 Task: Look for space in Pekalongan, Indonesia from 24th August, 2023 to 10th September, 2023 for 8 adults in price range Rs.12000 to Rs.15000. Place can be entire place or shared room with 4 bedrooms having 8 beds and 4 bathrooms. Property type can be house, flat, guest house. Amenities needed are: wifi, TV, free parkinig on premises, gym, breakfast. Booking option can be shelf check-in. Required host language is English.
Action: Mouse moved to (487, 50)
Screenshot: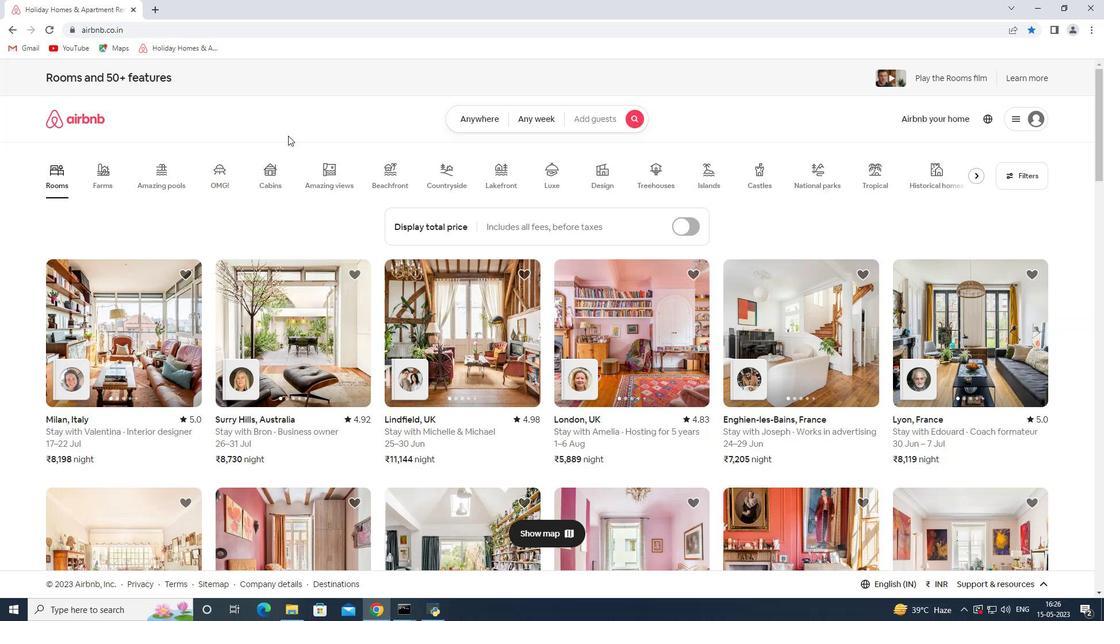 
Action: Mouse pressed left at (487, 50)
Screenshot: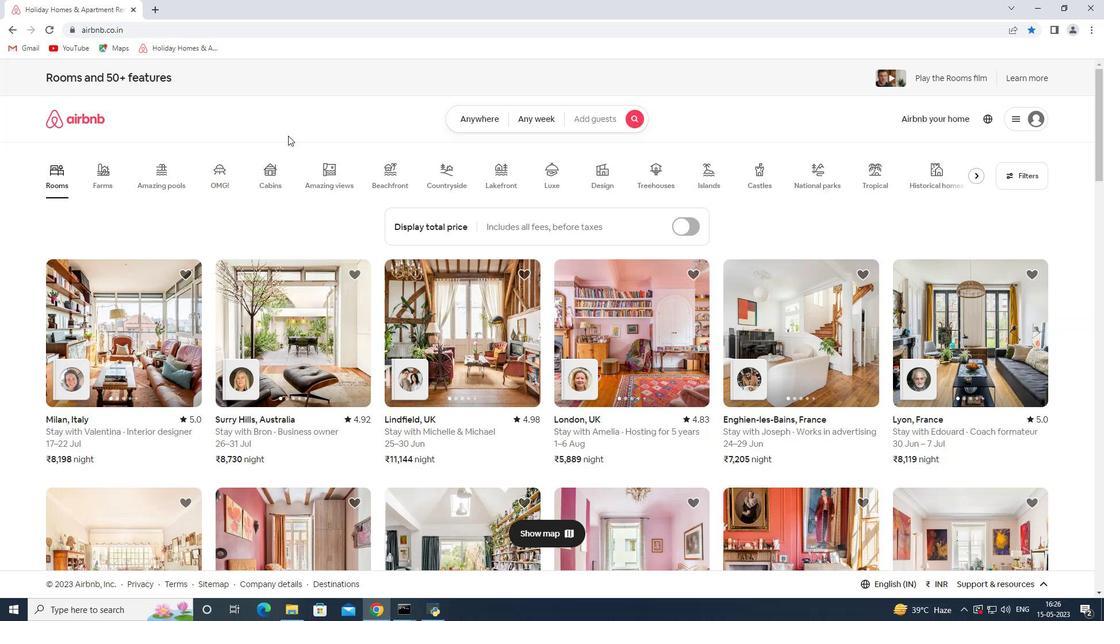 
Action: Mouse moved to (477, 111)
Screenshot: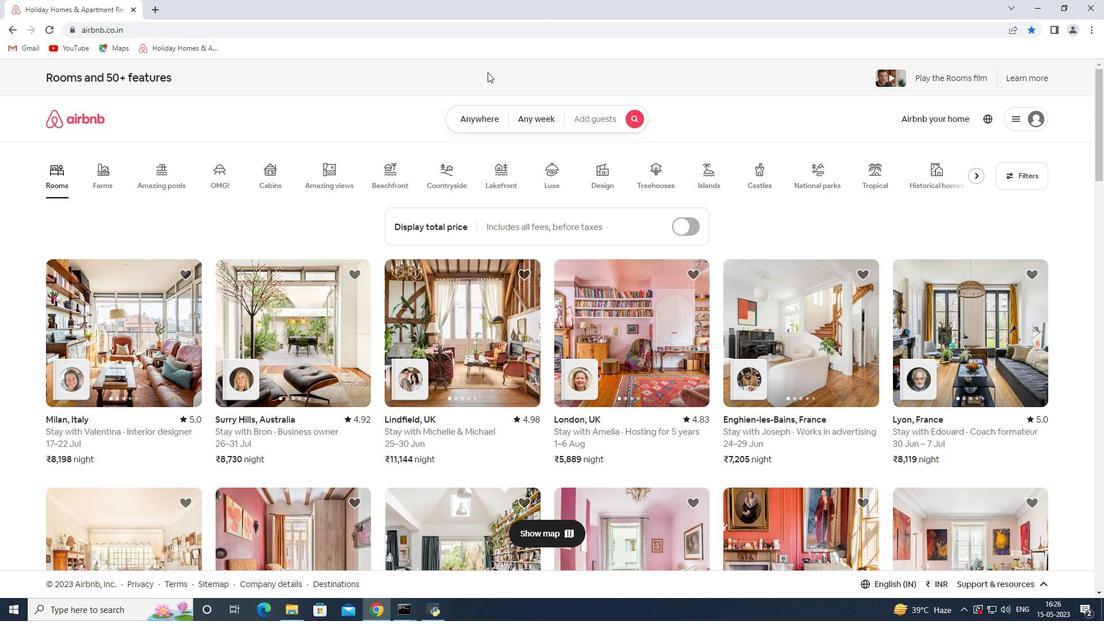 
Action: Mouse pressed left at (477, 111)
Screenshot: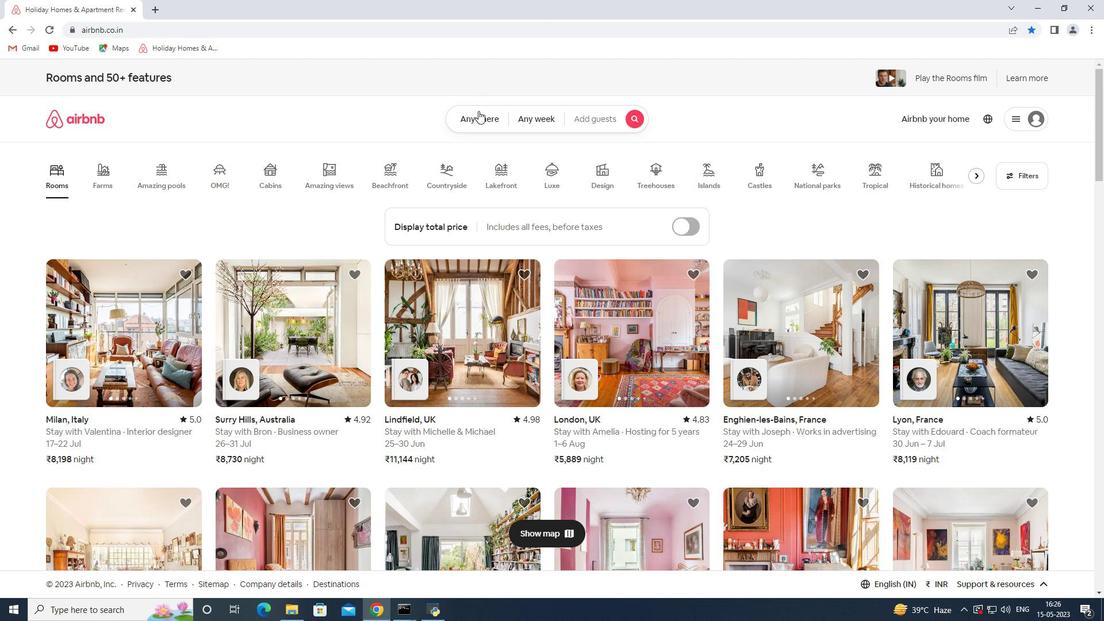 
Action: Mouse moved to (423, 168)
Screenshot: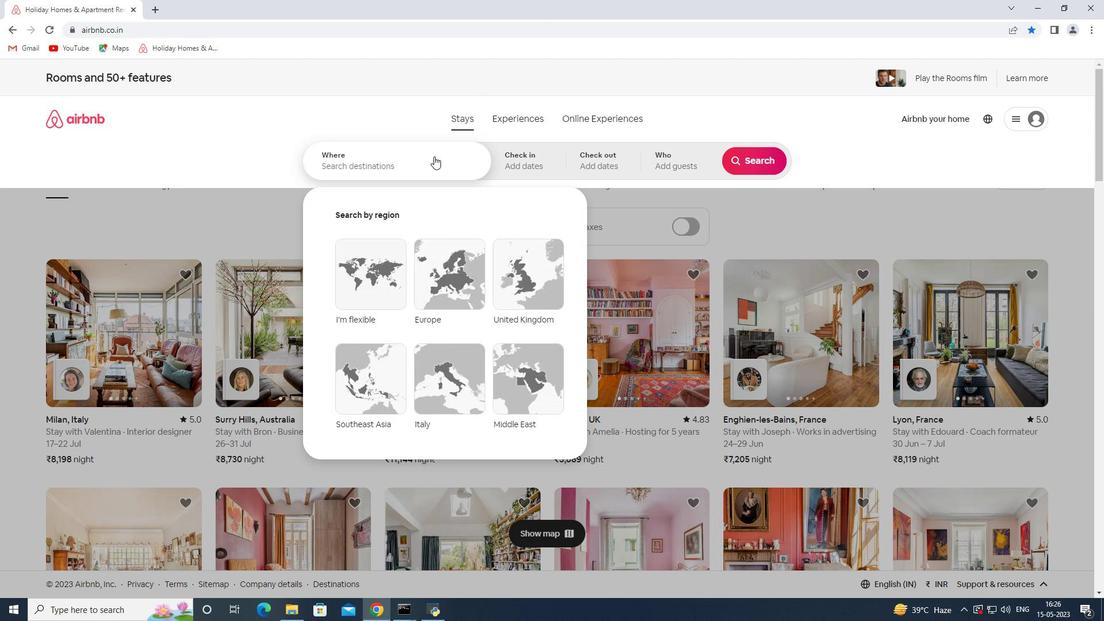 
Action: Mouse pressed left at (423, 168)
Screenshot: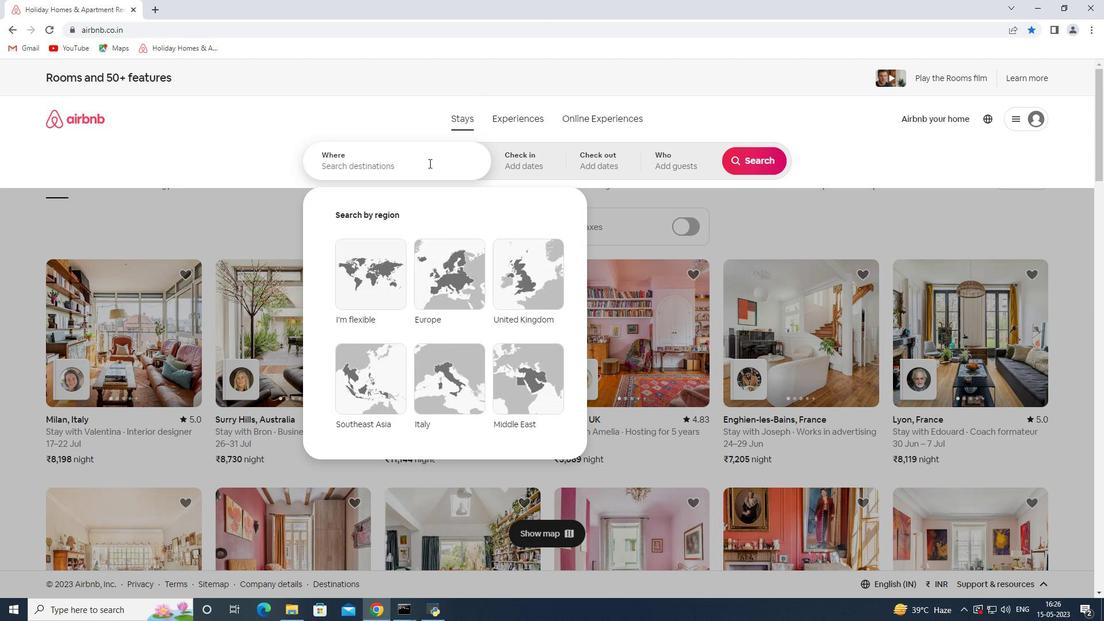 
Action: Mouse moved to (423, 168)
Screenshot: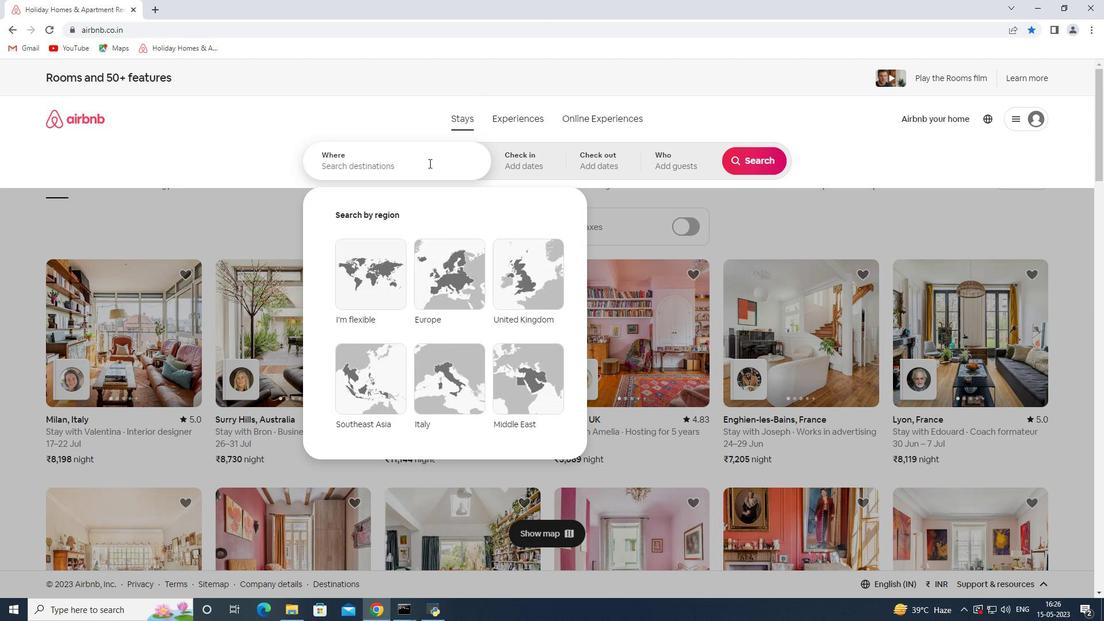 
Action: Key pressed <Key.shift>Pekal<Key.space><Key.backspace>on<Key.space><Key.backspace>gan<Key.space><Key.shift><Key.shift><Key.shift><Key.shift>Indonesia<Key.space><Key.enter>
Screenshot: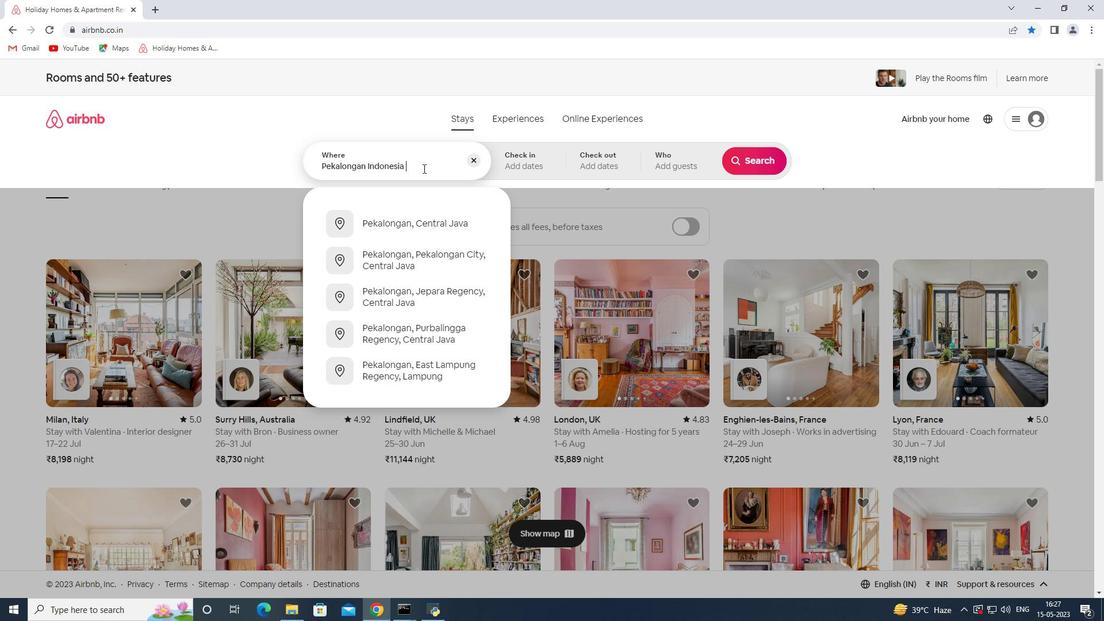 
Action: Mouse moved to (747, 253)
Screenshot: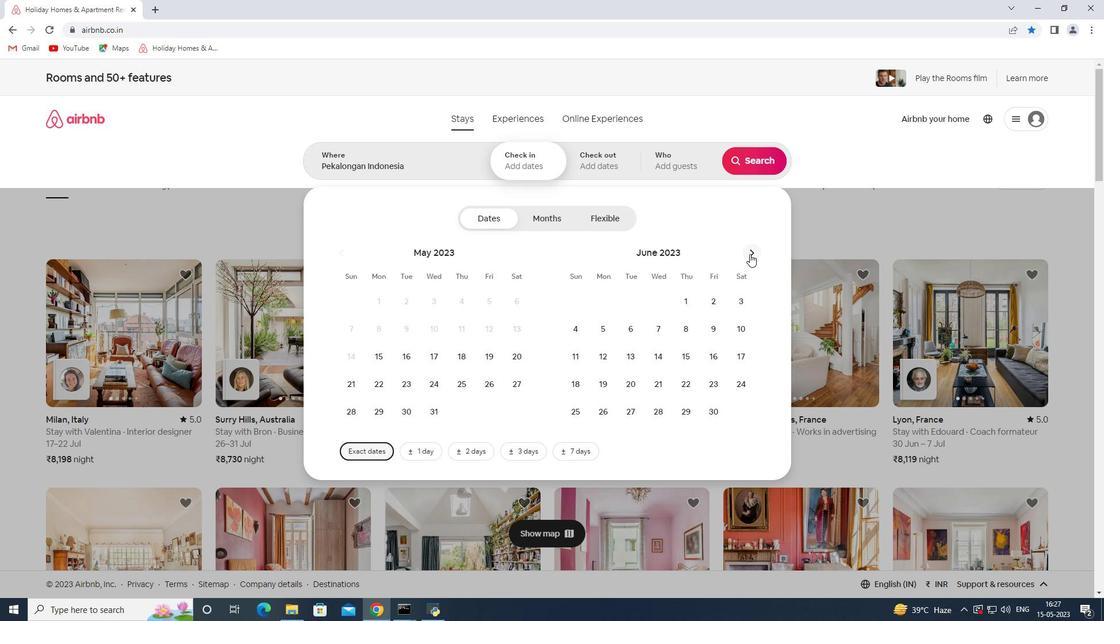 
Action: Mouse pressed left at (747, 253)
Screenshot: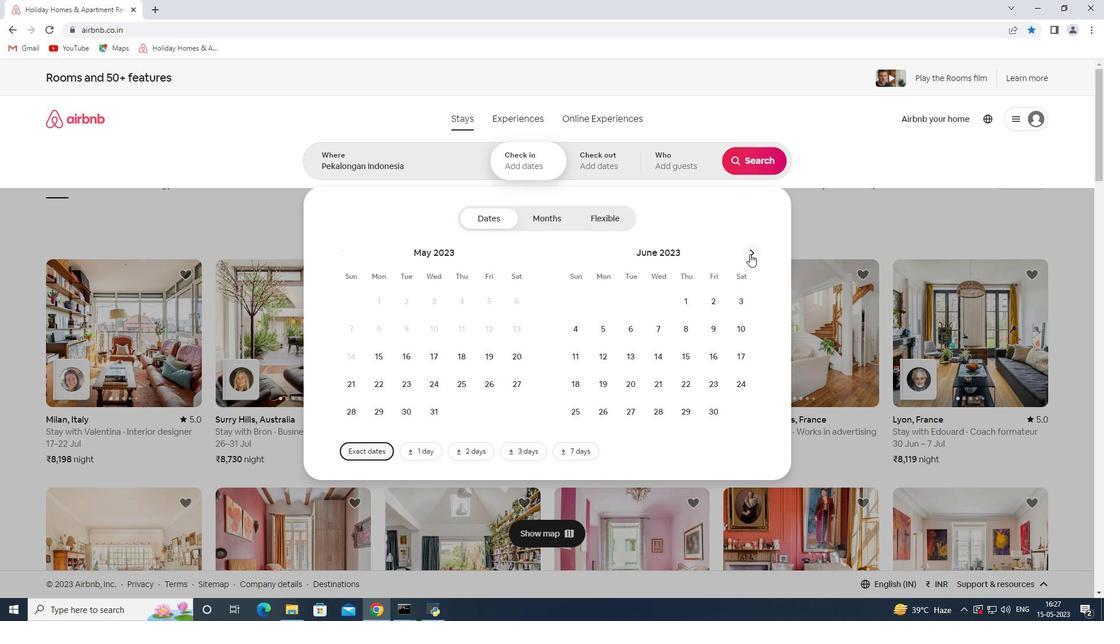 
Action: Mouse pressed left at (747, 253)
Screenshot: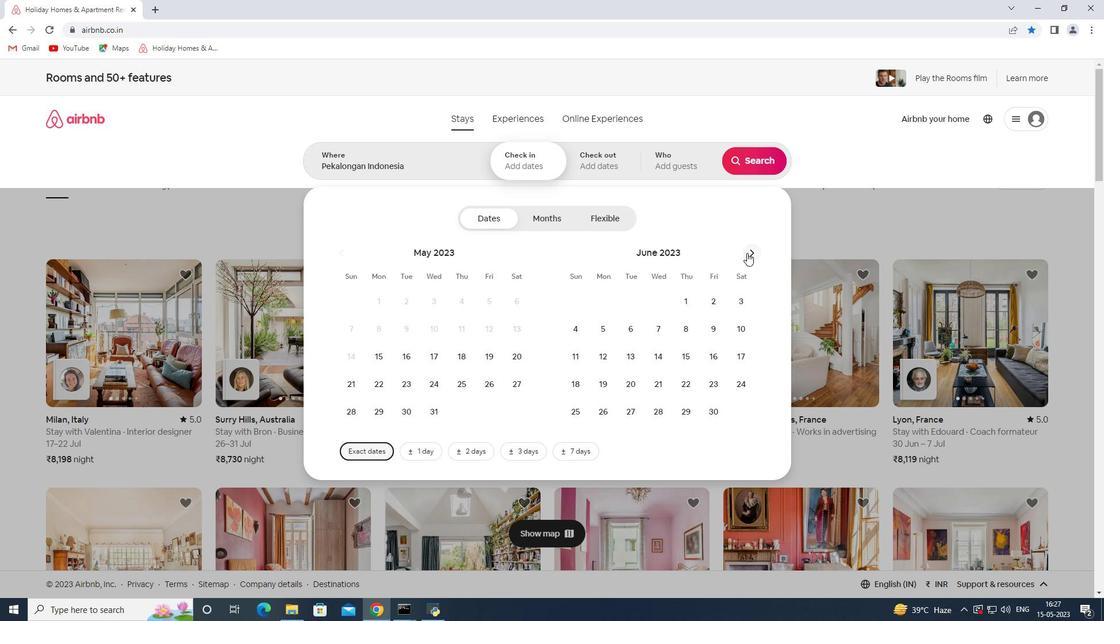 
Action: Mouse moved to (743, 251)
Screenshot: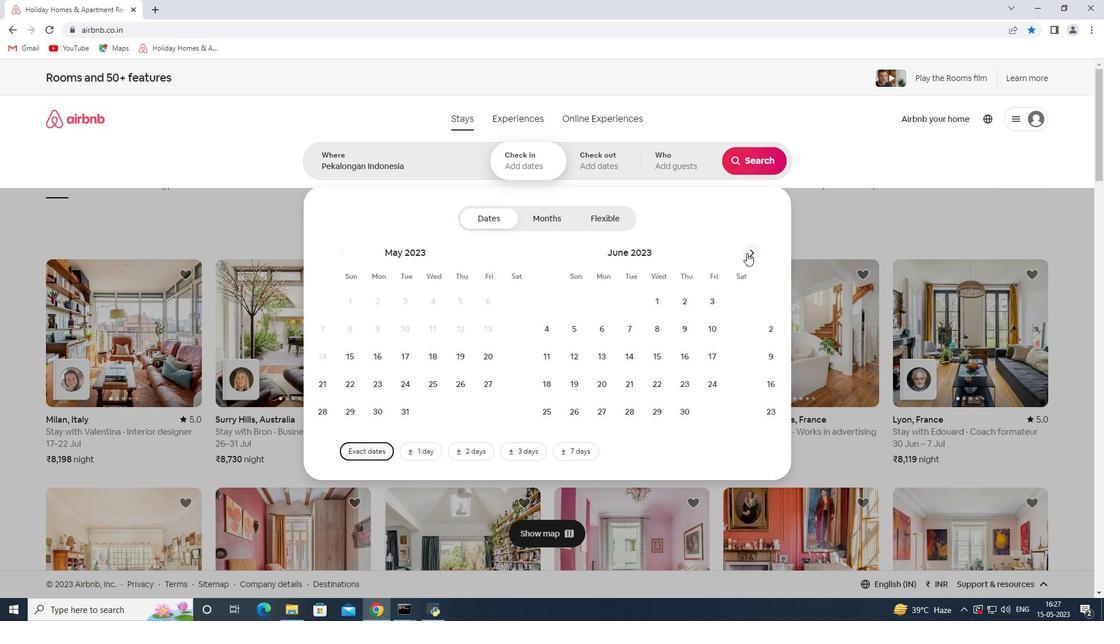 
Action: Mouse pressed left at (743, 251)
Screenshot: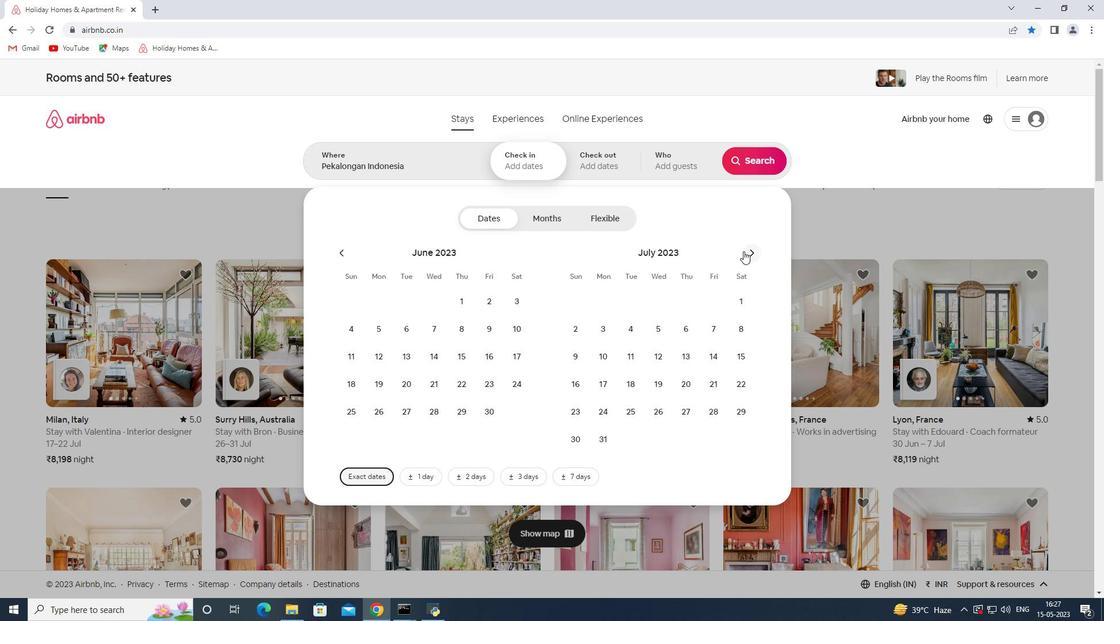 
Action: Mouse moved to (676, 380)
Screenshot: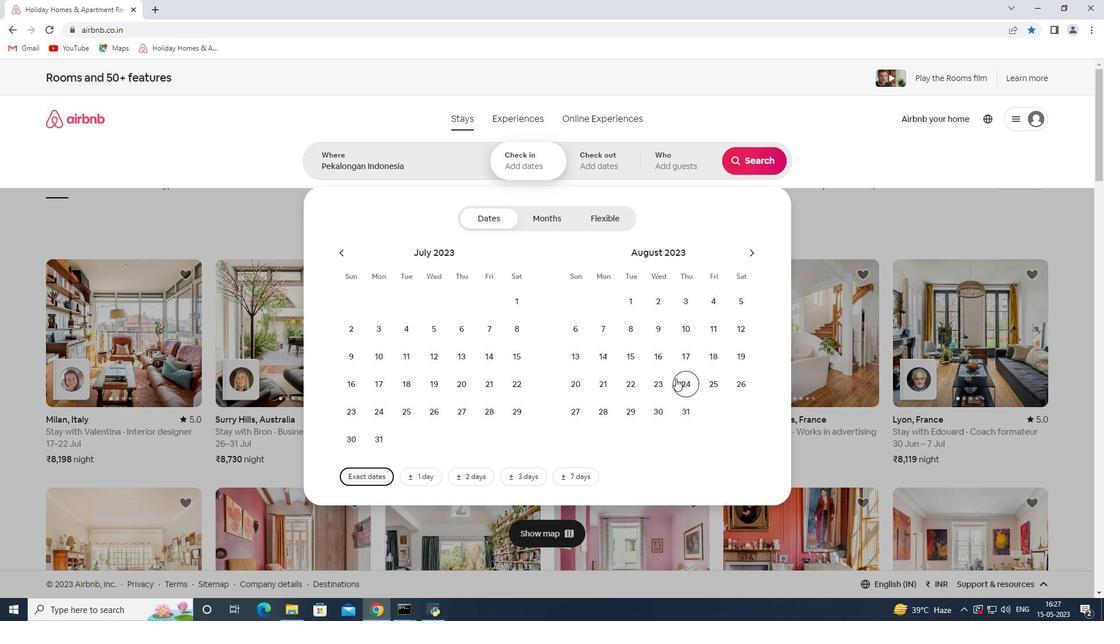
Action: Mouse pressed left at (676, 380)
Screenshot: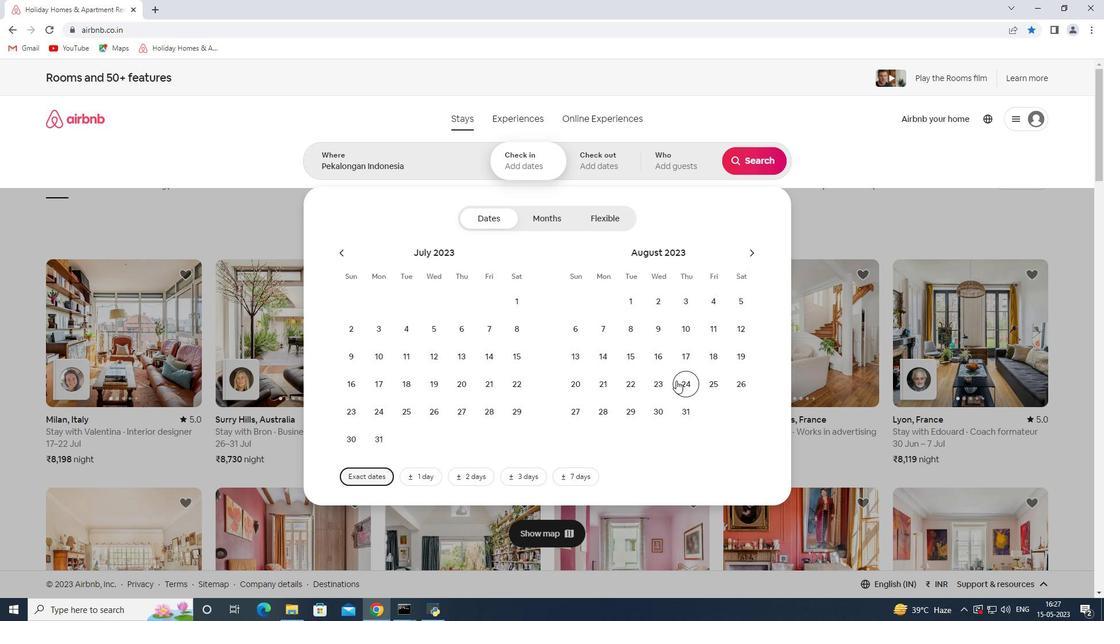 
Action: Mouse moved to (756, 251)
Screenshot: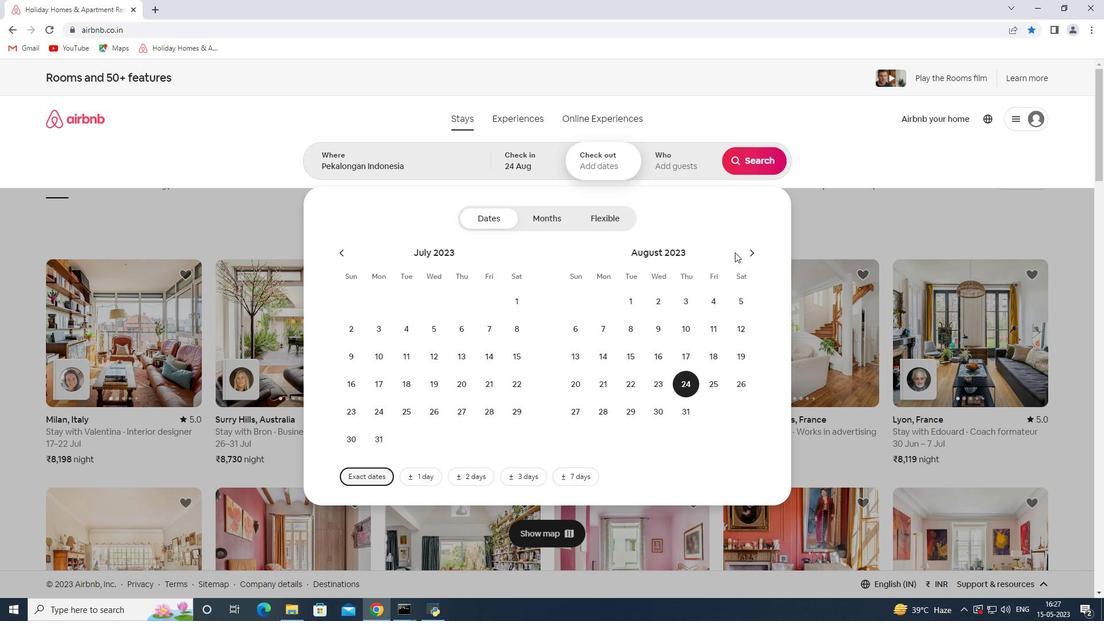 
Action: Mouse pressed left at (756, 251)
Screenshot: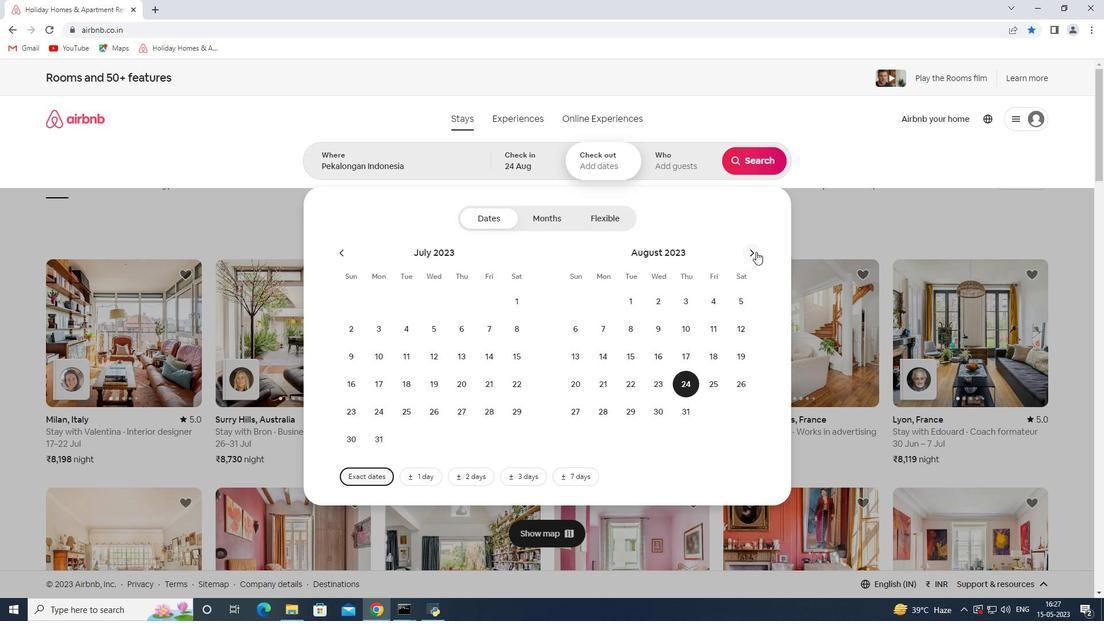
Action: Mouse moved to (579, 353)
Screenshot: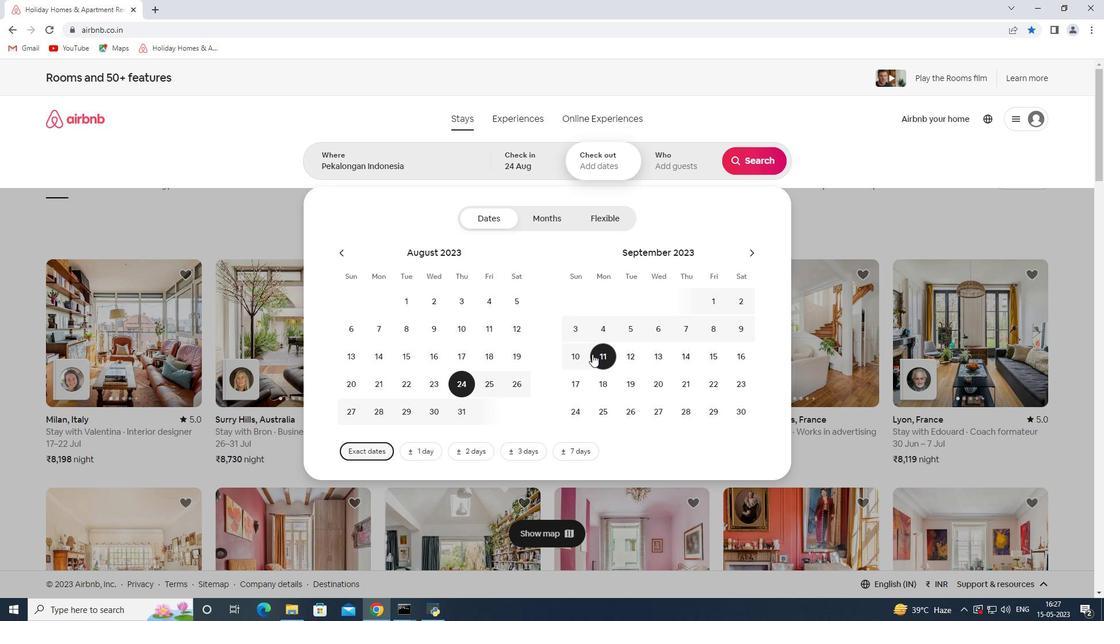 
Action: Mouse pressed left at (579, 353)
Screenshot: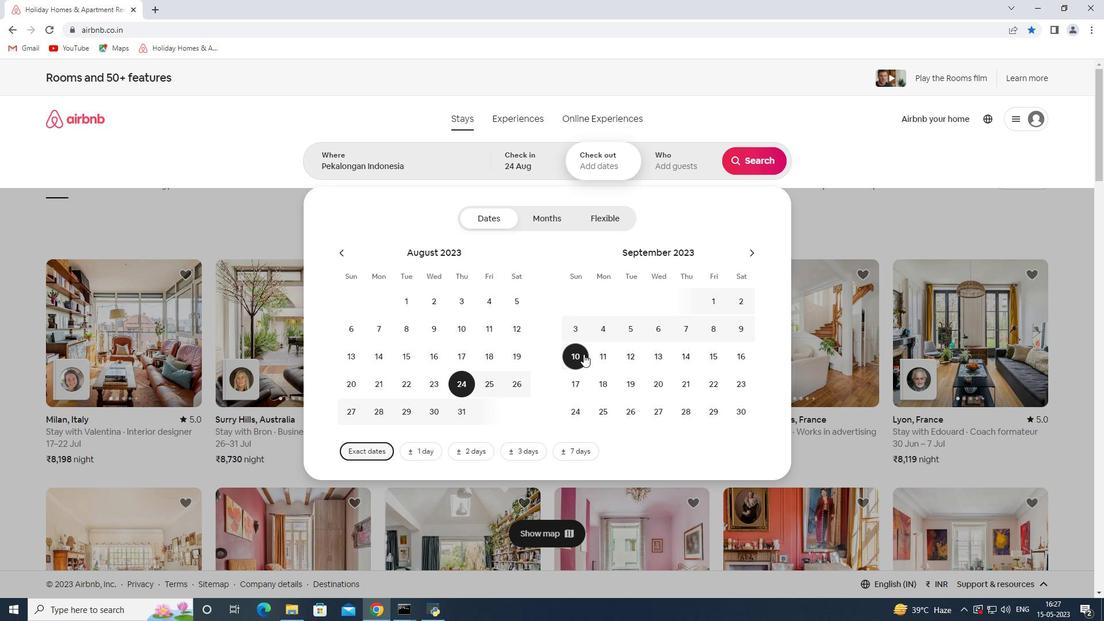
Action: Mouse moved to (686, 173)
Screenshot: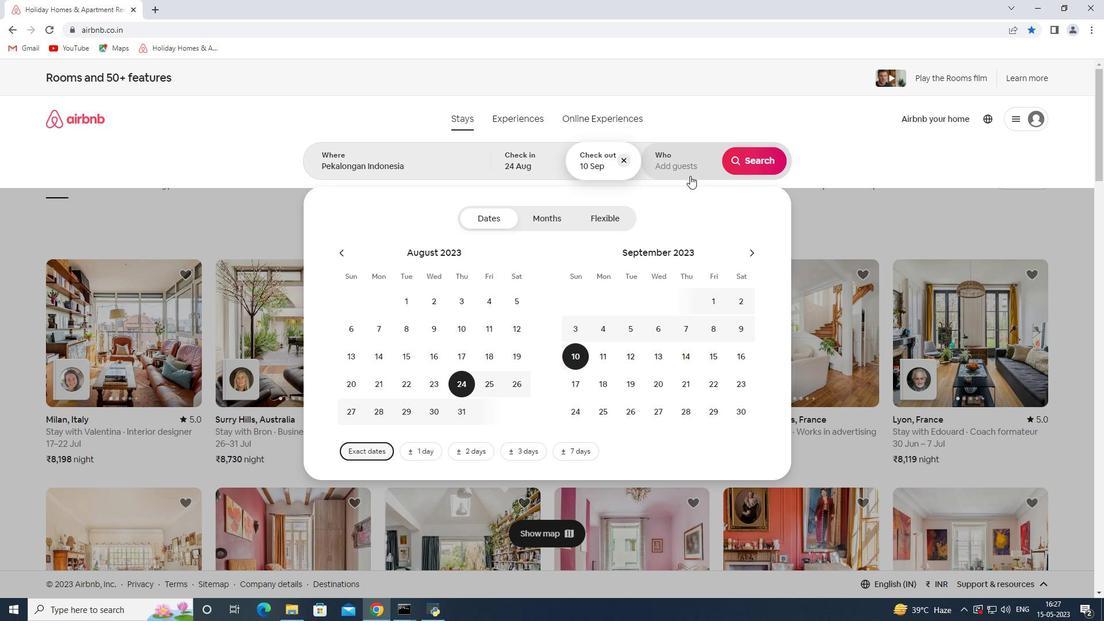 
Action: Mouse pressed left at (686, 173)
Screenshot: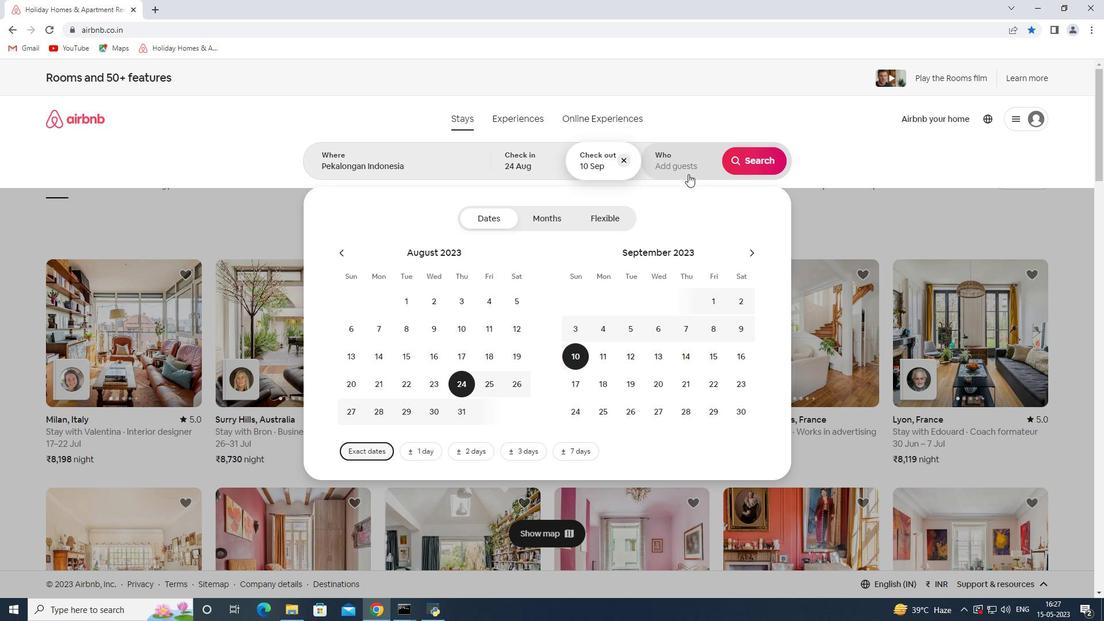 
Action: Mouse moved to (759, 224)
Screenshot: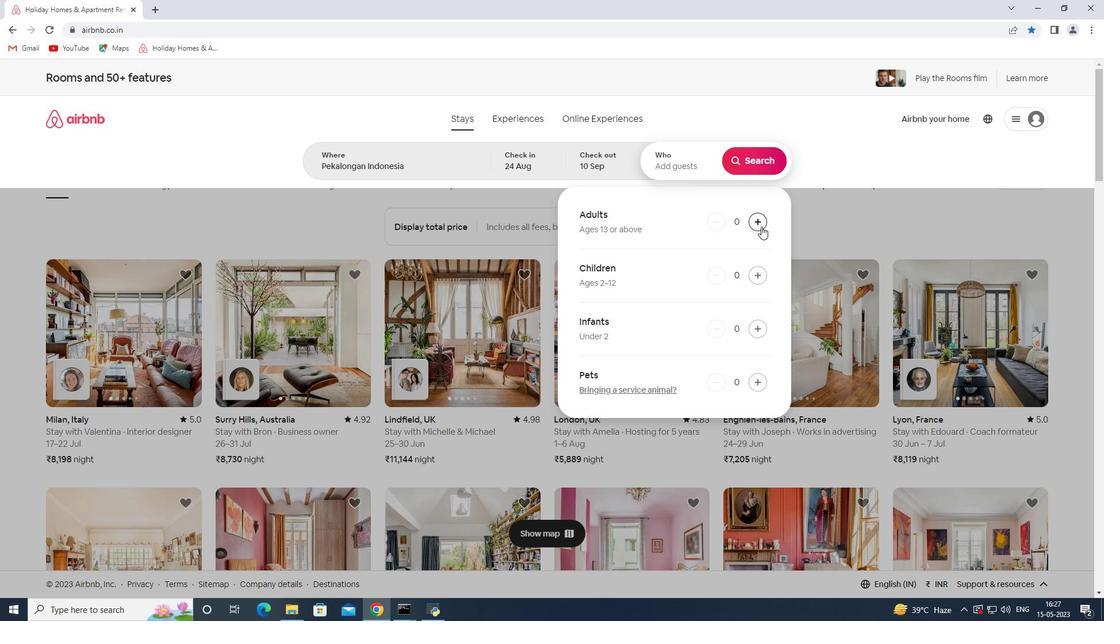 
Action: Mouse pressed left at (759, 224)
Screenshot: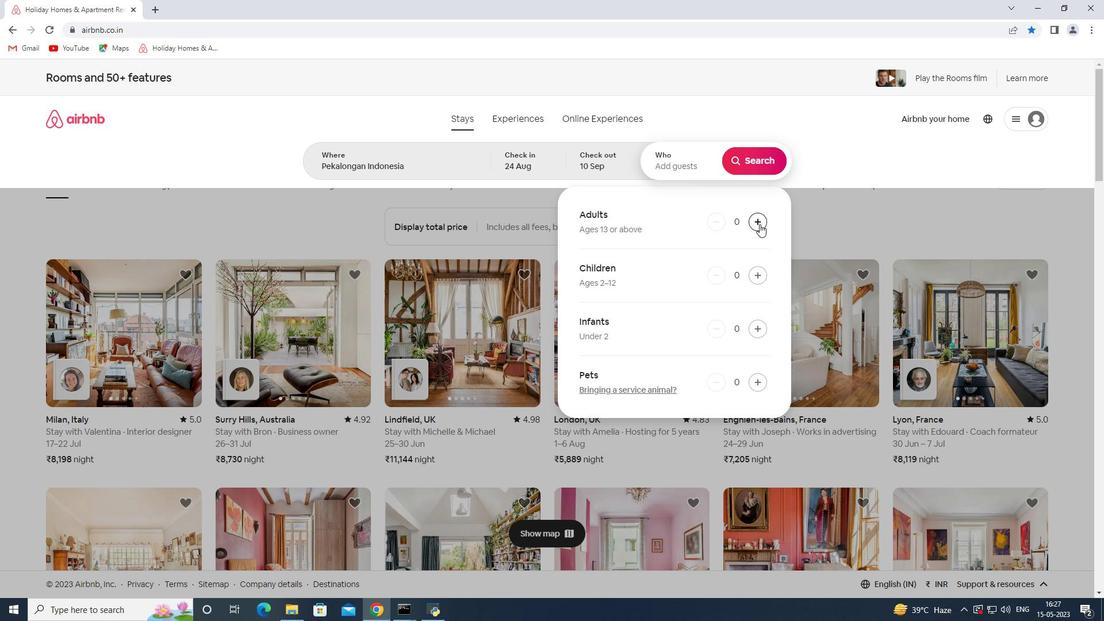 
Action: Mouse pressed left at (759, 224)
Screenshot: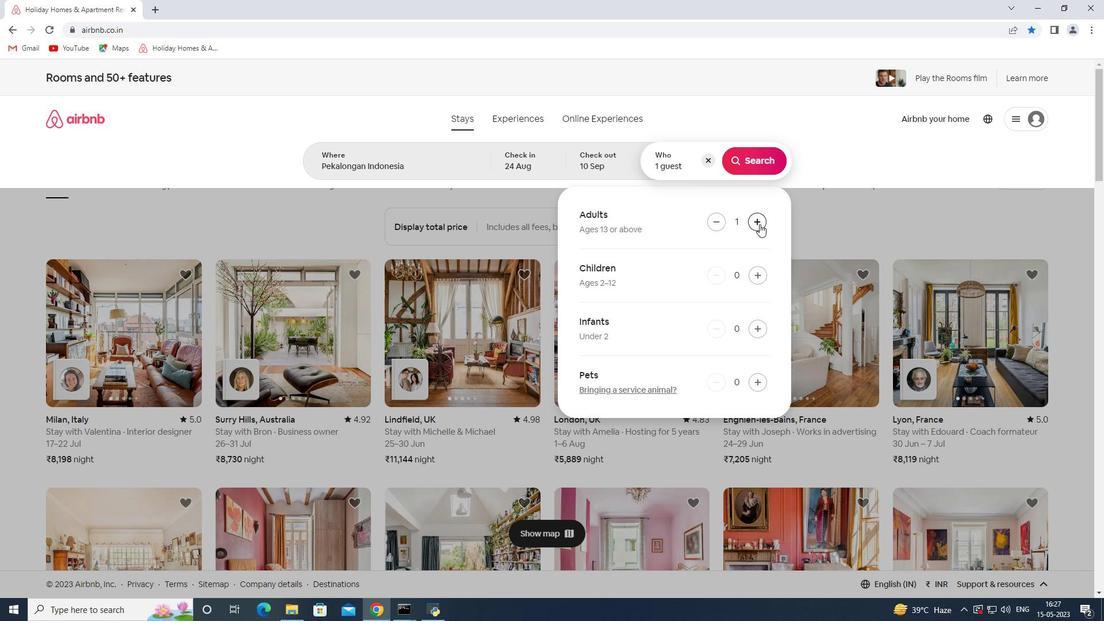 
Action: Mouse pressed left at (759, 224)
Screenshot: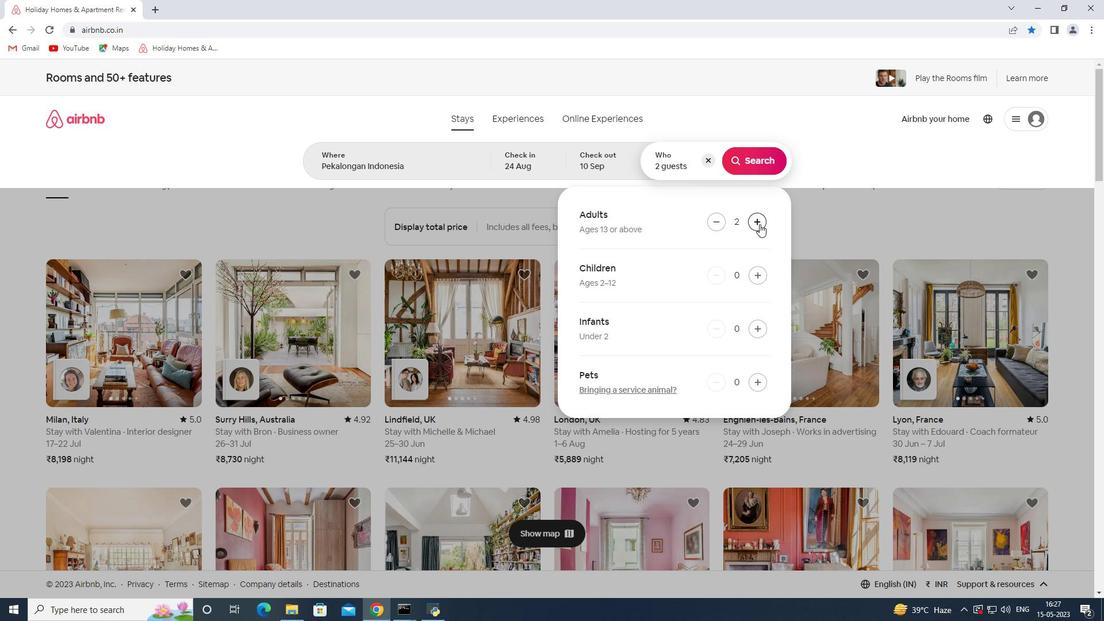 
Action: Mouse pressed left at (759, 224)
Screenshot: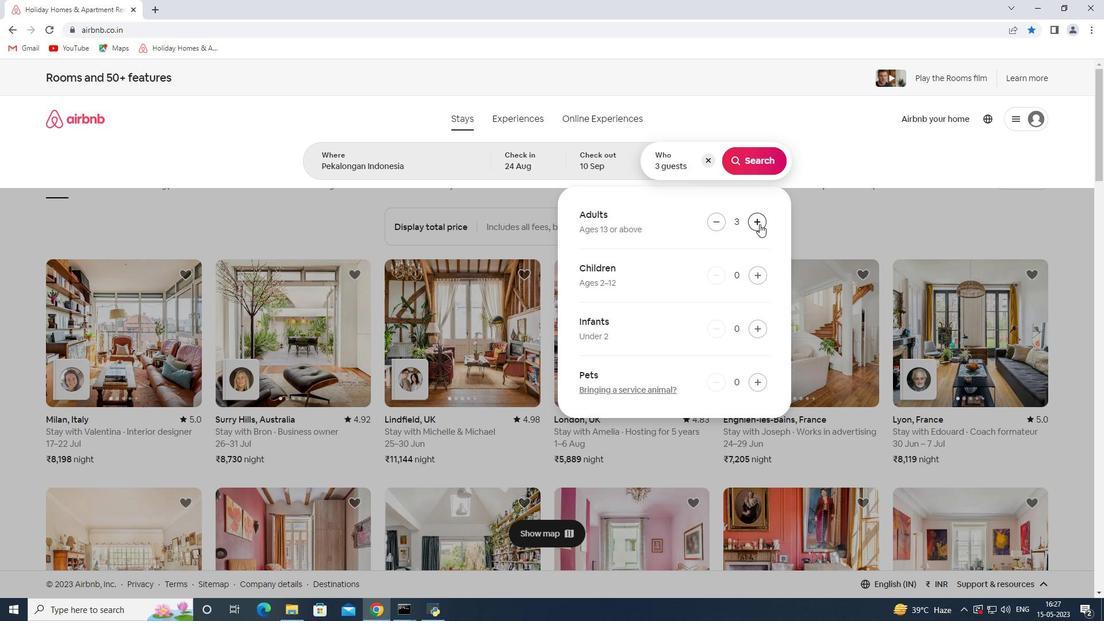 
Action: Mouse pressed left at (759, 224)
Screenshot: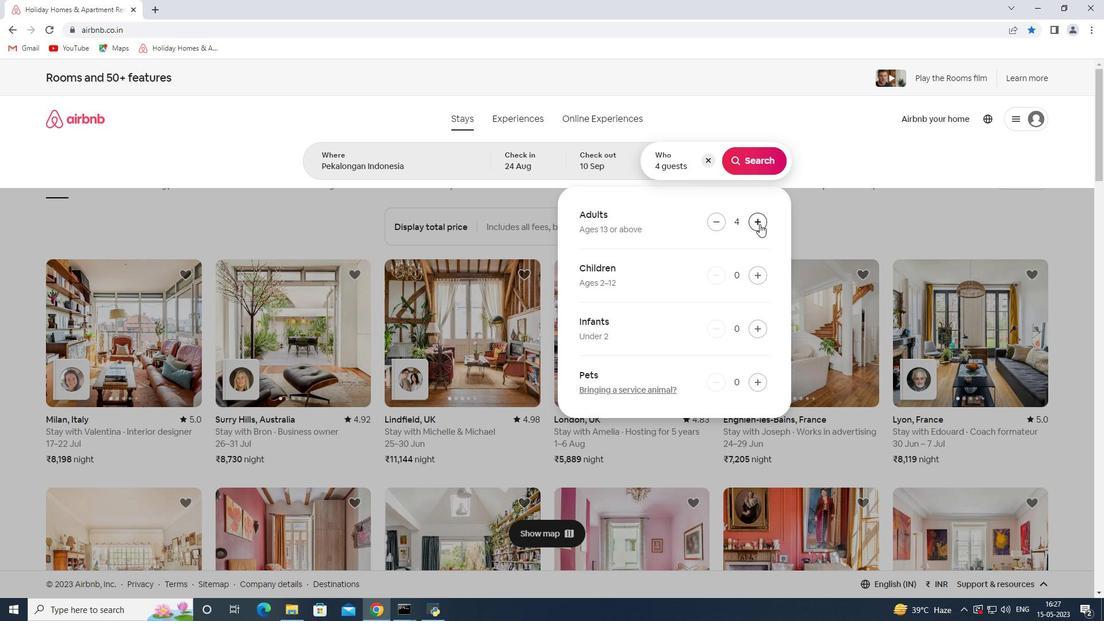 
Action: Mouse pressed left at (759, 224)
Screenshot: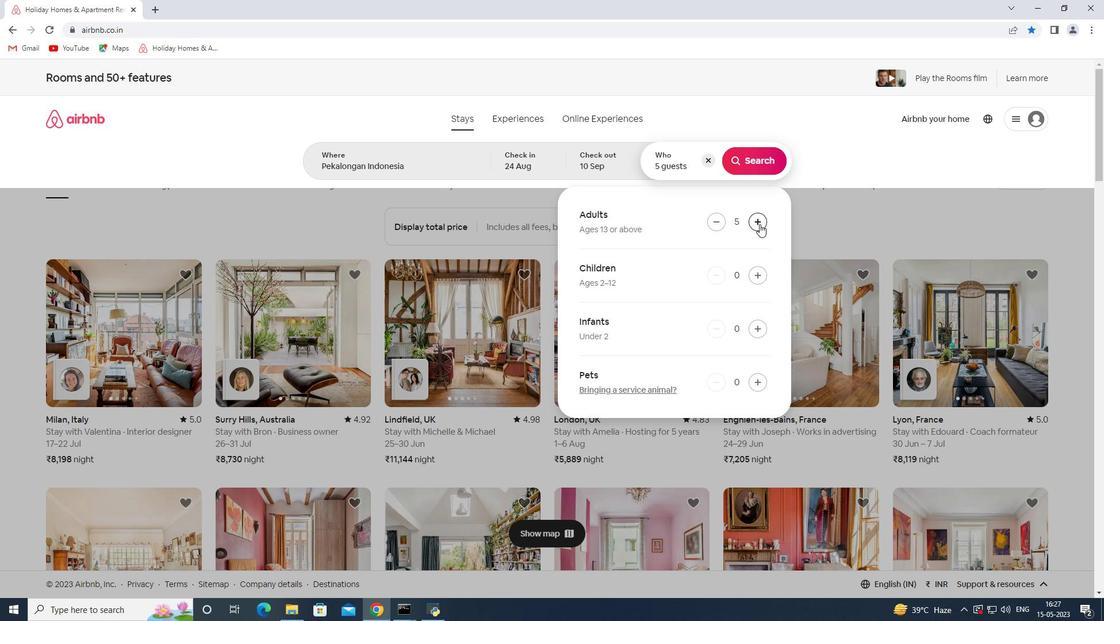 
Action: Mouse moved to (759, 224)
Screenshot: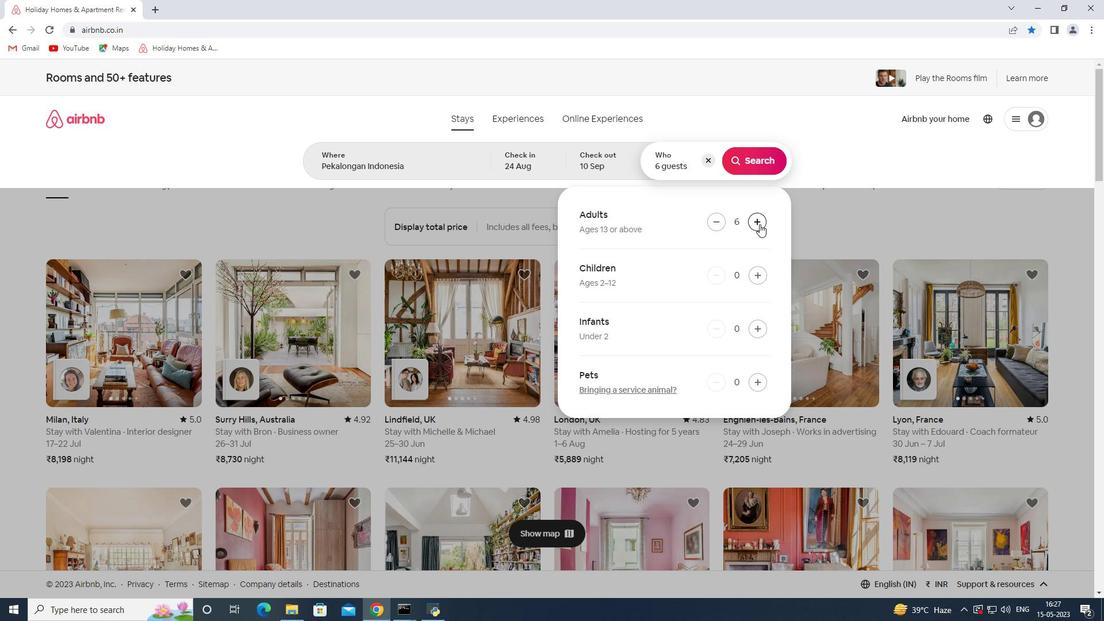 
Action: Mouse pressed left at (759, 224)
Screenshot: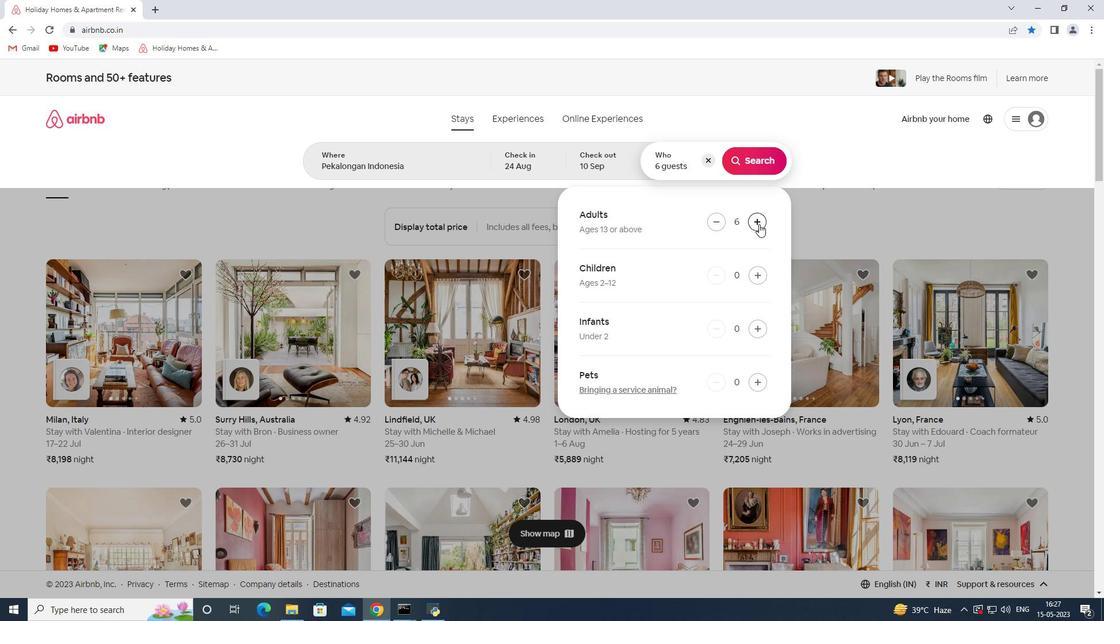 
Action: Mouse pressed left at (759, 224)
Screenshot: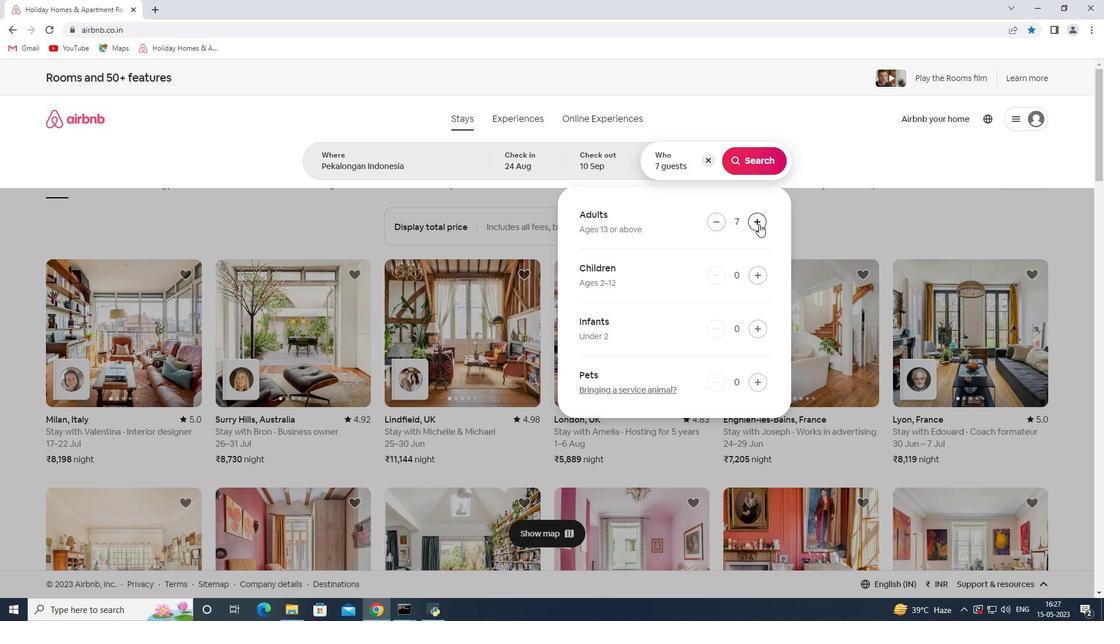 
Action: Mouse moved to (775, 170)
Screenshot: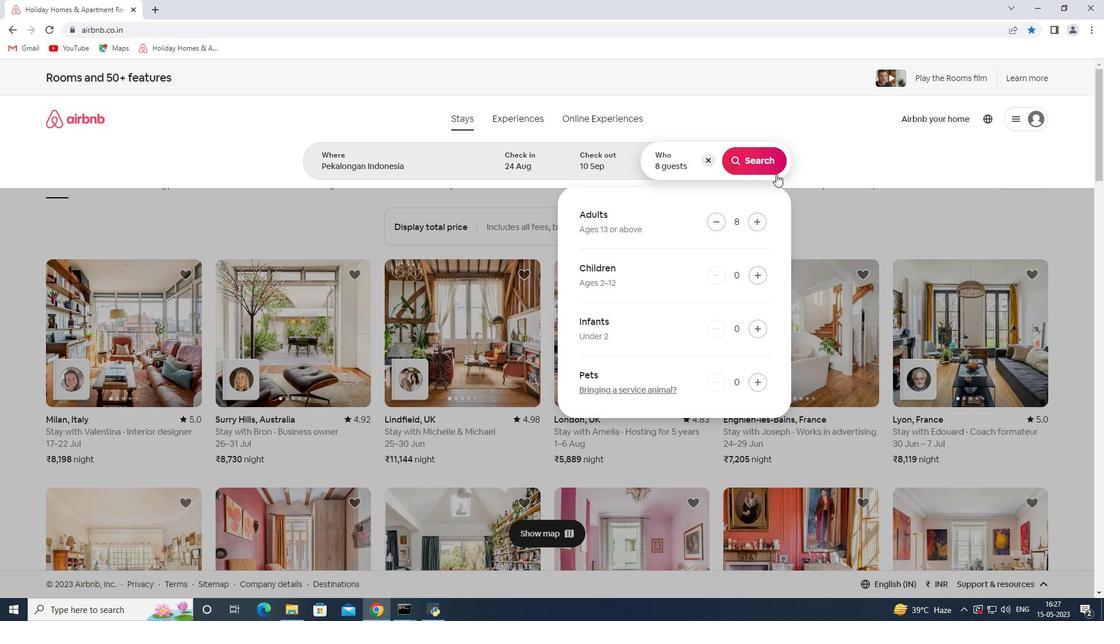 
Action: Mouse pressed left at (775, 170)
Screenshot: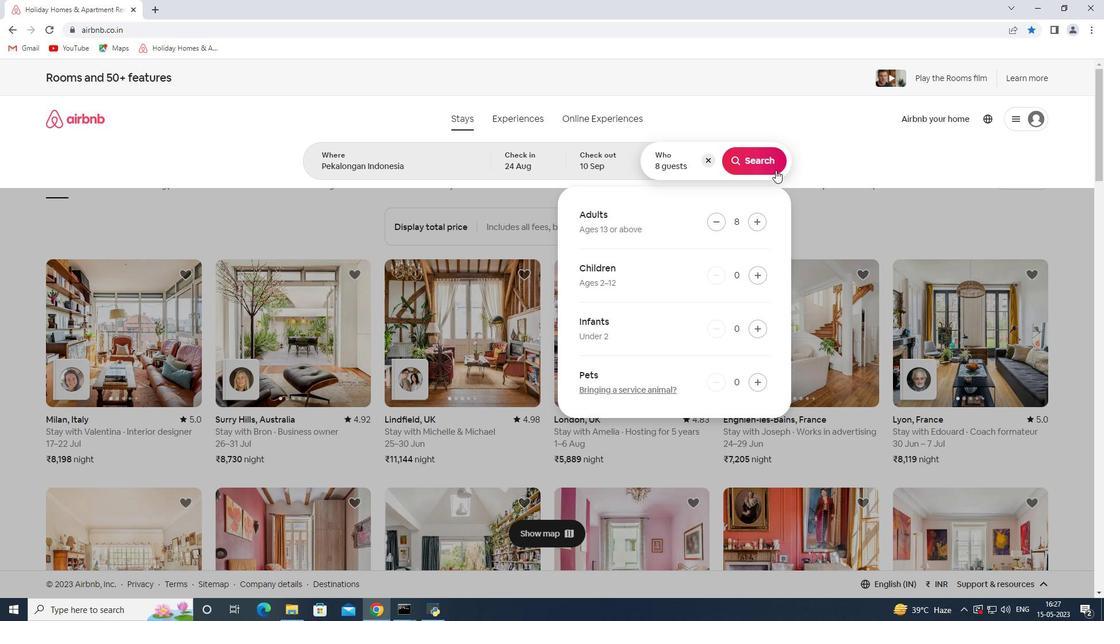 
Action: Mouse moved to (1048, 132)
Screenshot: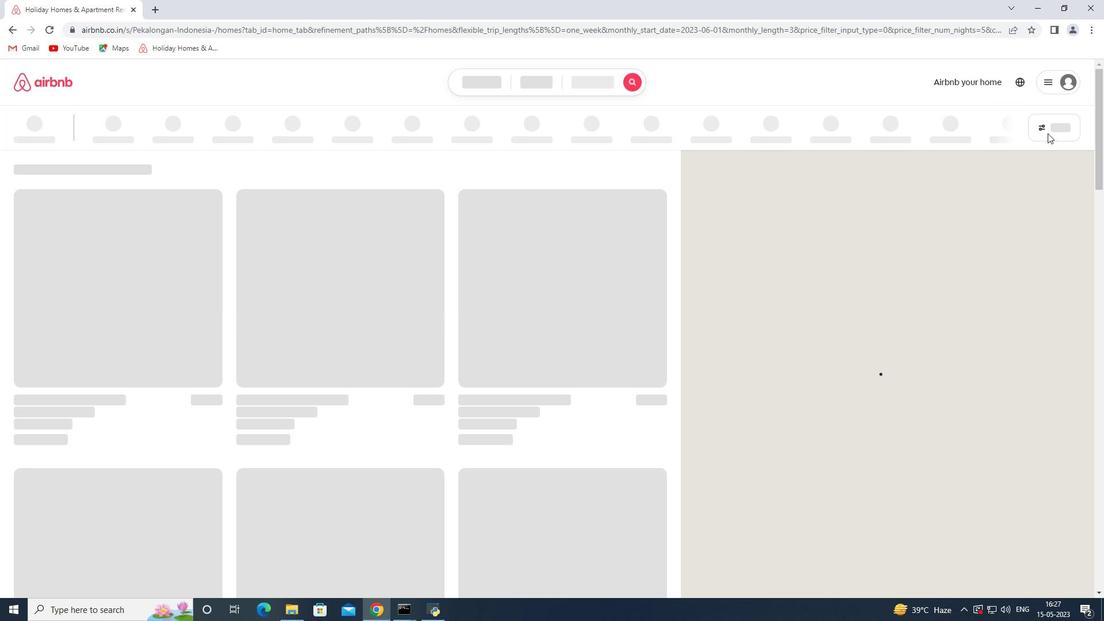 
Action: Mouse pressed left at (1048, 132)
Screenshot: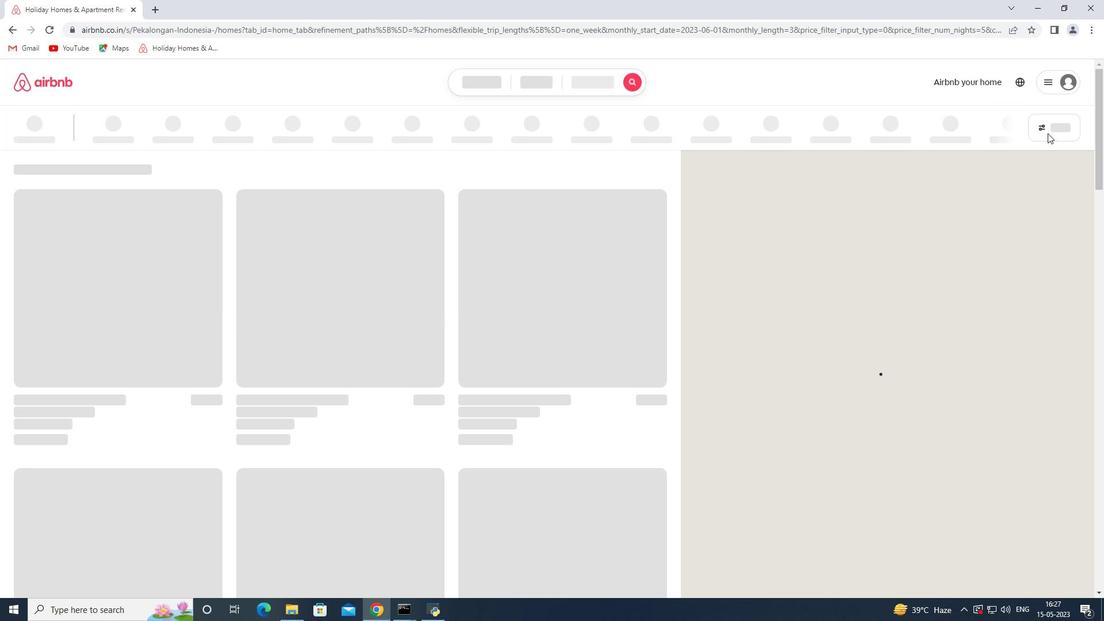 
Action: Mouse moved to (418, 415)
Screenshot: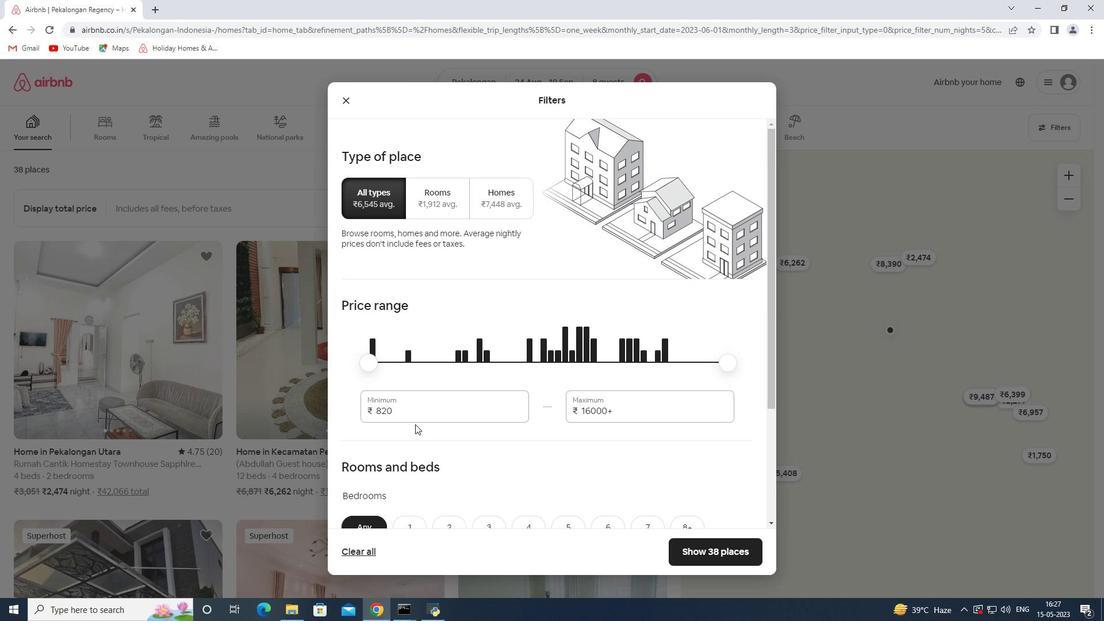 
Action: Mouse pressed left at (418, 415)
Screenshot: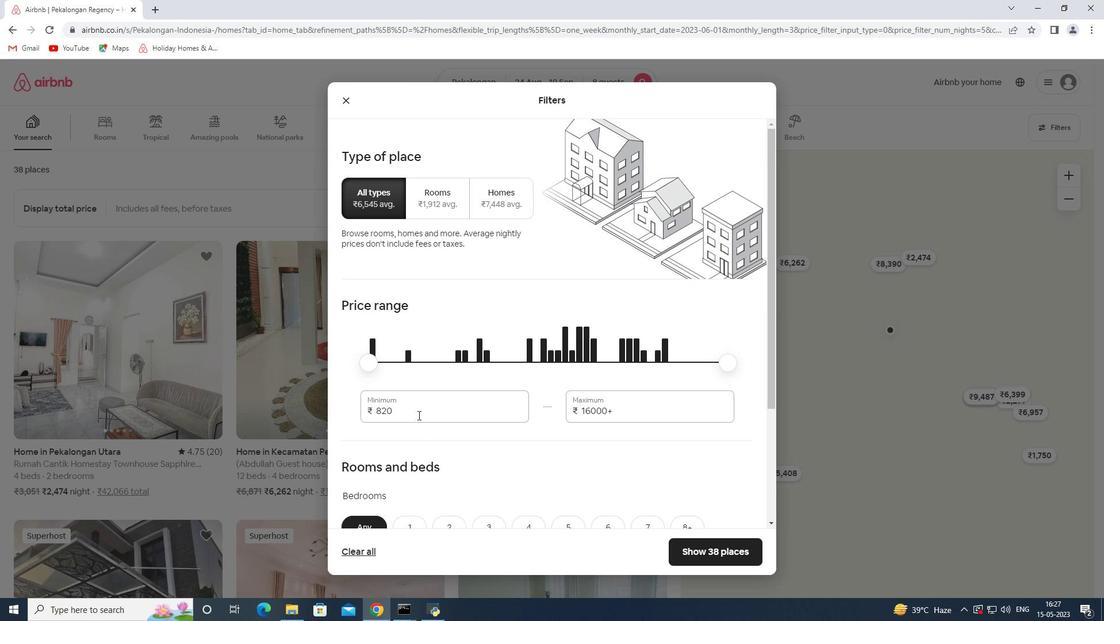
Action: Mouse pressed left at (418, 415)
Screenshot: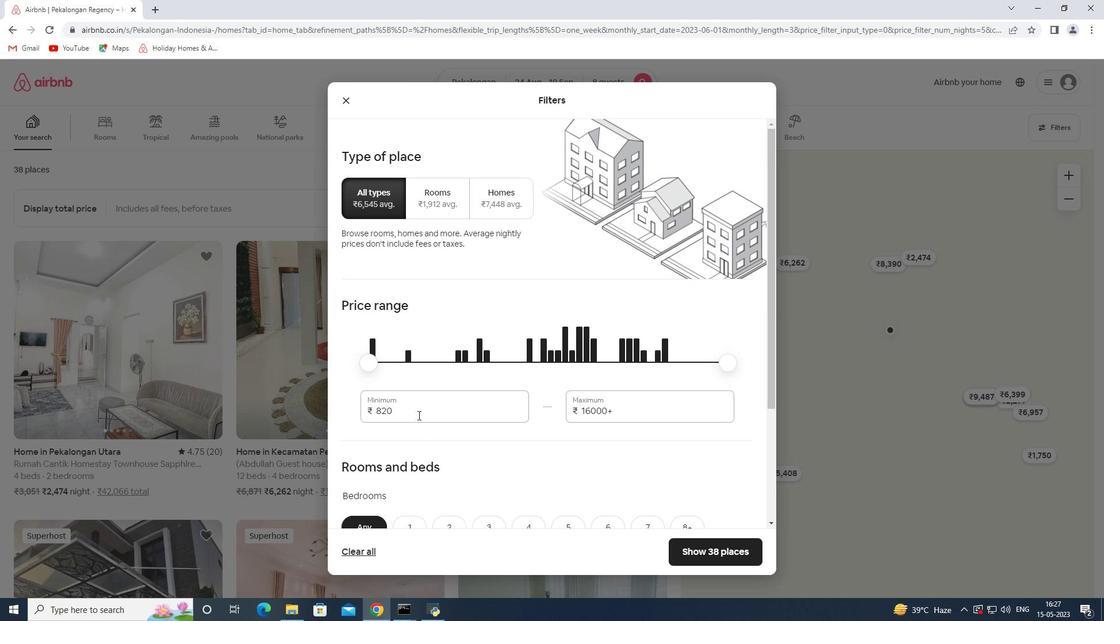 
Action: Mouse moved to (438, 401)
Screenshot: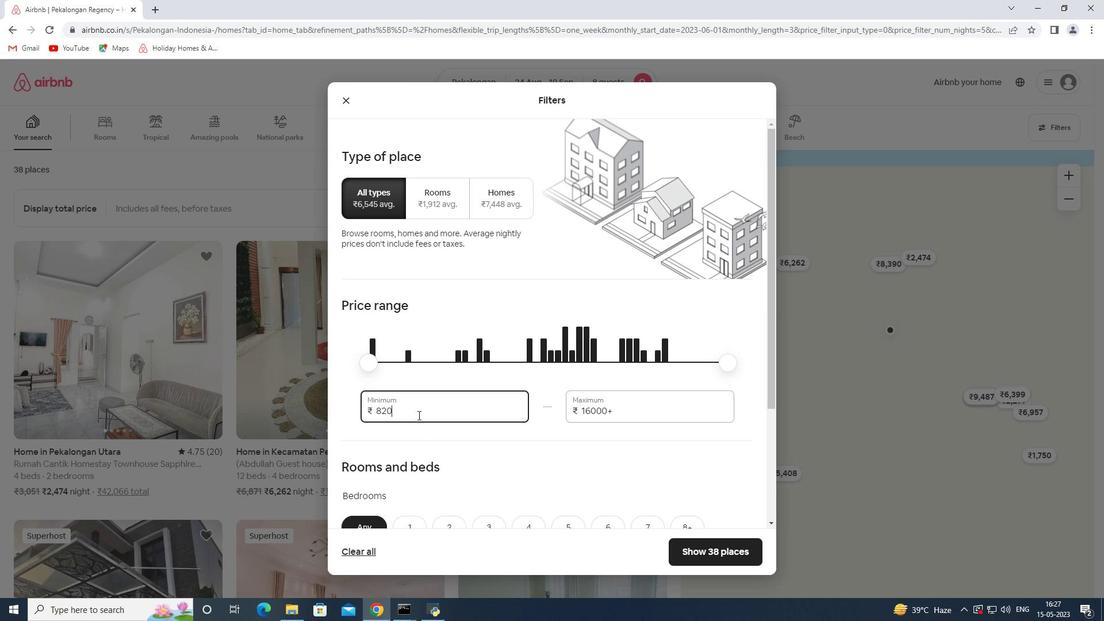 
Action: Key pressed 12000<Key.tab>15000
Screenshot: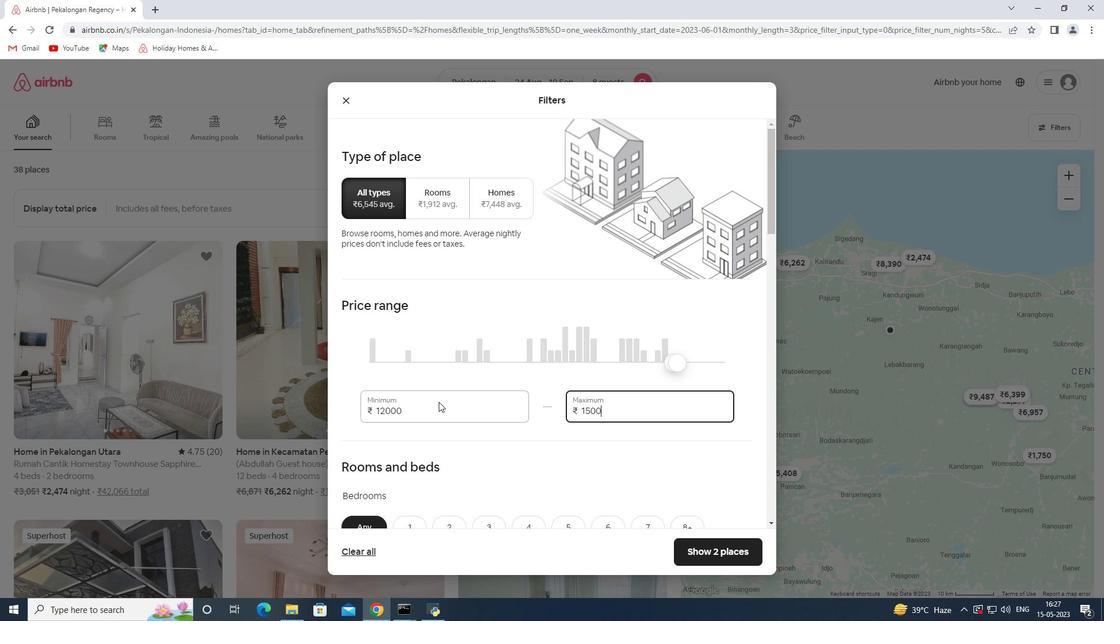 
Action: Mouse moved to (692, 226)
Screenshot: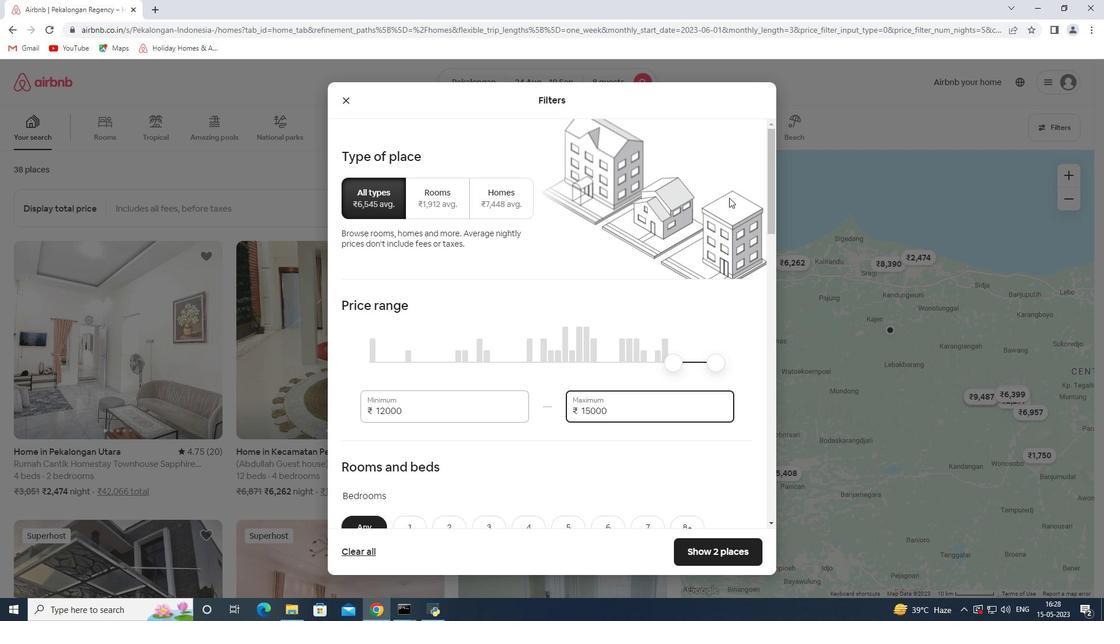 
Action: Mouse scrolled (692, 225) with delta (0, 0)
Screenshot: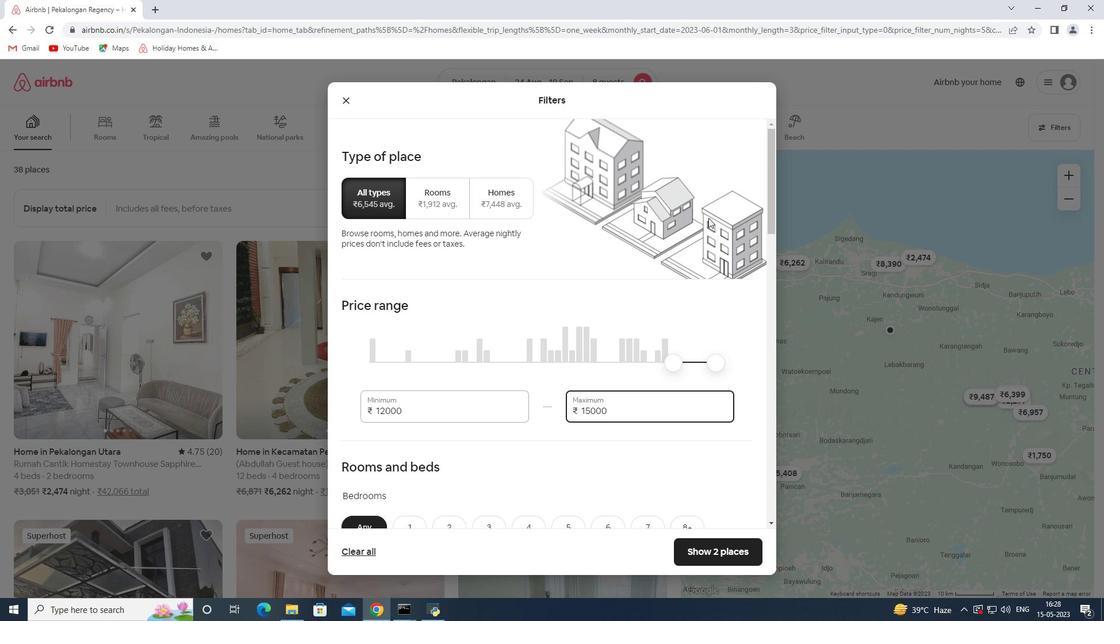 
Action: Mouse scrolled (692, 225) with delta (0, 0)
Screenshot: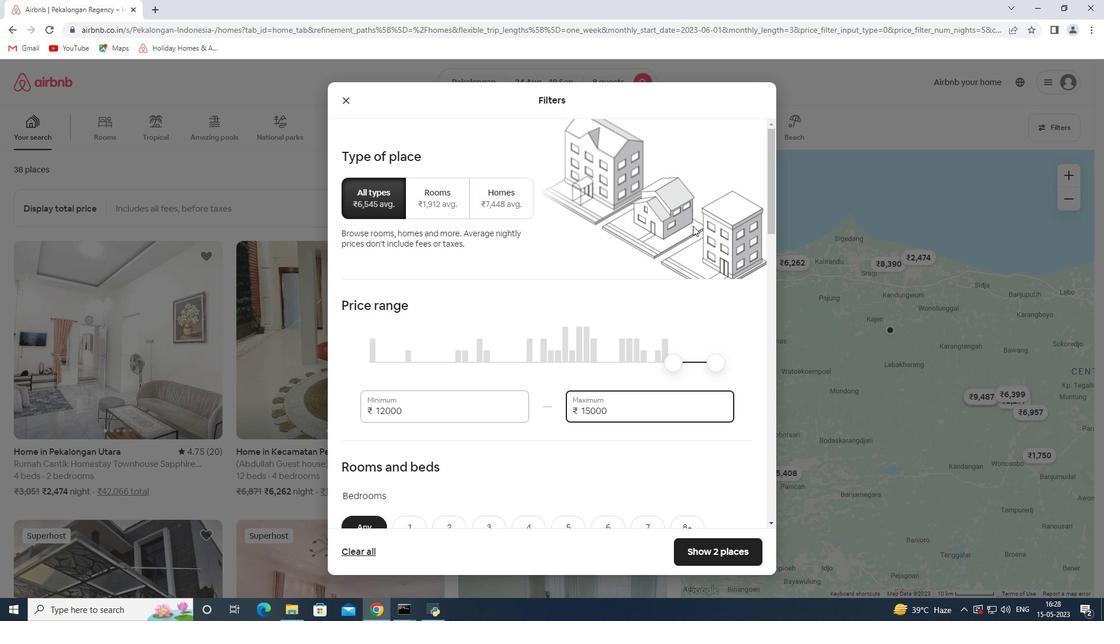 
Action: Mouse scrolled (692, 225) with delta (0, 0)
Screenshot: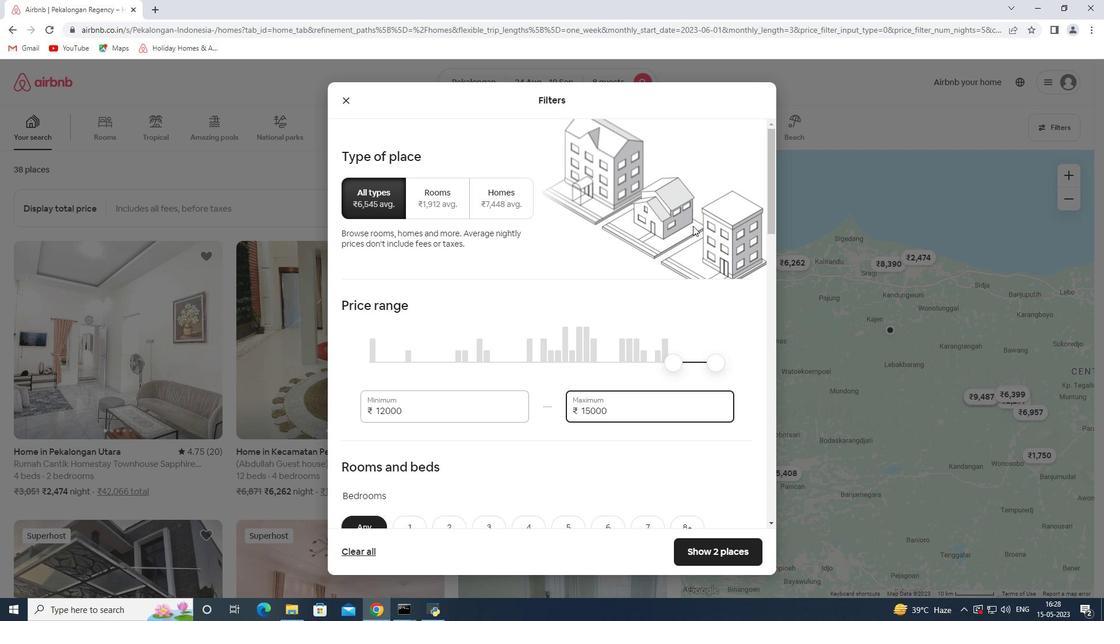 
Action: Mouse scrolled (692, 225) with delta (0, 0)
Screenshot: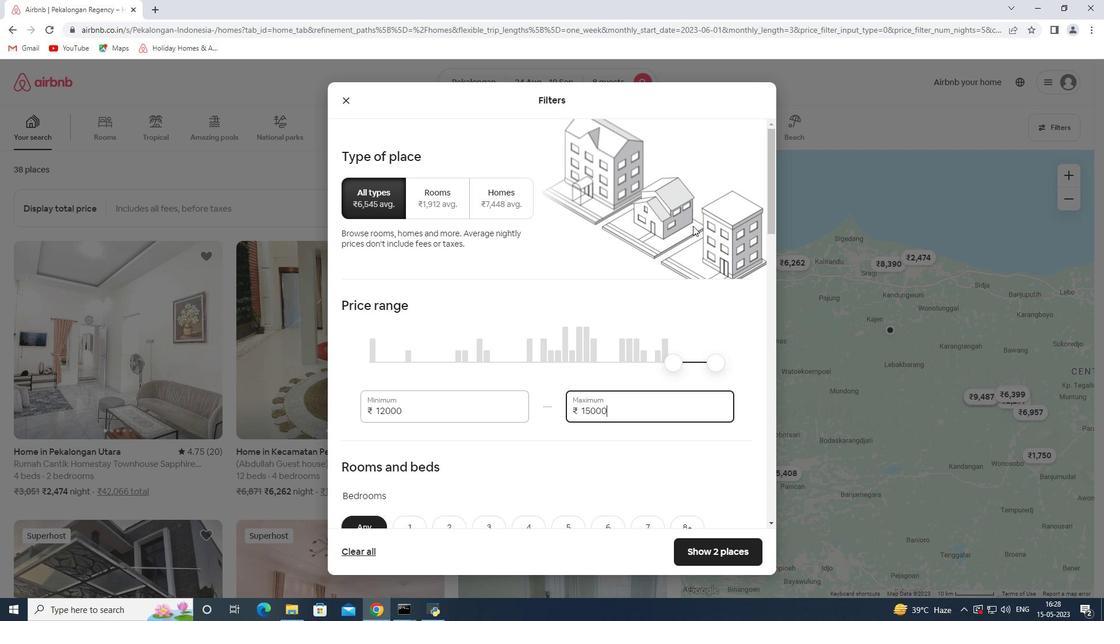 
Action: Mouse scrolled (692, 225) with delta (0, 0)
Screenshot: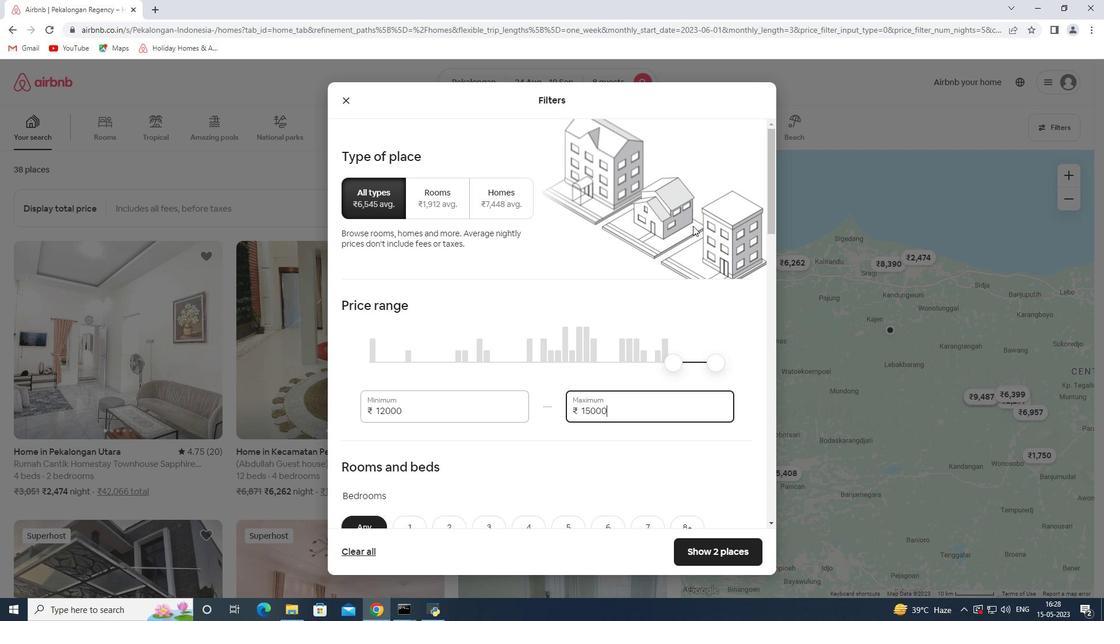 
Action: Mouse scrolled (692, 225) with delta (0, 0)
Screenshot: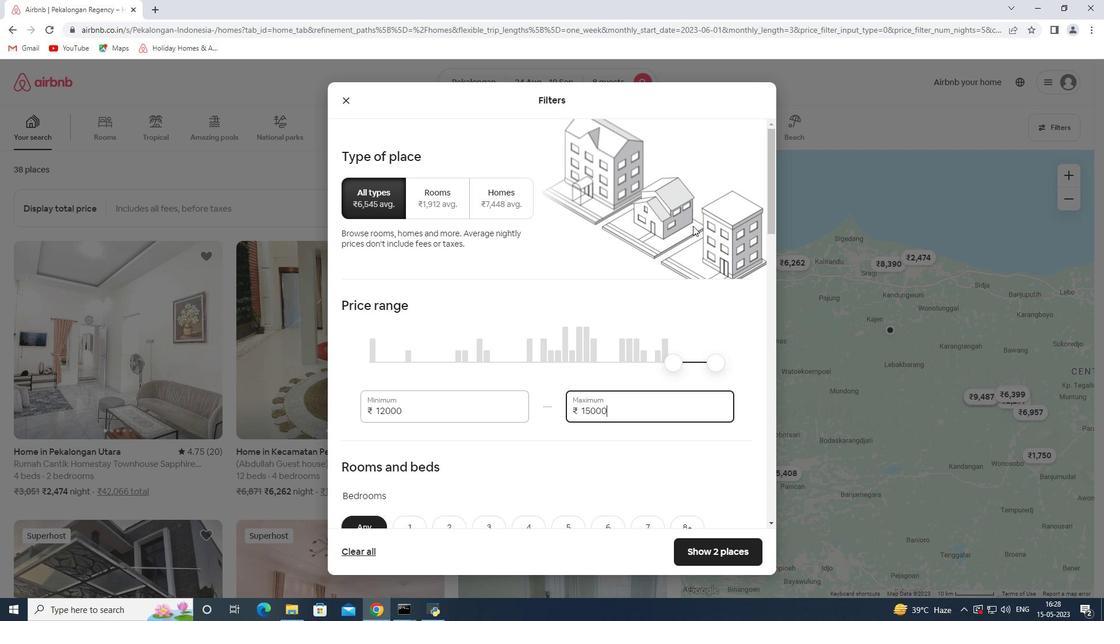 
Action: Mouse moved to (565, 286)
Screenshot: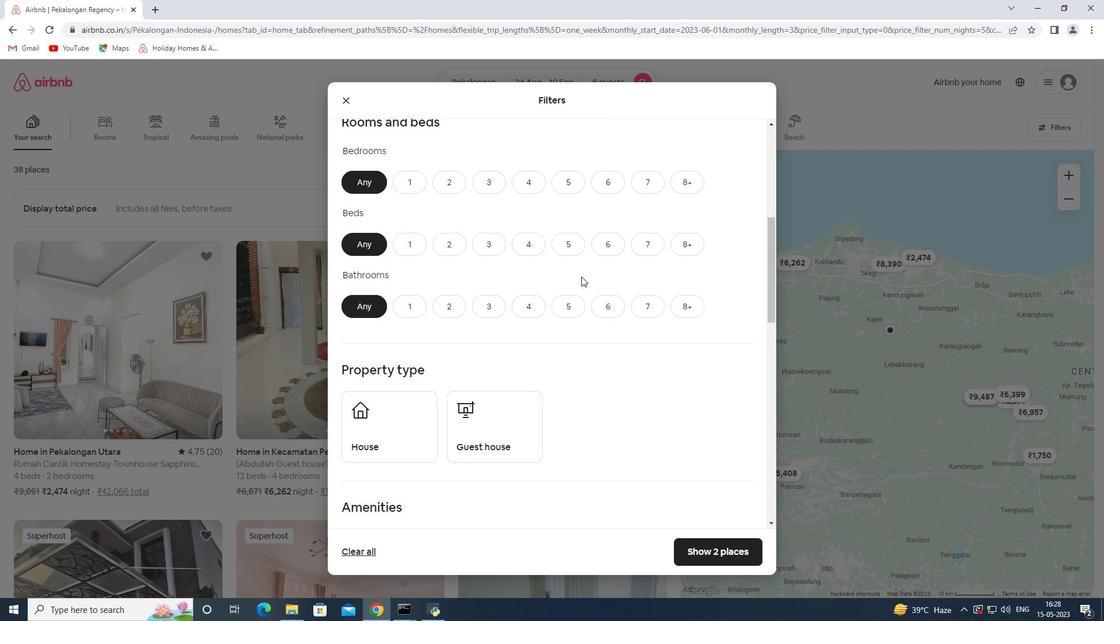 
Action: Mouse scrolled (565, 286) with delta (0, 0)
Screenshot: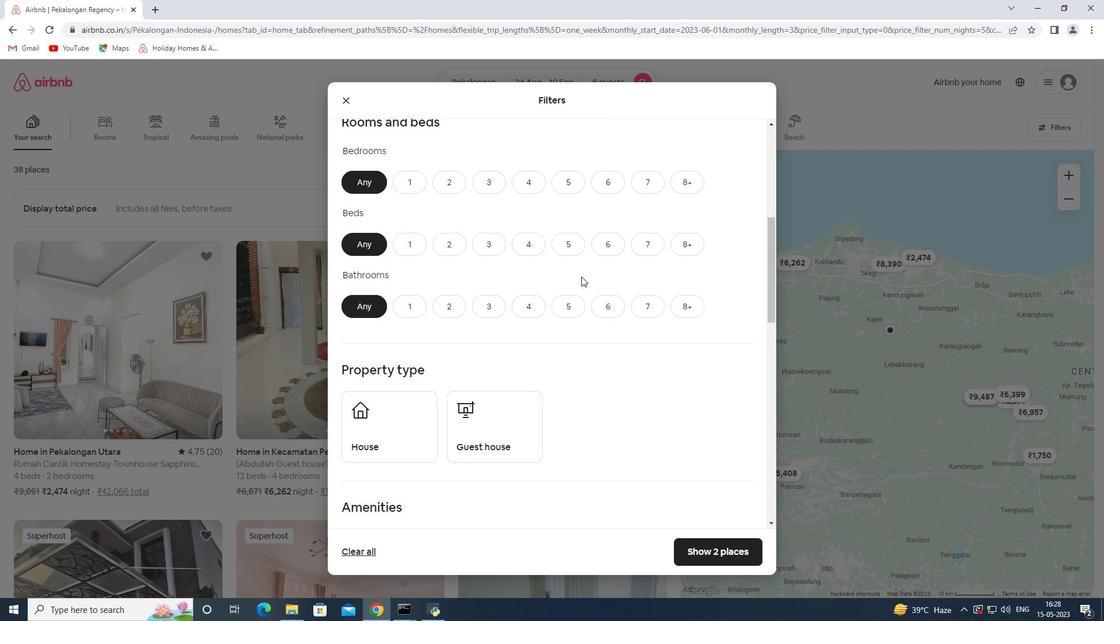 
Action: Mouse moved to (558, 296)
Screenshot: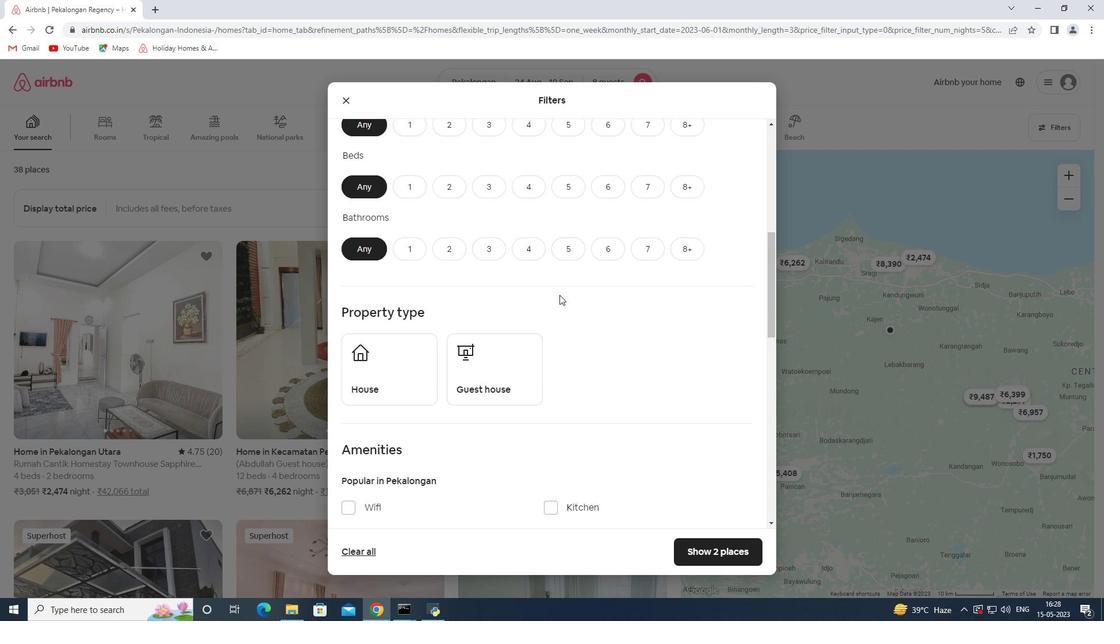
Action: Mouse scrolled (558, 296) with delta (0, 0)
Screenshot: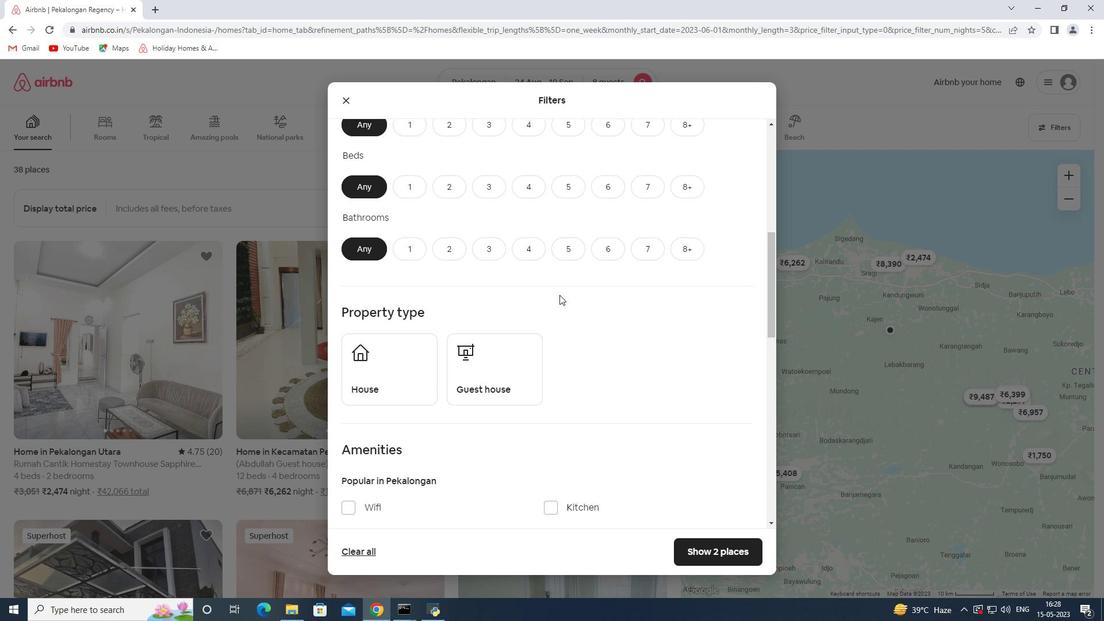 
Action: Mouse scrolled (558, 296) with delta (0, 0)
Screenshot: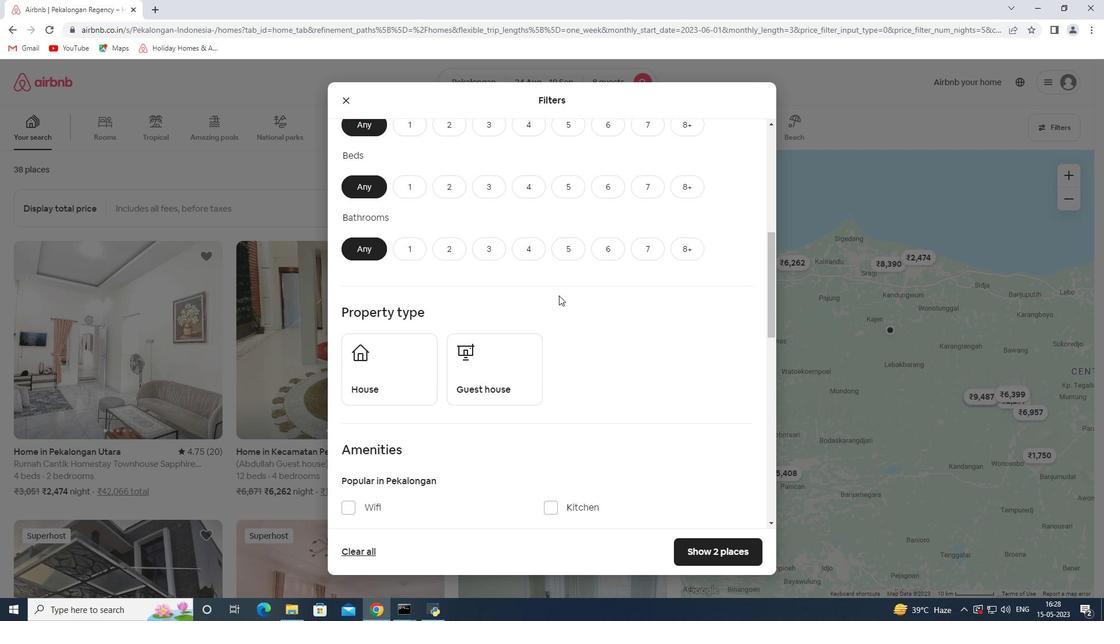 
Action: Mouse scrolled (558, 296) with delta (0, 0)
Screenshot: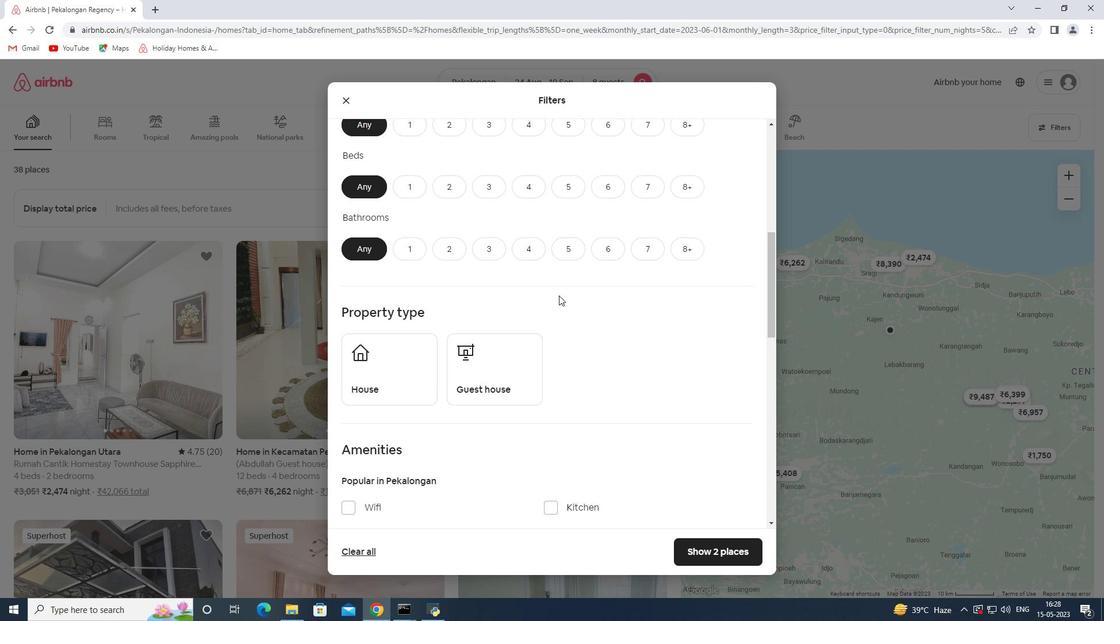 
Action: Mouse moved to (531, 295)
Screenshot: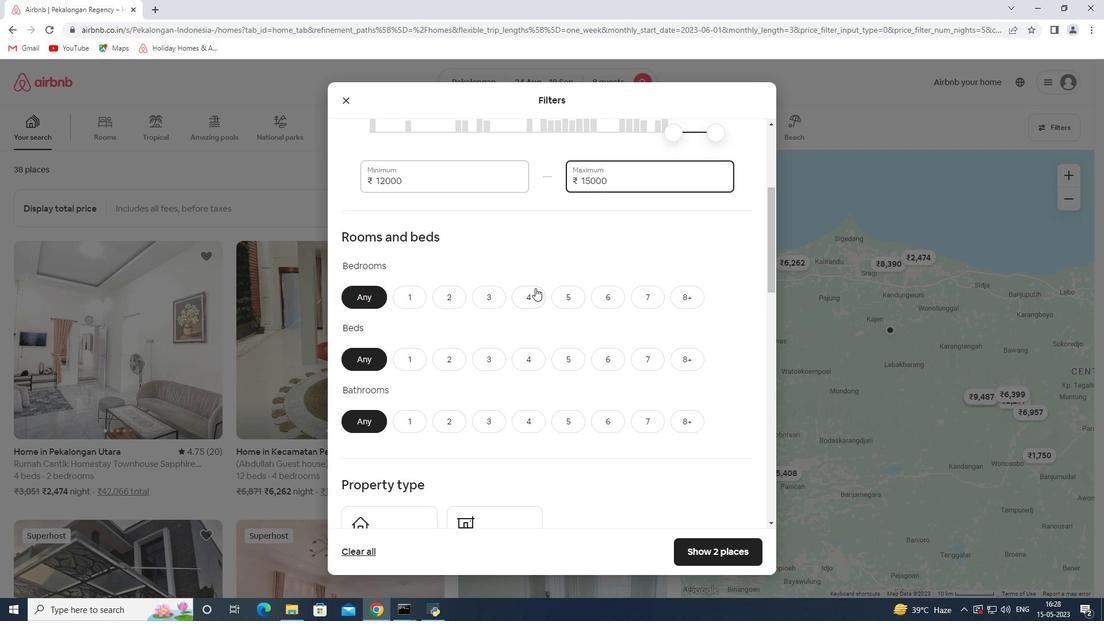 
Action: Mouse pressed left at (531, 295)
Screenshot: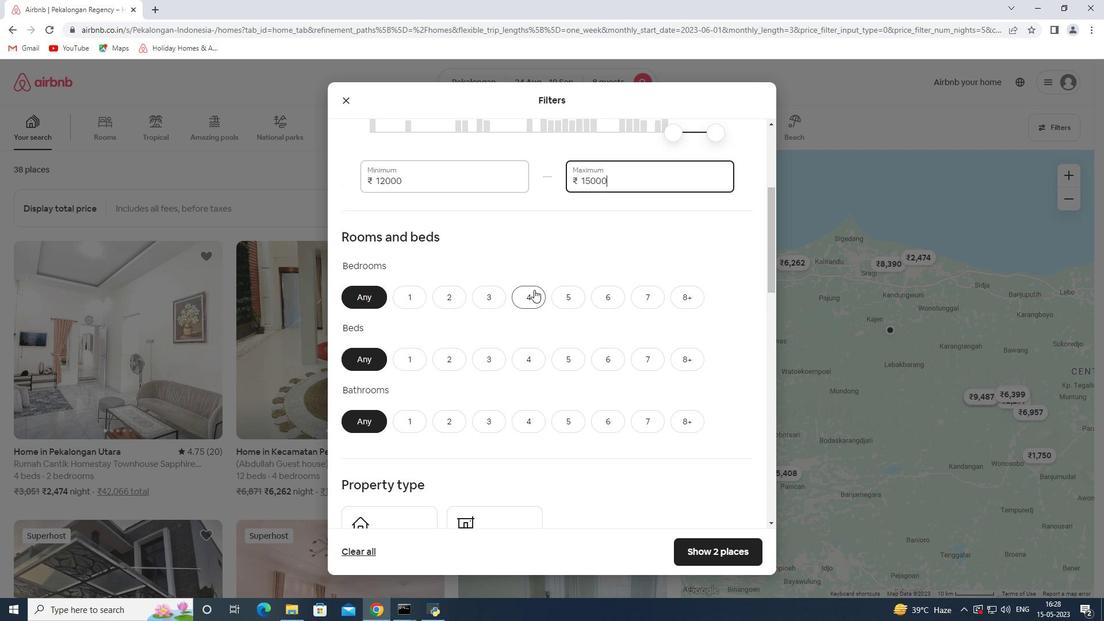 
Action: Mouse moved to (687, 358)
Screenshot: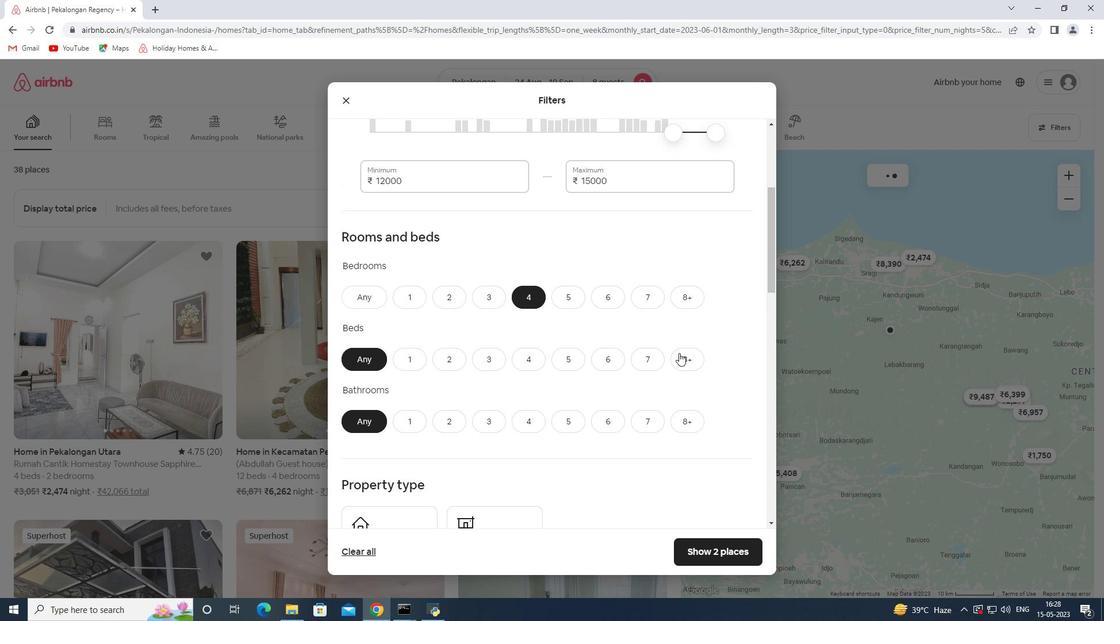 
Action: Mouse pressed left at (687, 358)
Screenshot: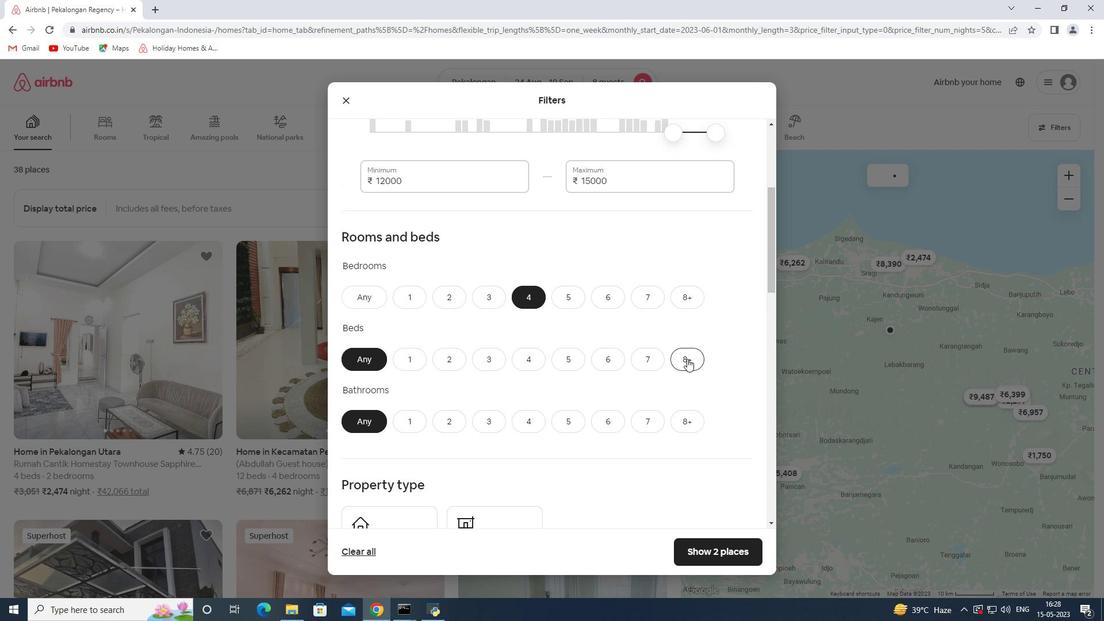 
Action: Mouse moved to (530, 422)
Screenshot: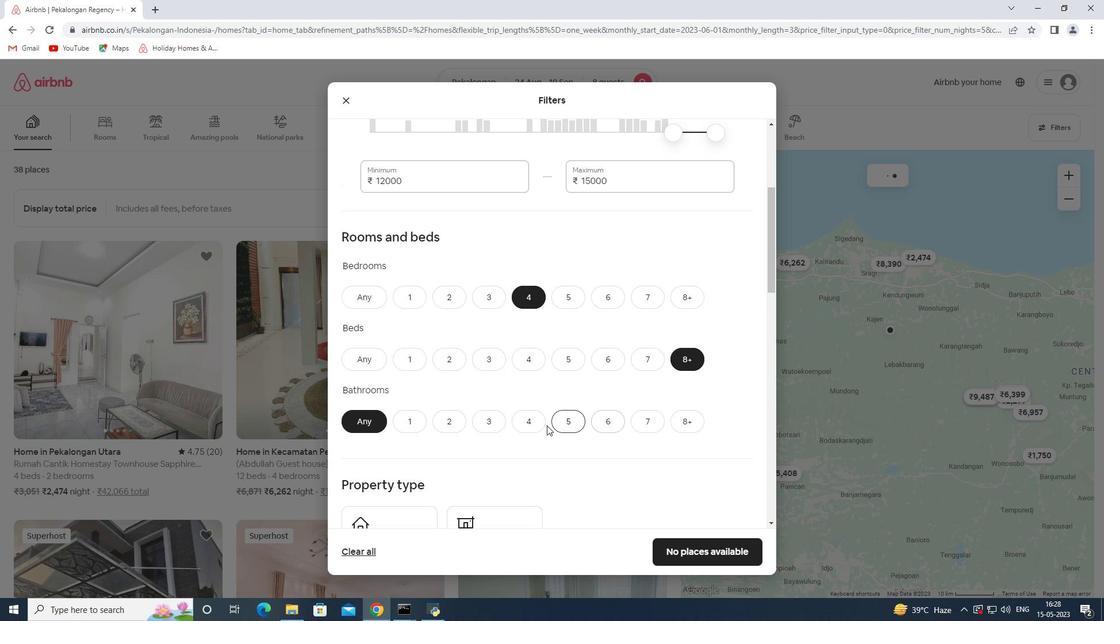 
Action: Mouse pressed left at (530, 422)
Screenshot: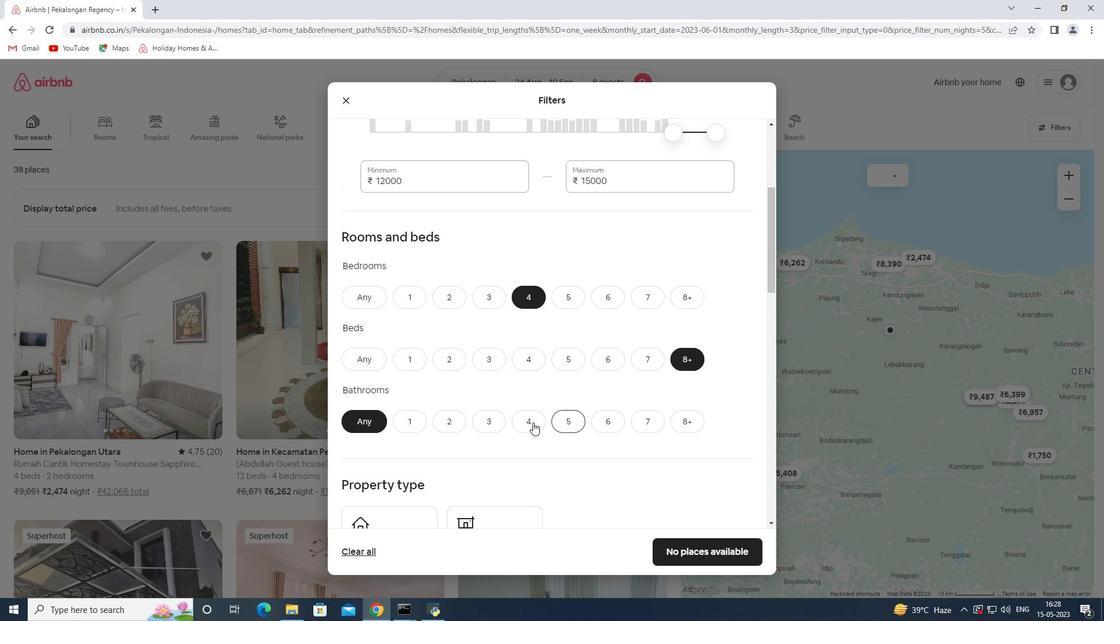 
Action: Mouse moved to (543, 416)
Screenshot: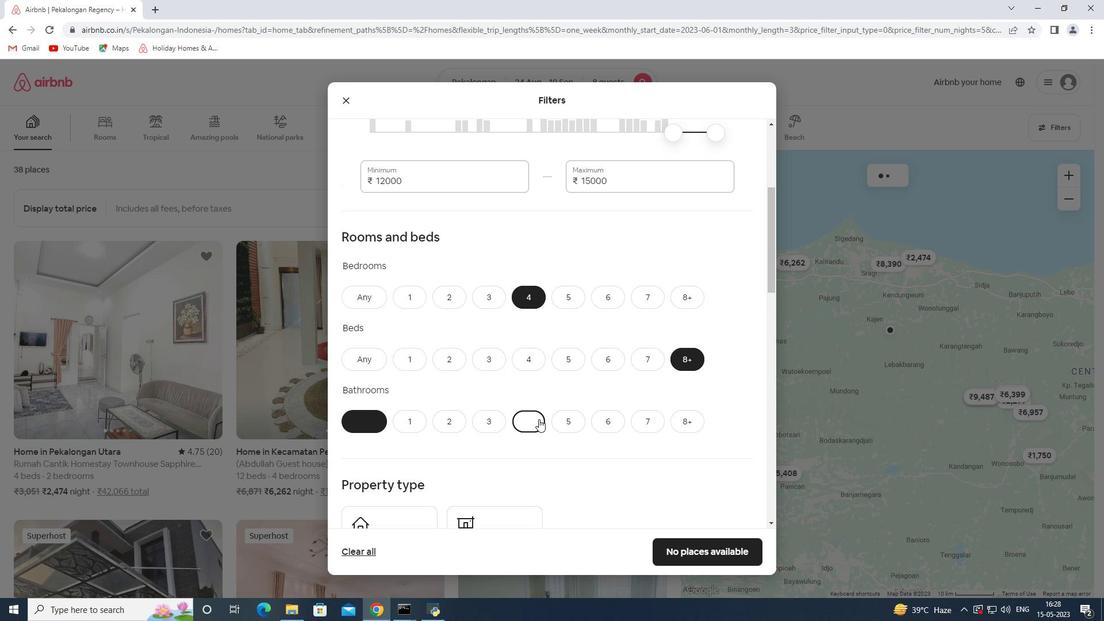 
Action: Mouse scrolled (543, 416) with delta (0, 0)
Screenshot: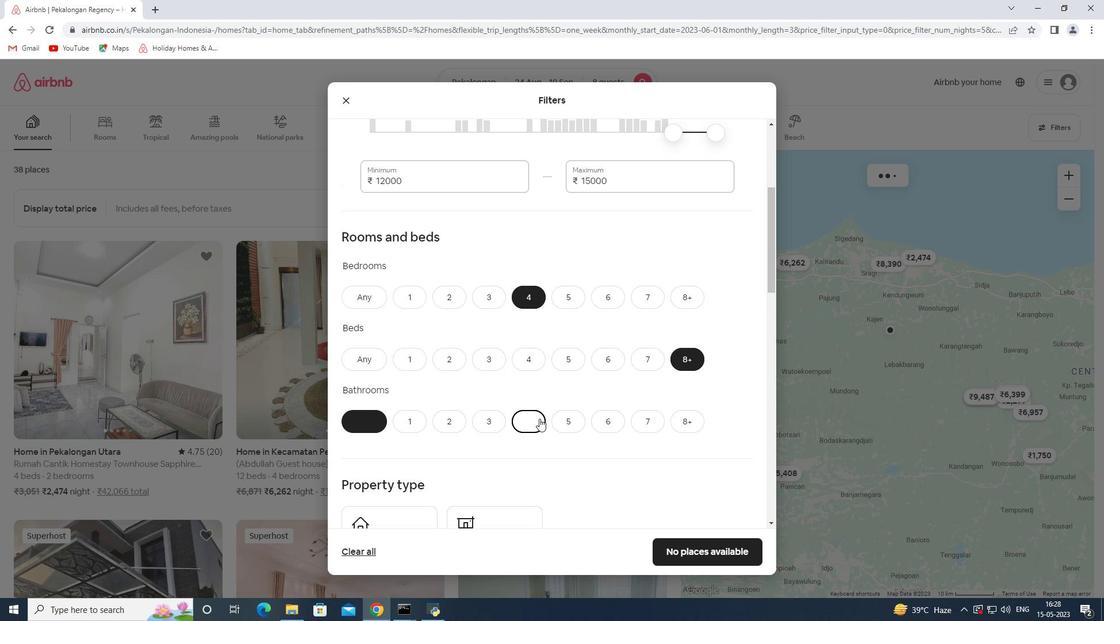 
Action: Mouse scrolled (543, 416) with delta (0, 0)
Screenshot: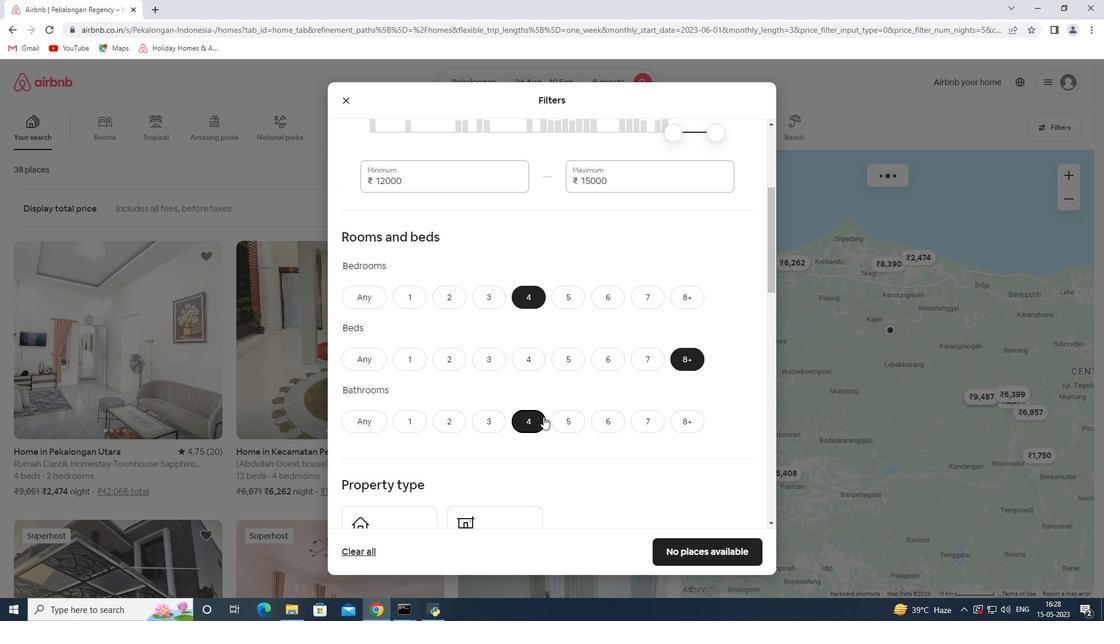 
Action: Mouse moved to (563, 369)
Screenshot: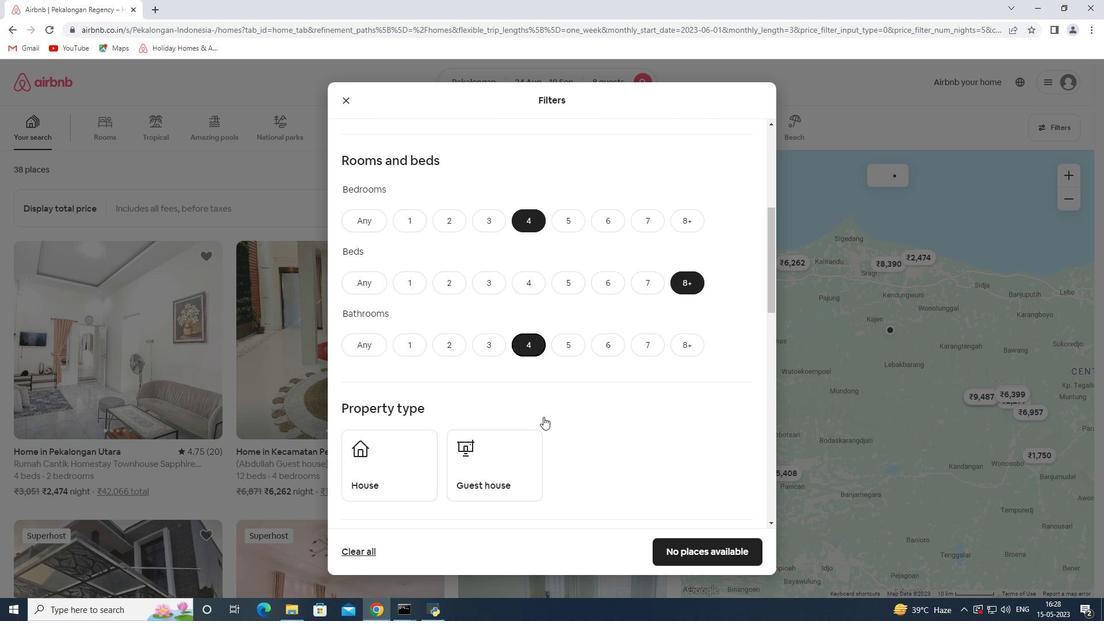 
Action: Mouse scrolled (563, 368) with delta (0, 0)
Screenshot: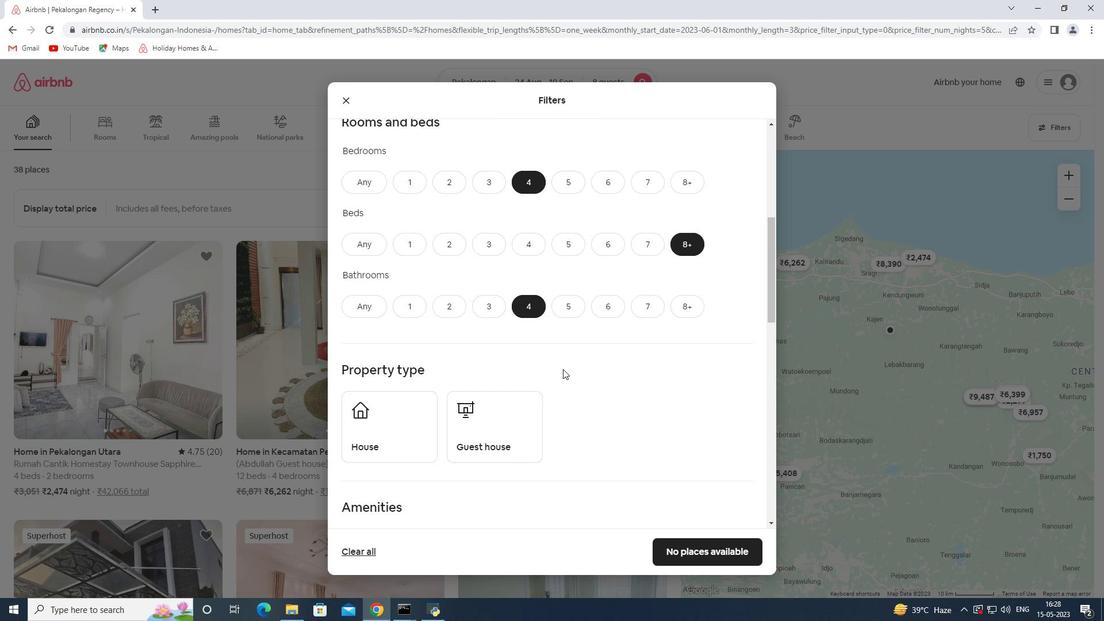 
Action: Mouse scrolled (563, 368) with delta (0, 0)
Screenshot: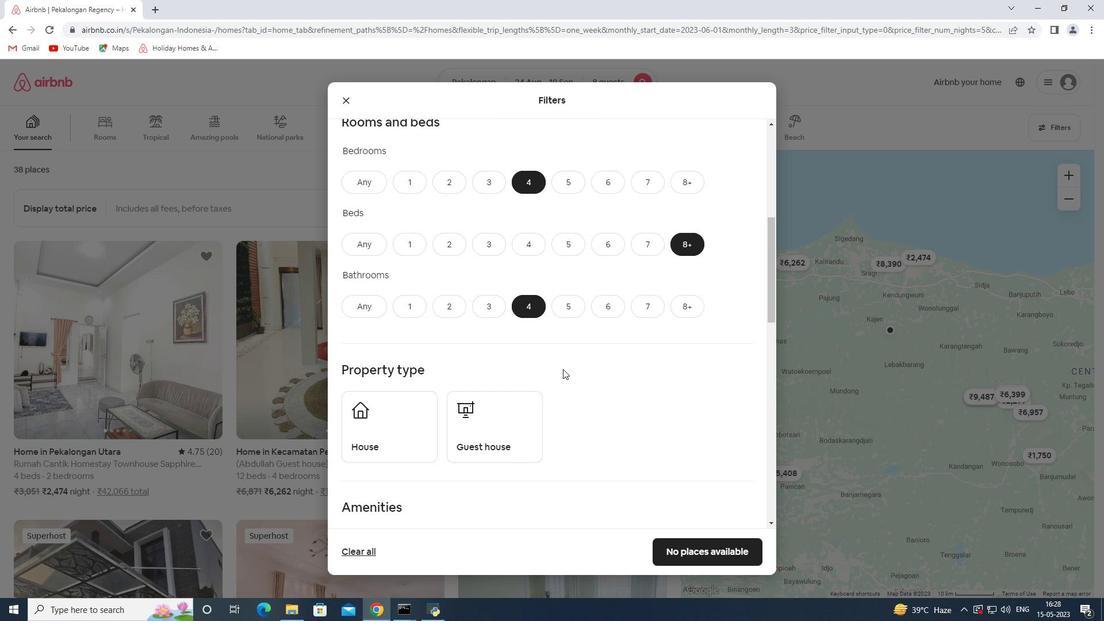 
Action: Mouse moved to (409, 308)
Screenshot: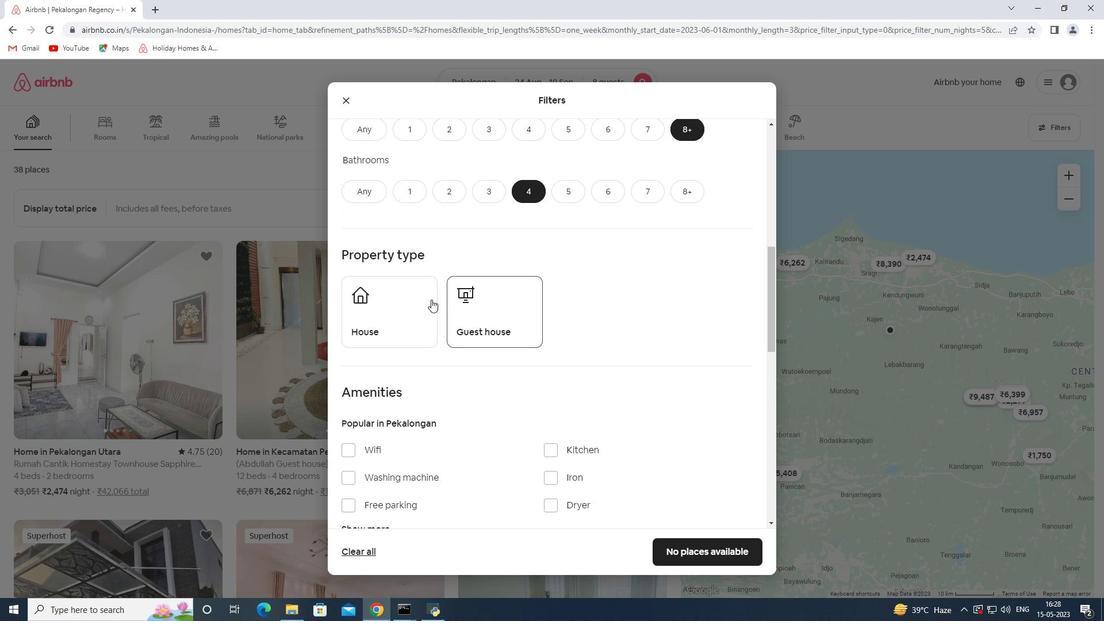 
Action: Mouse pressed left at (409, 308)
Screenshot: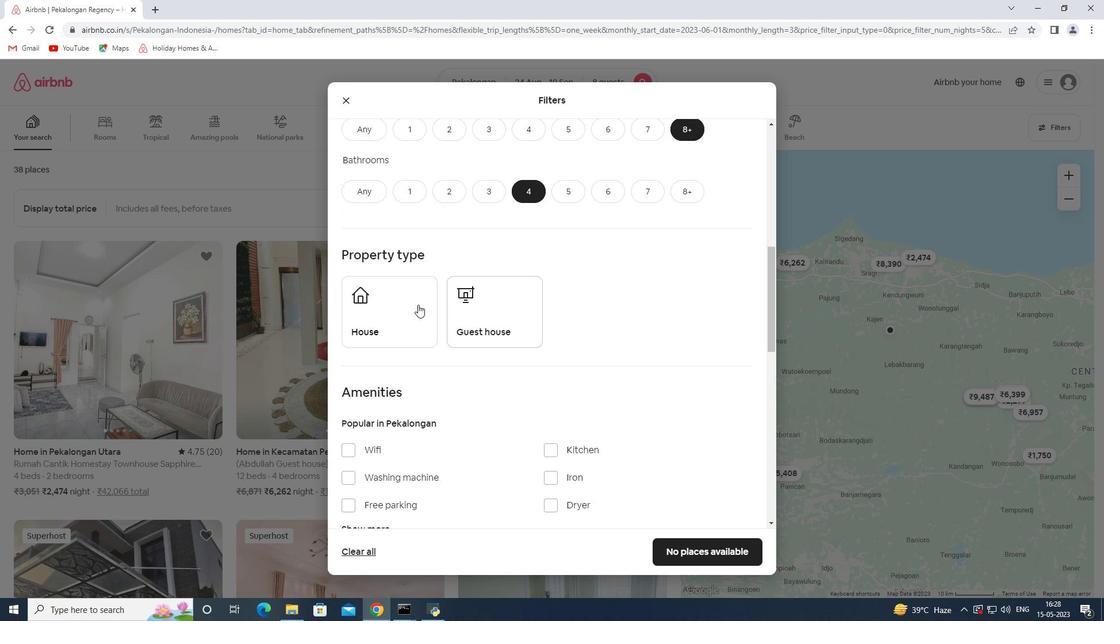
Action: Mouse moved to (525, 314)
Screenshot: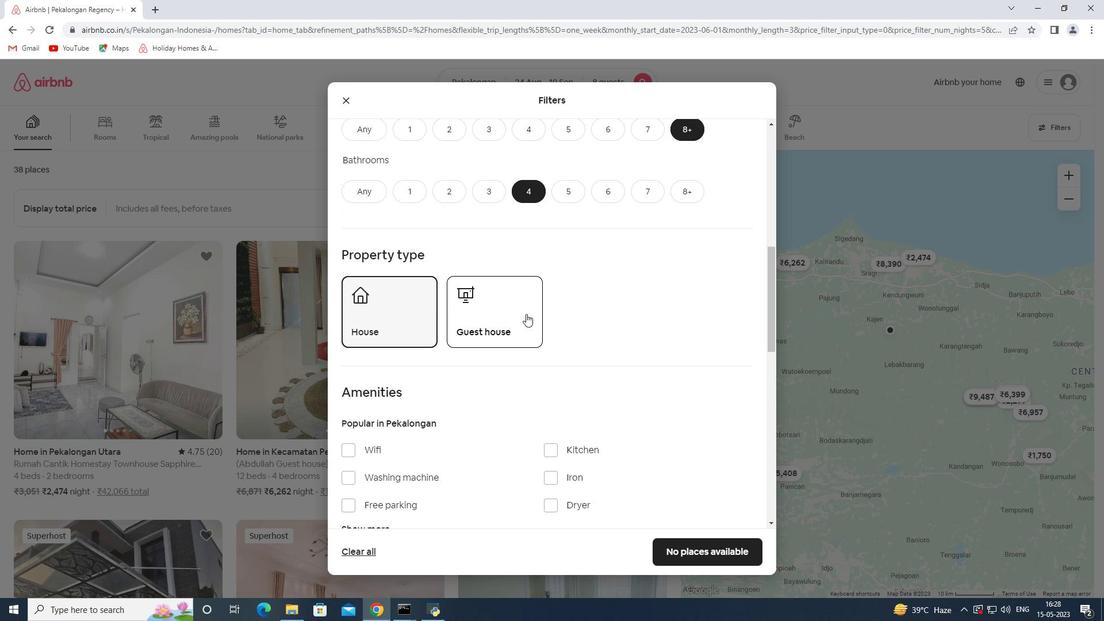 
Action: Mouse pressed left at (525, 314)
Screenshot: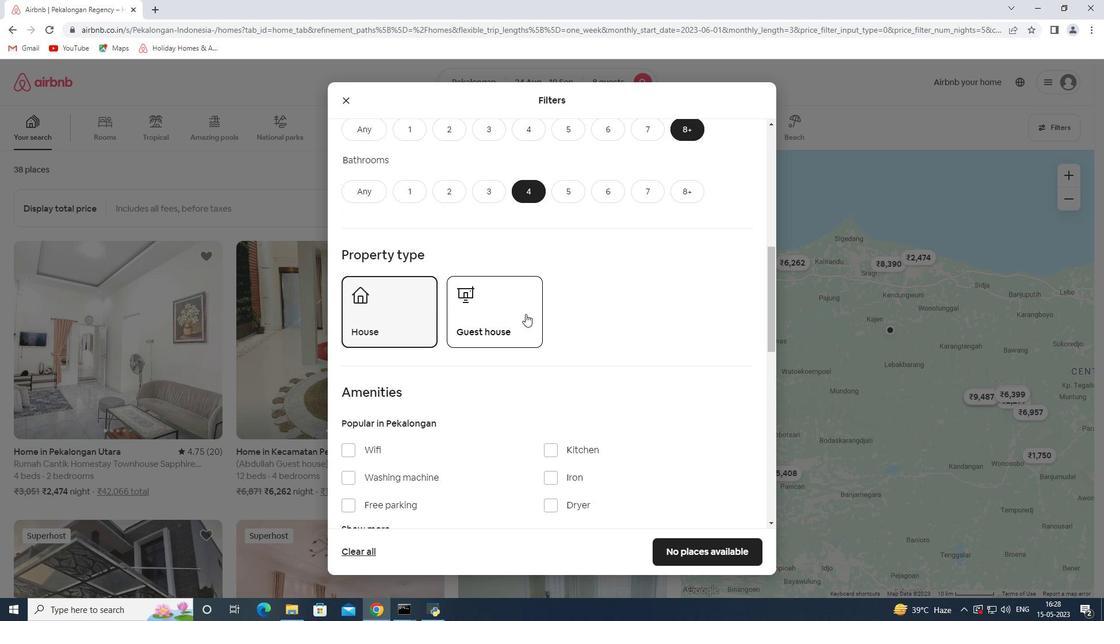 
Action: Mouse scrolled (525, 313) with delta (0, 0)
Screenshot: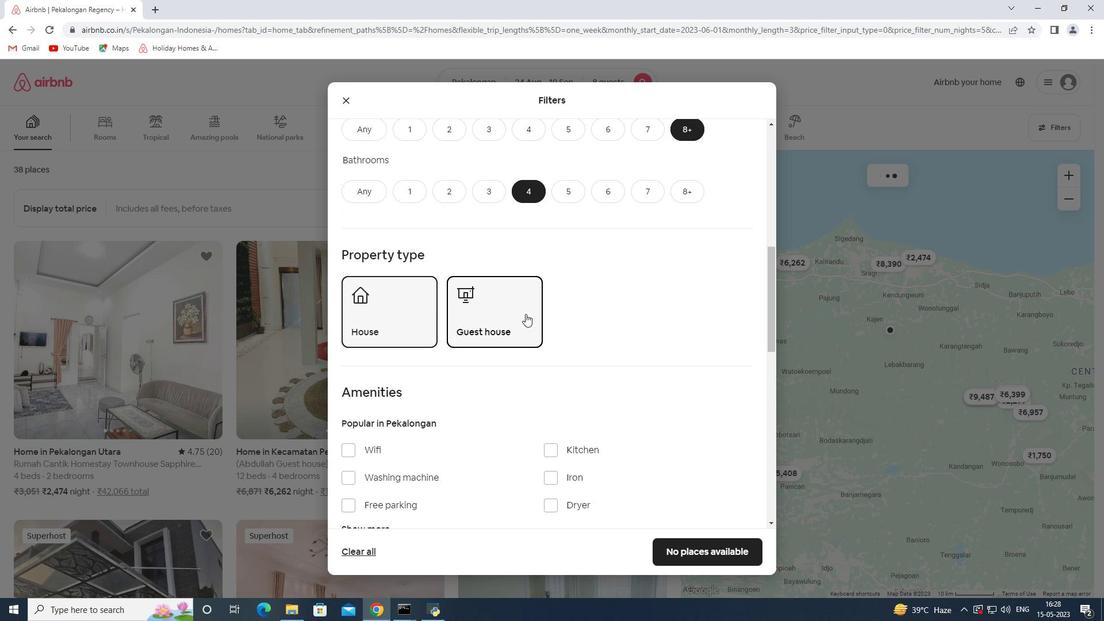 
Action: Mouse scrolled (525, 313) with delta (0, 0)
Screenshot: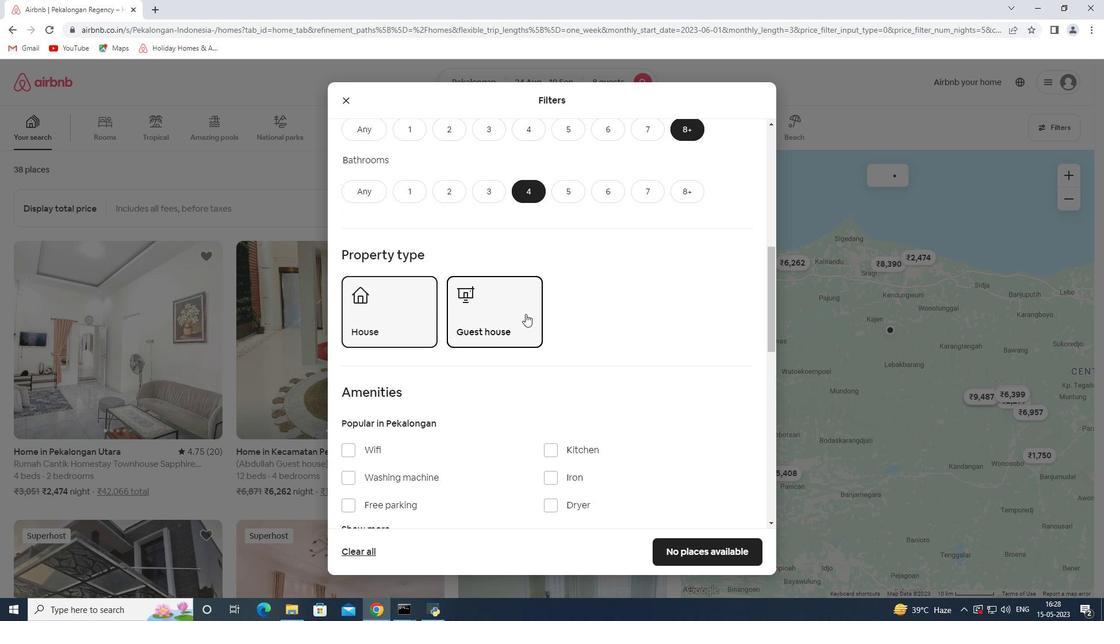 
Action: Mouse scrolled (525, 313) with delta (0, 0)
Screenshot: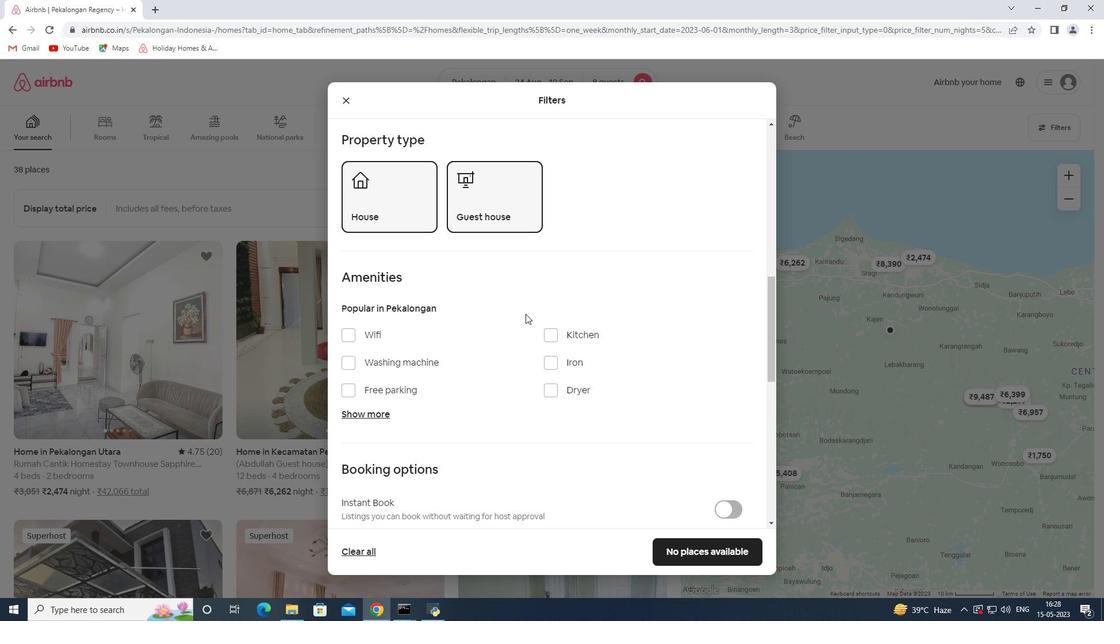 
Action: Mouse scrolled (525, 313) with delta (0, 0)
Screenshot: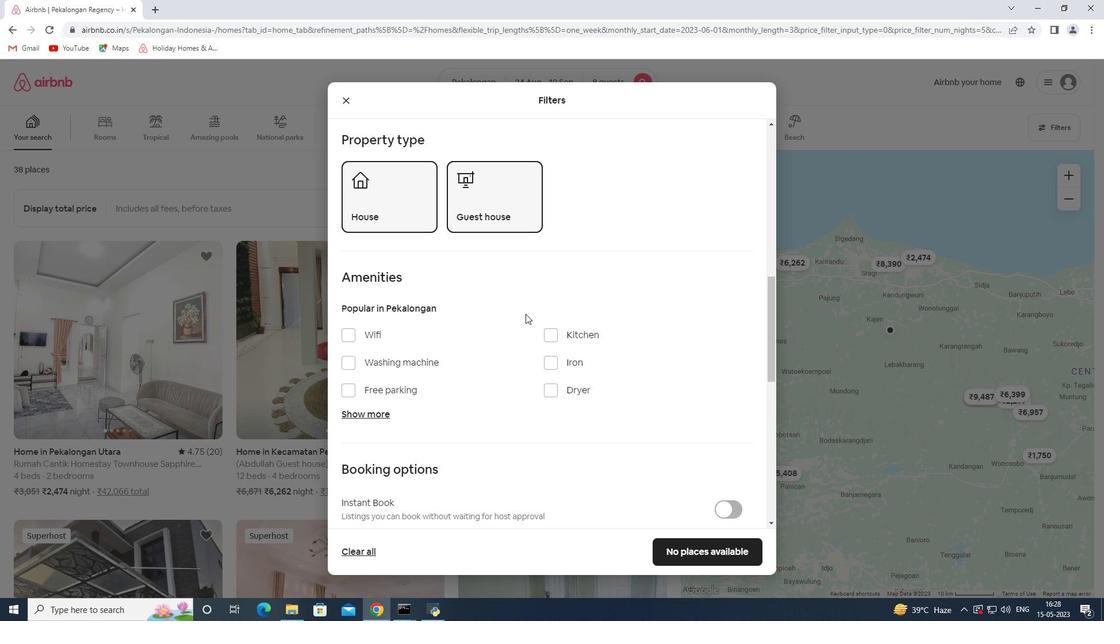 
Action: Mouse moved to (398, 274)
Screenshot: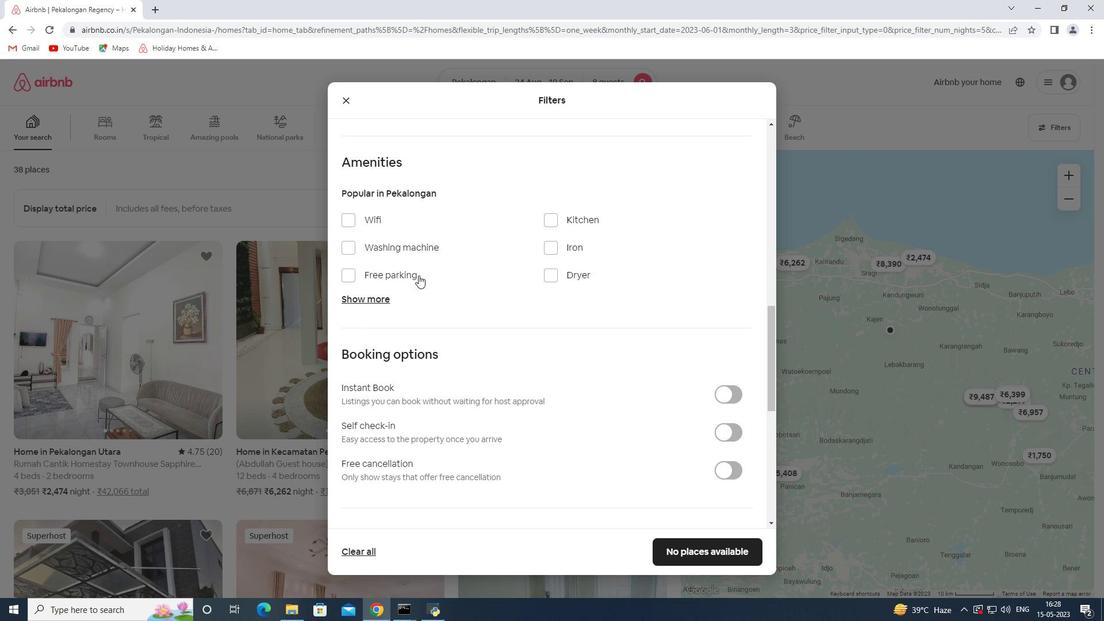 
Action: Mouse pressed left at (398, 274)
Screenshot: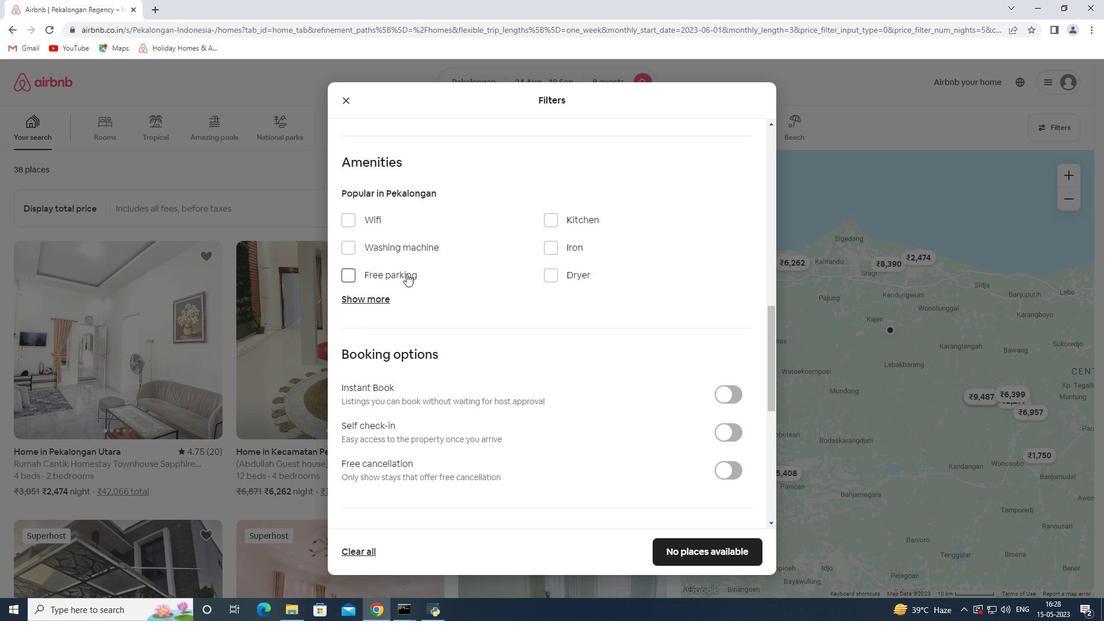 
Action: Mouse moved to (368, 225)
Screenshot: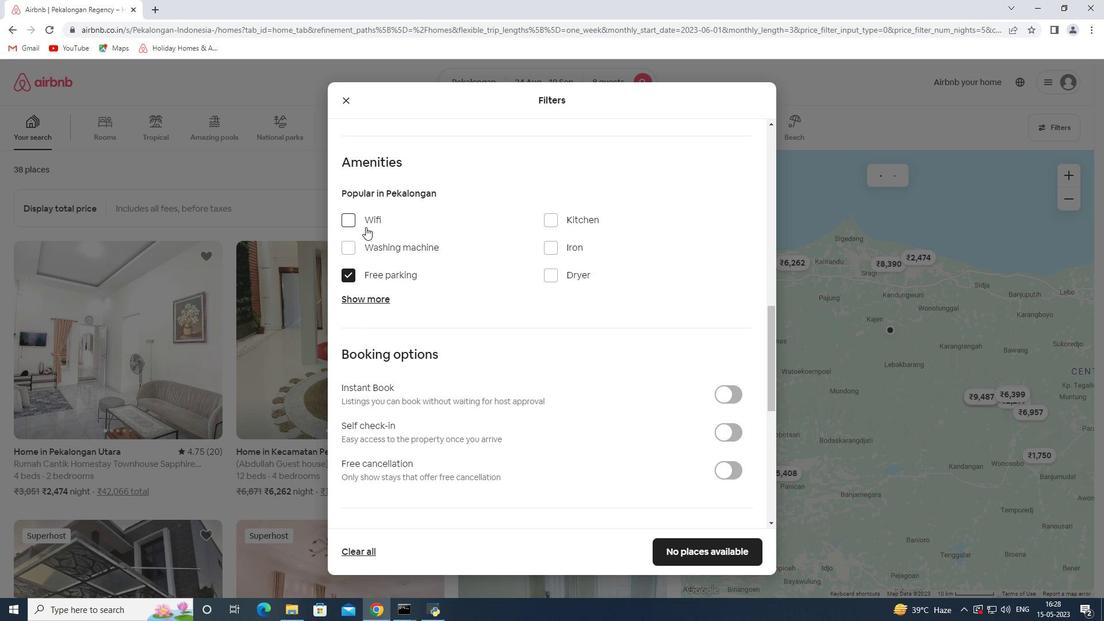 
Action: Mouse pressed left at (368, 225)
Screenshot: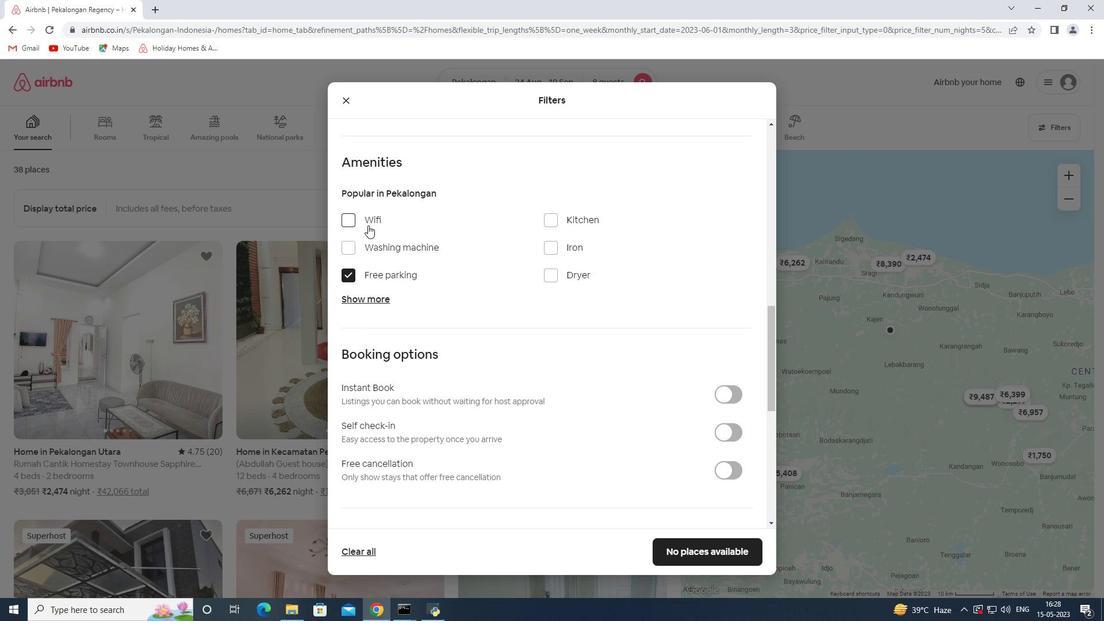 
Action: Mouse moved to (379, 301)
Screenshot: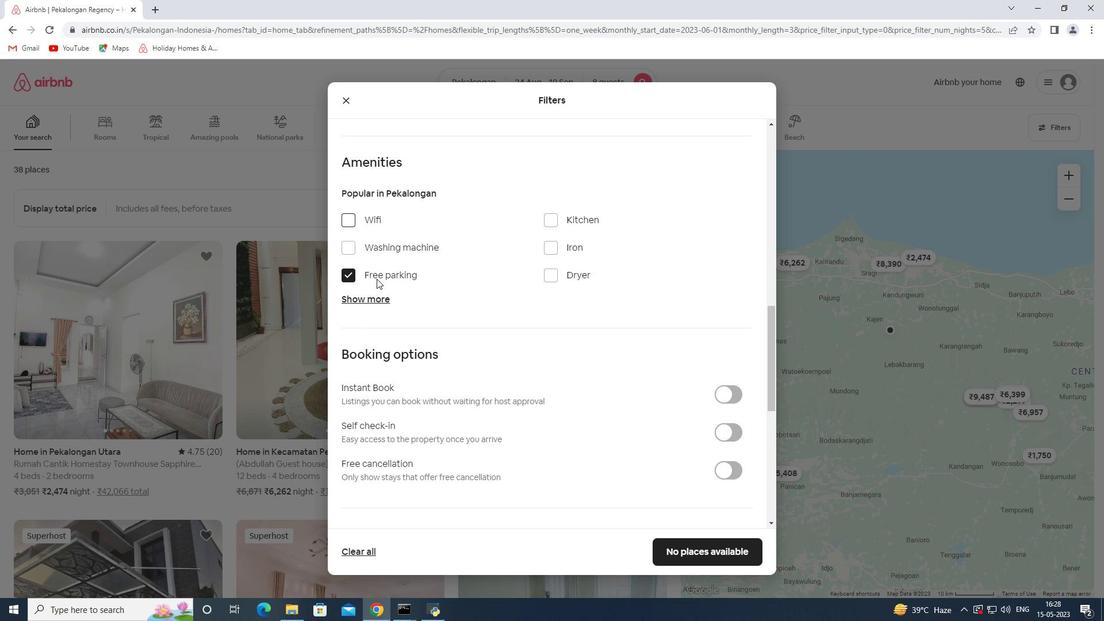 
Action: Mouse pressed left at (379, 301)
Screenshot: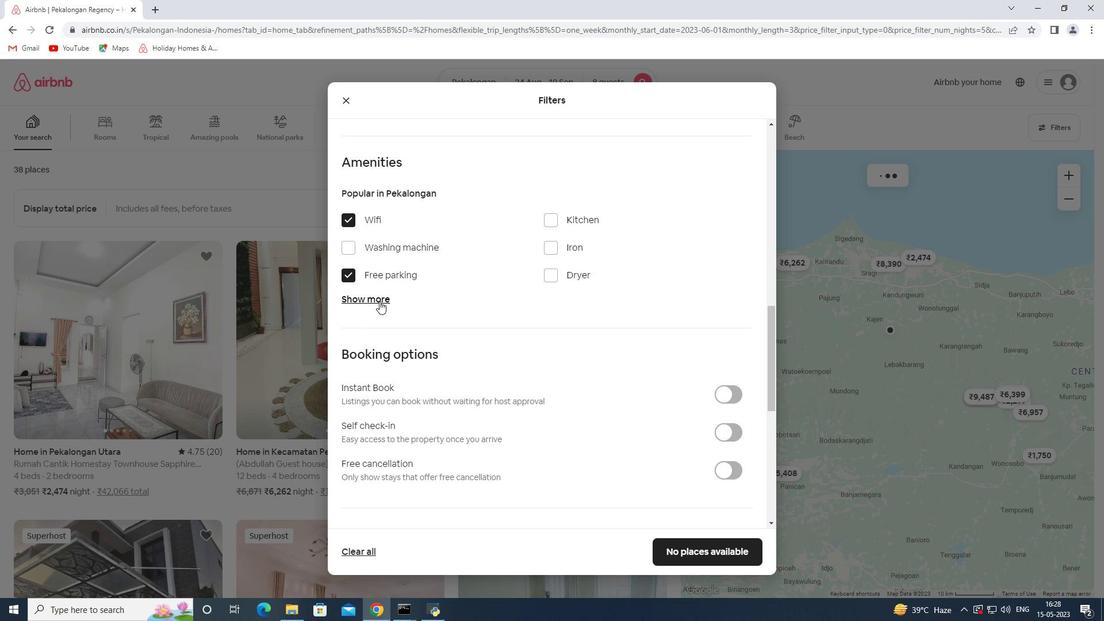 
Action: Mouse moved to (546, 373)
Screenshot: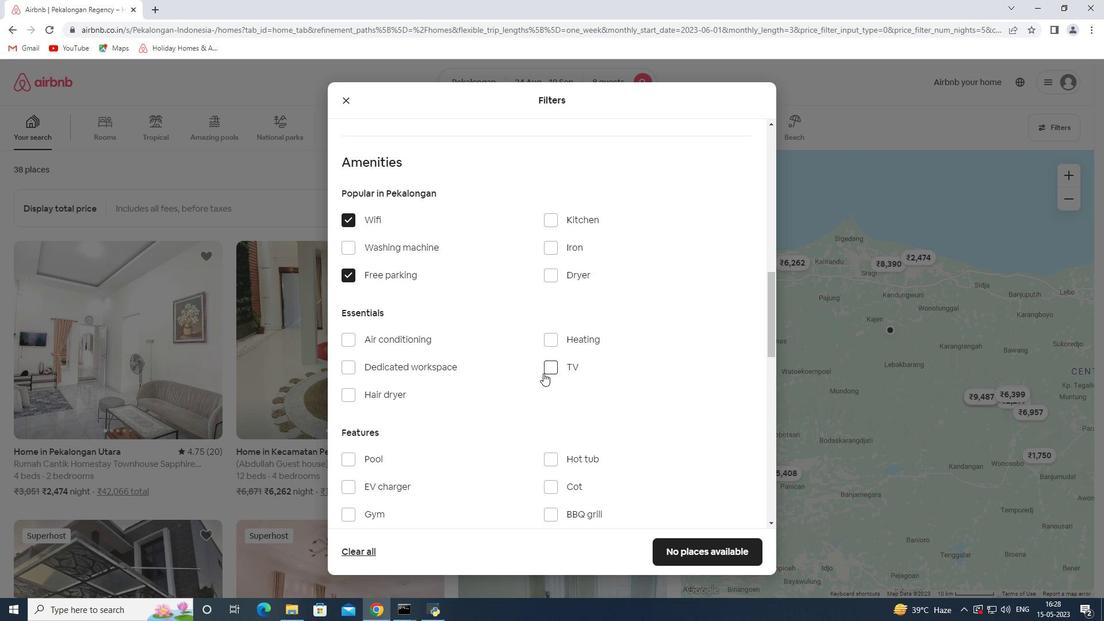 
Action: Mouse pressed left at (546, 373)
Screenshot: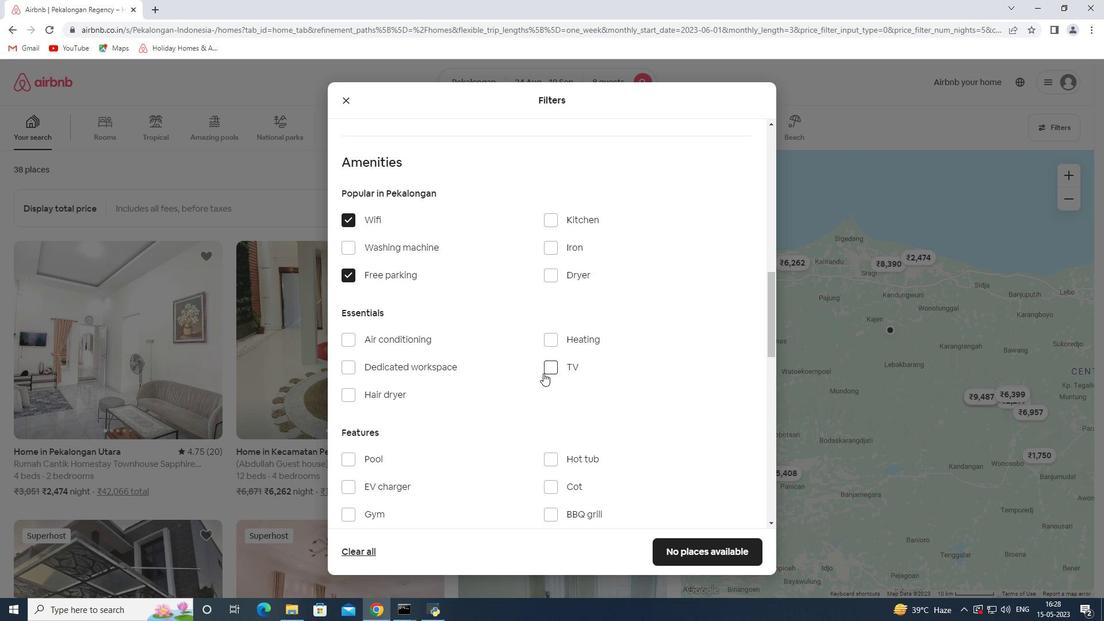 
Action: Mouse moved to (541, 374)
Screenshot: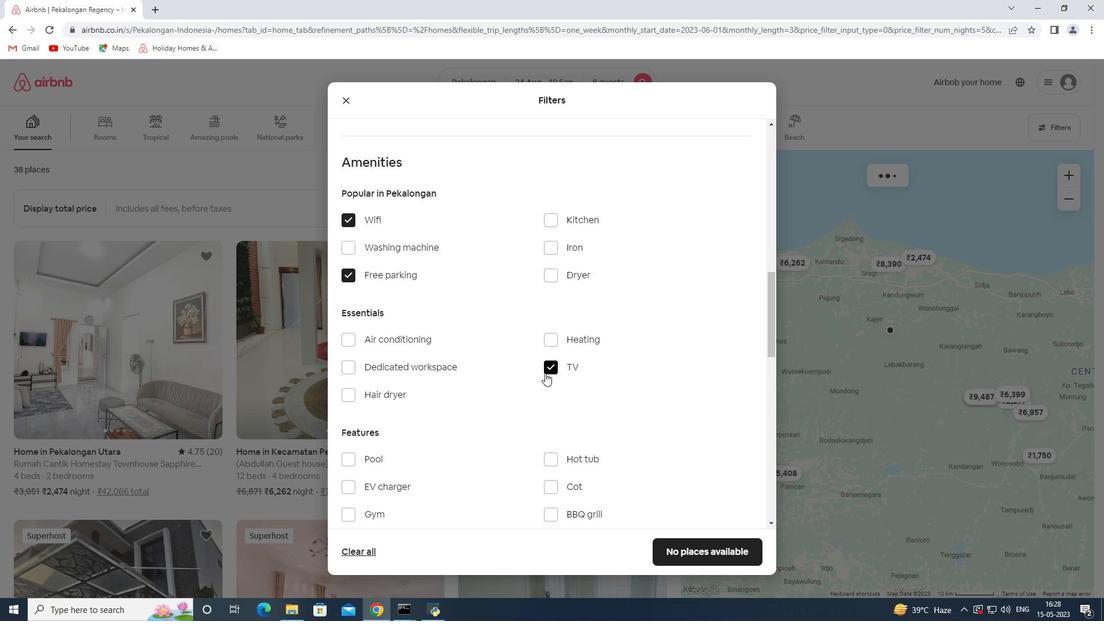 
Action: Mouse scrolled (541, 374) with delta (0, 0)
Screenshot: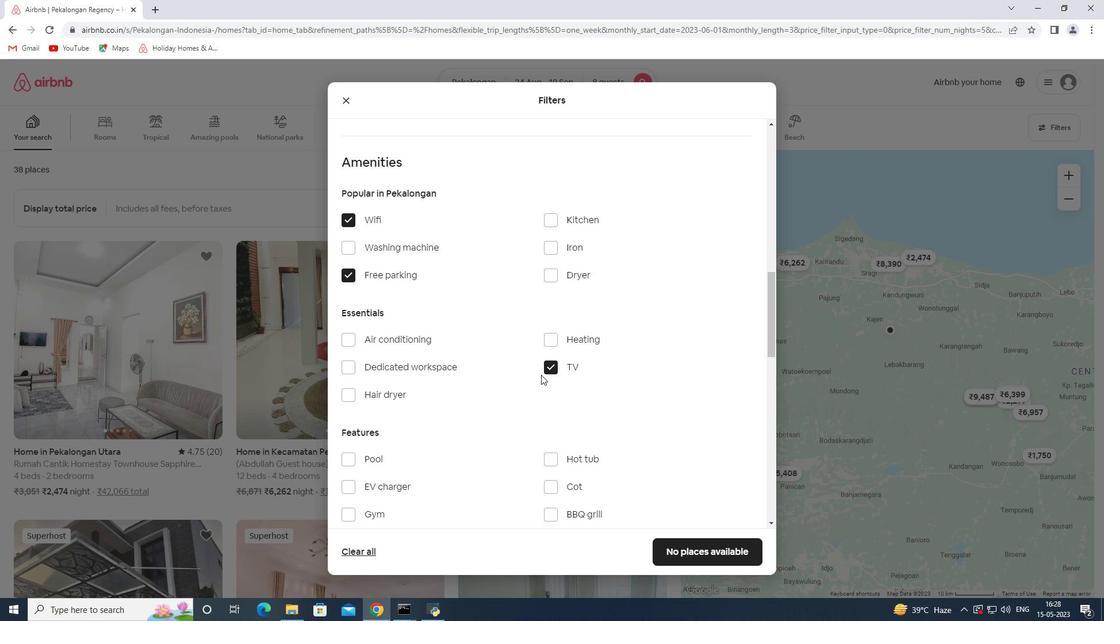 
Action: Mouse scrolled (541, 374) with delta (0, 0)
Screenshot: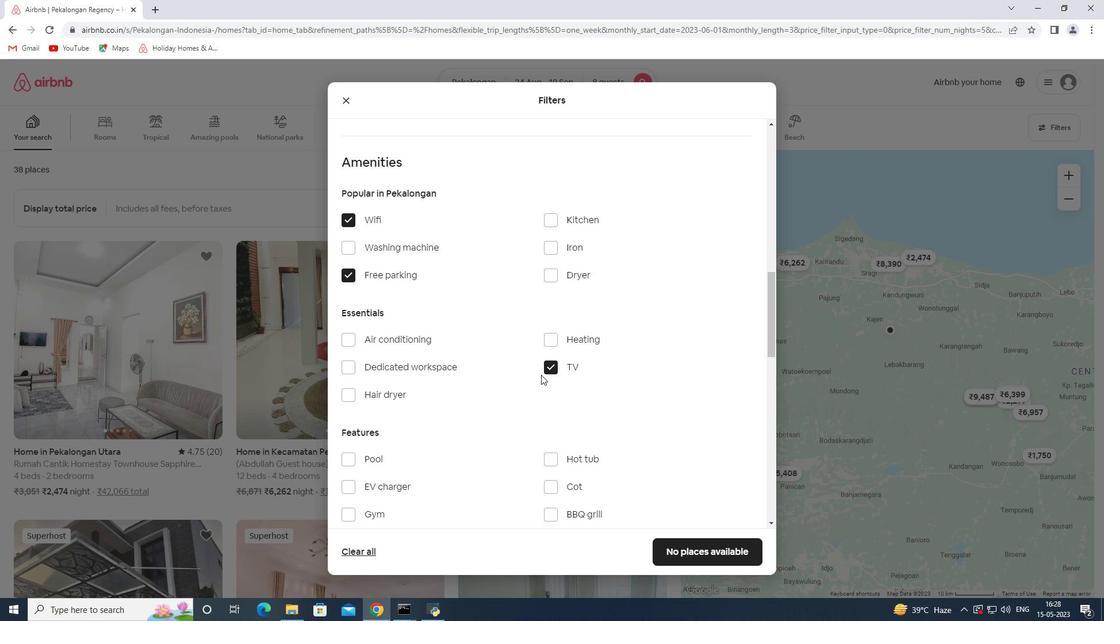 
Action: Mouse scrolled (541, 374) with delta (0, 0)
Screenshot: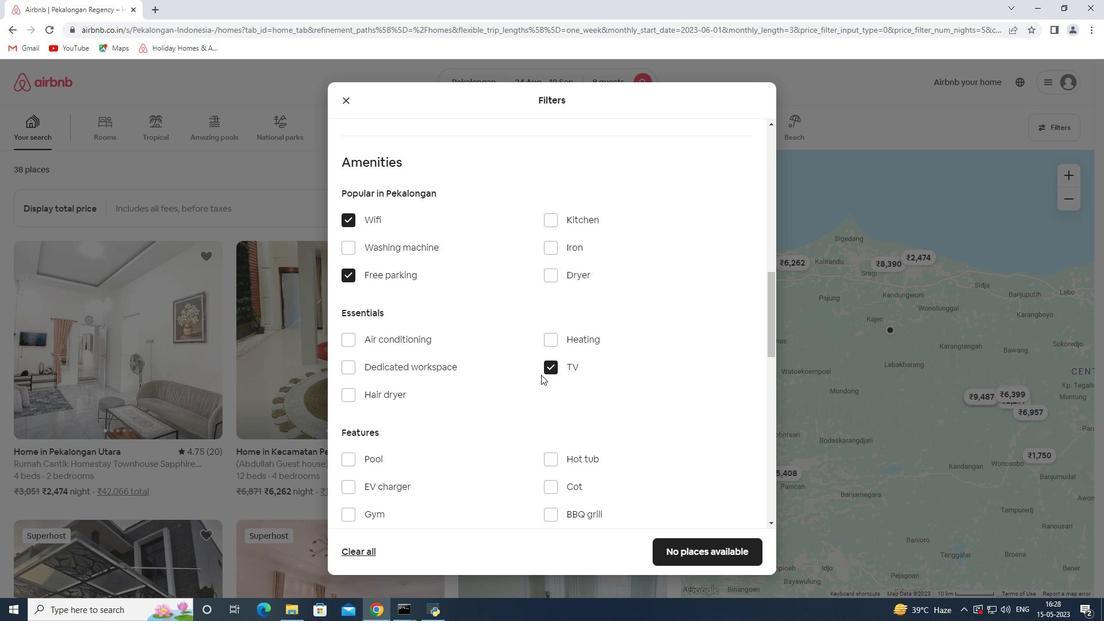 
Action: Mouse moved to (362, 344)
Screenshot: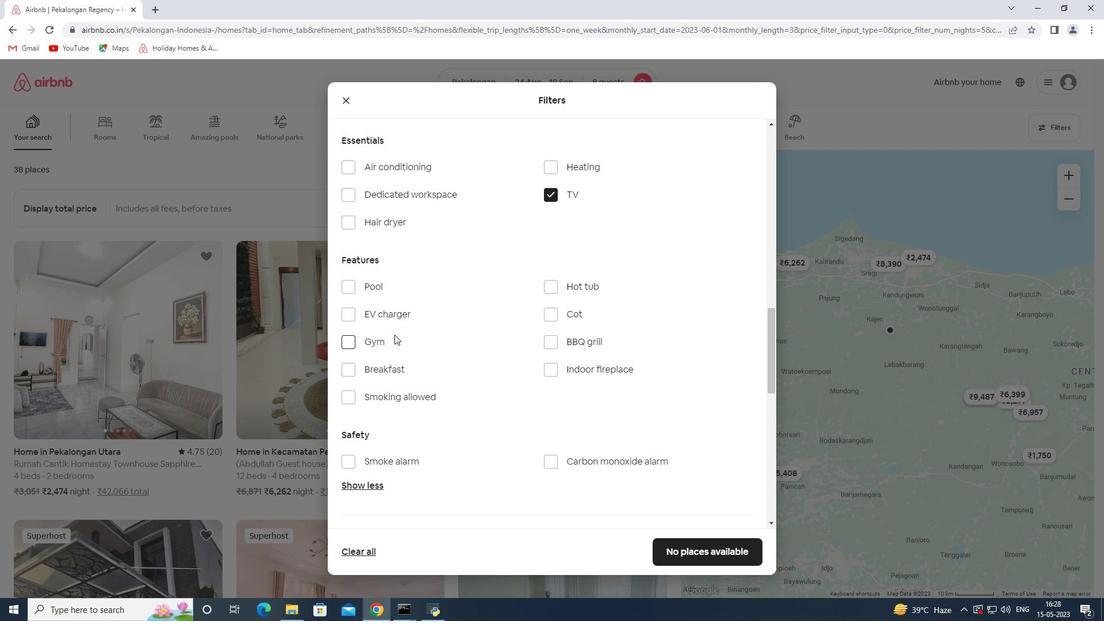 
Action: Mouse pressed left at (362, 344)
Screenshot: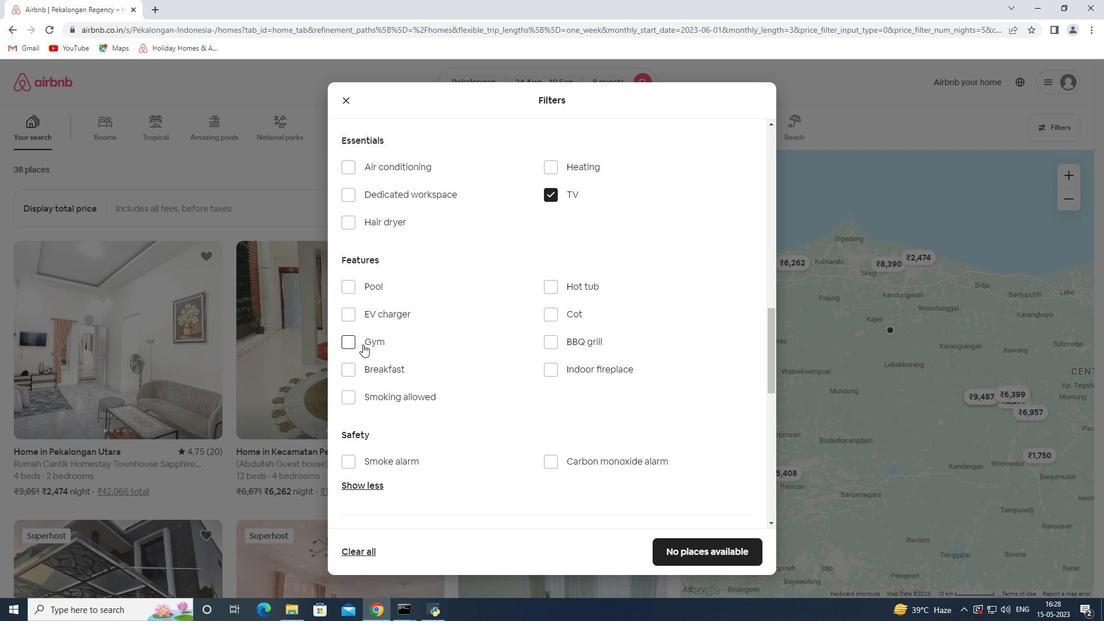 
Action: Mouse moved to (381, 368)
Screenshot: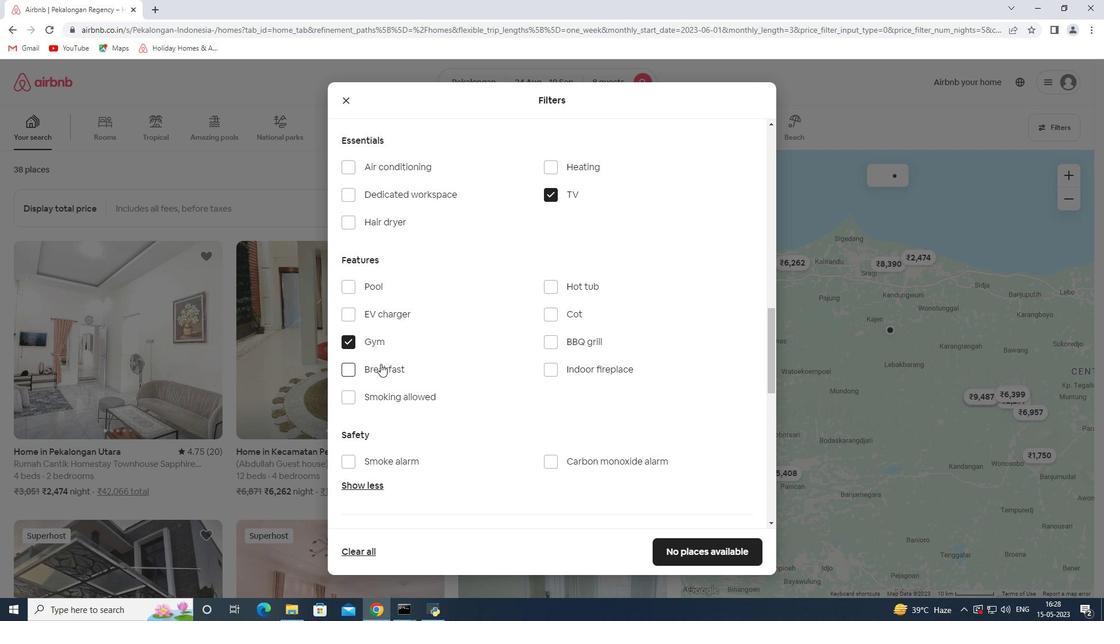 
Action: Mouse pressed left at (381, 368)
Screenshot: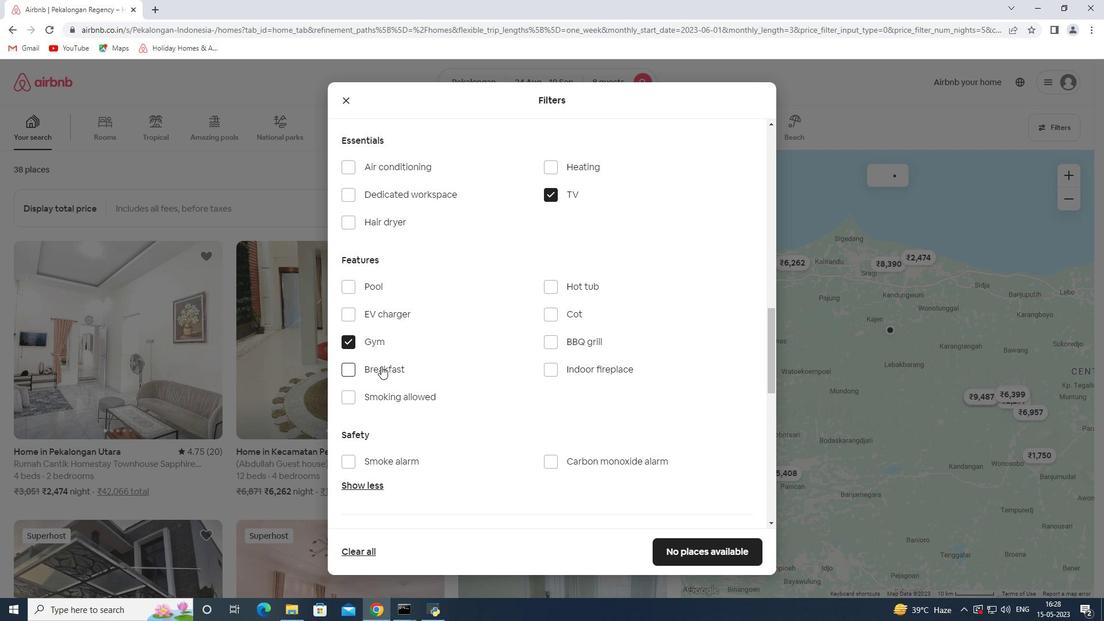 
Action: Mouse moved to (450, 341)
Screenshot: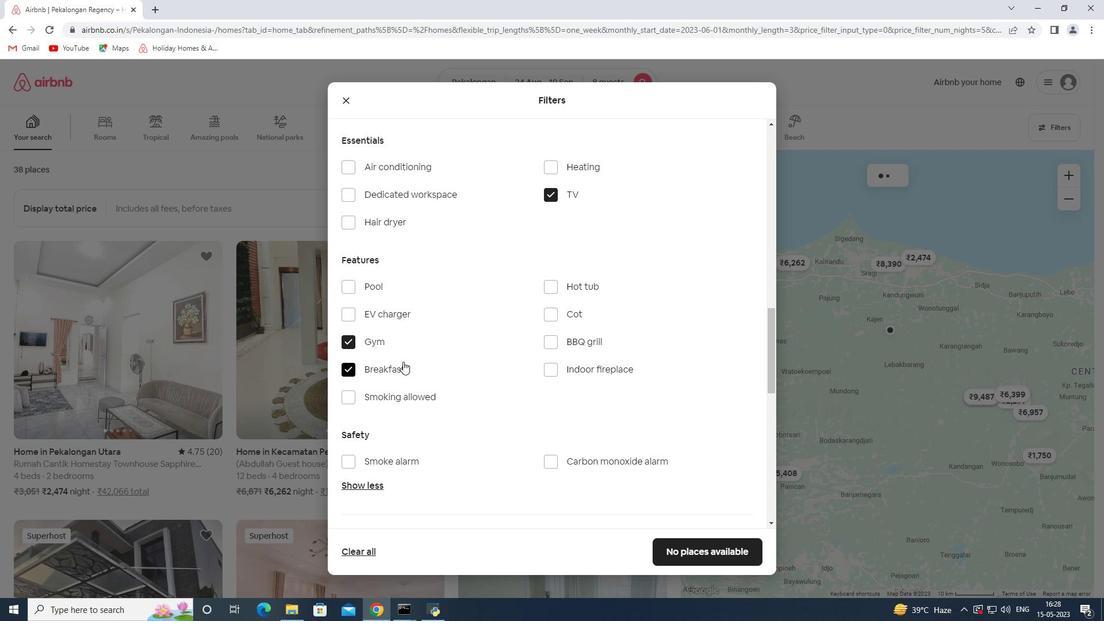 
Action: Mouse scrolled (450, 340) with delta (0, 0)
Screenshot: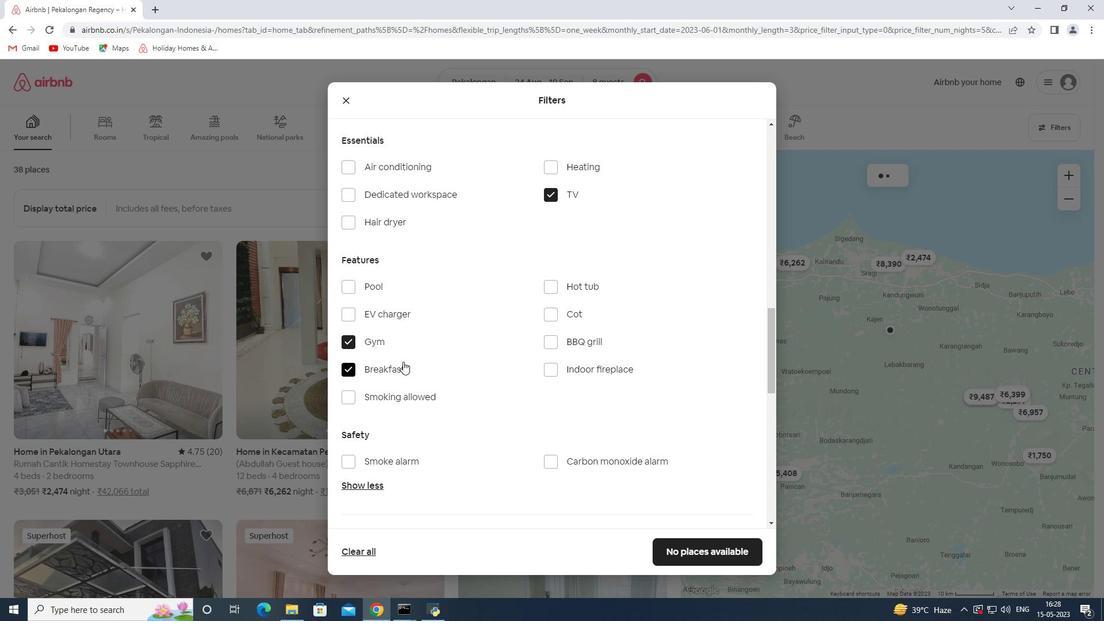 
Action: Mouse scrolled (450, 340) with delta (0, 0)
Screenshot: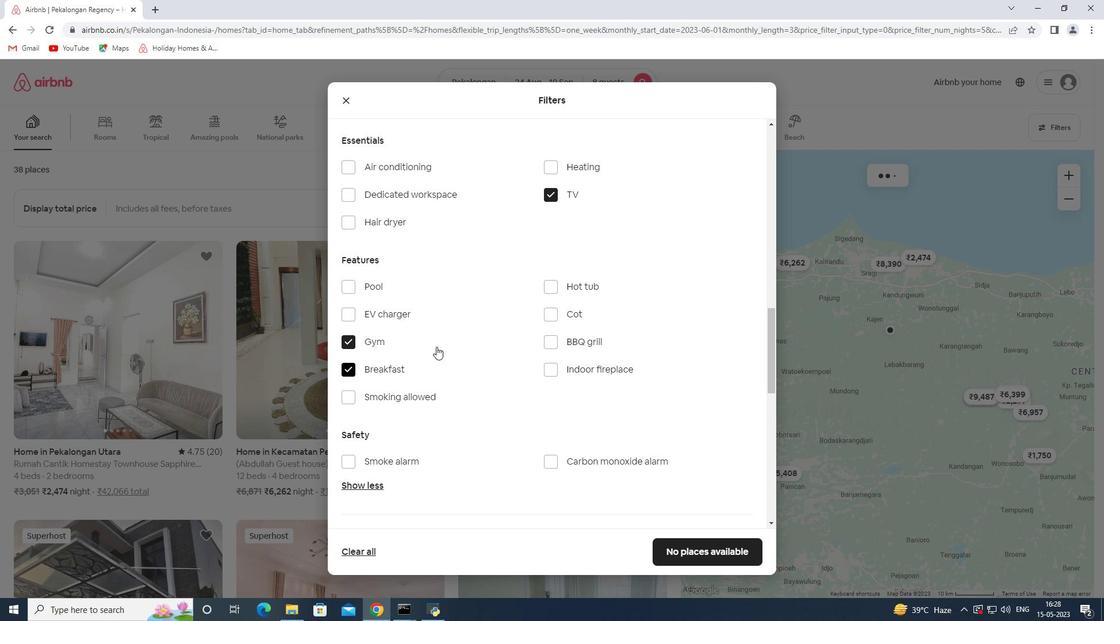 
Action: Mouse scrolled (450, 340) with delta (0, 0)
Screenshot: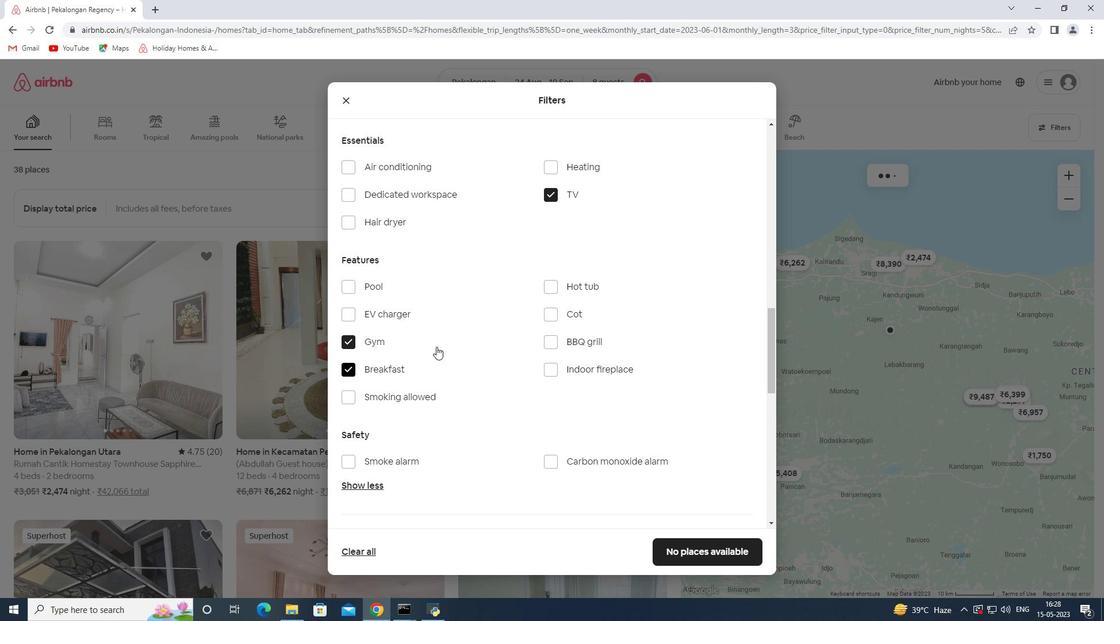 
Action: Mouse moved to (461, 337)
Screenshot: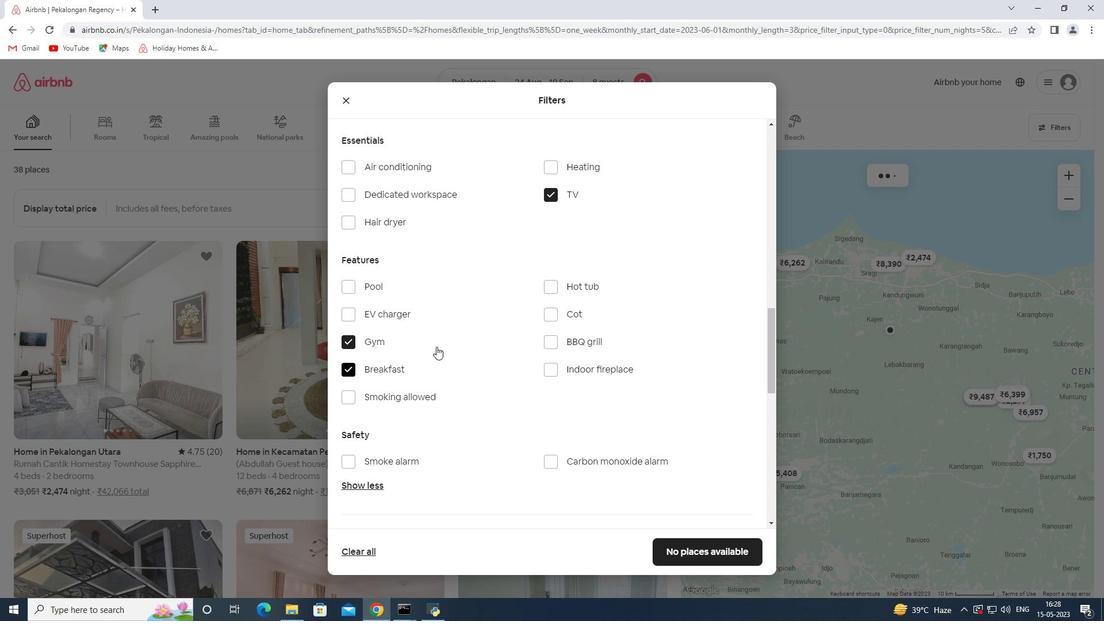 
Action: Mouse scrolled (461, 336) with delta (0, 0)
Screenshot: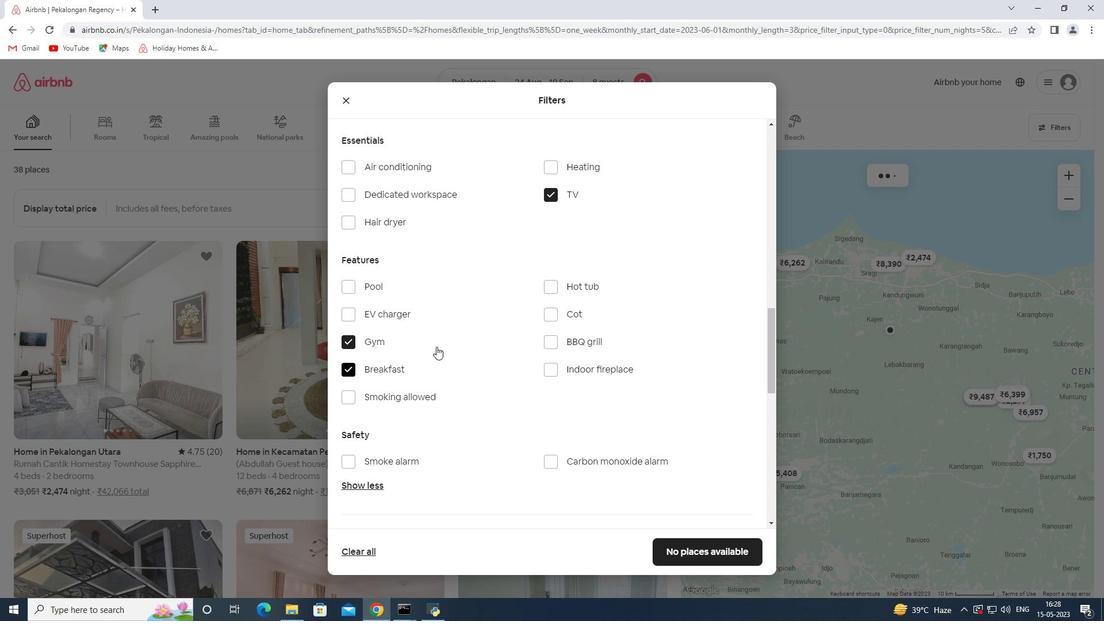 
Action: Mouse moved to (471, 334)
Screenshot: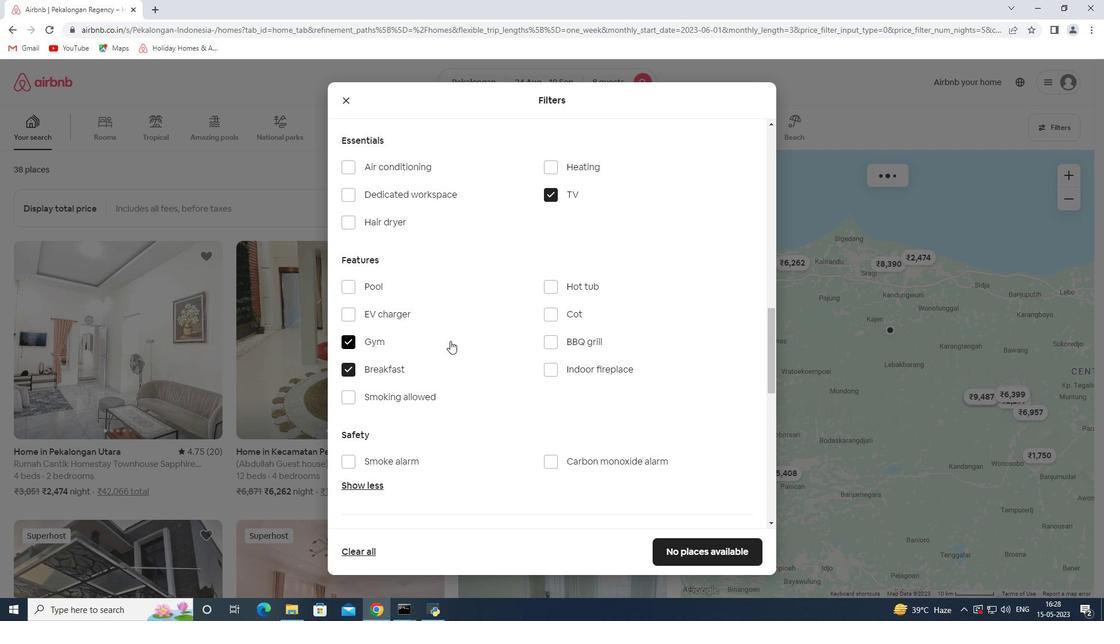 
Action: Mouse scrolled (469, 334) with delta (0, 0)
Screenshot: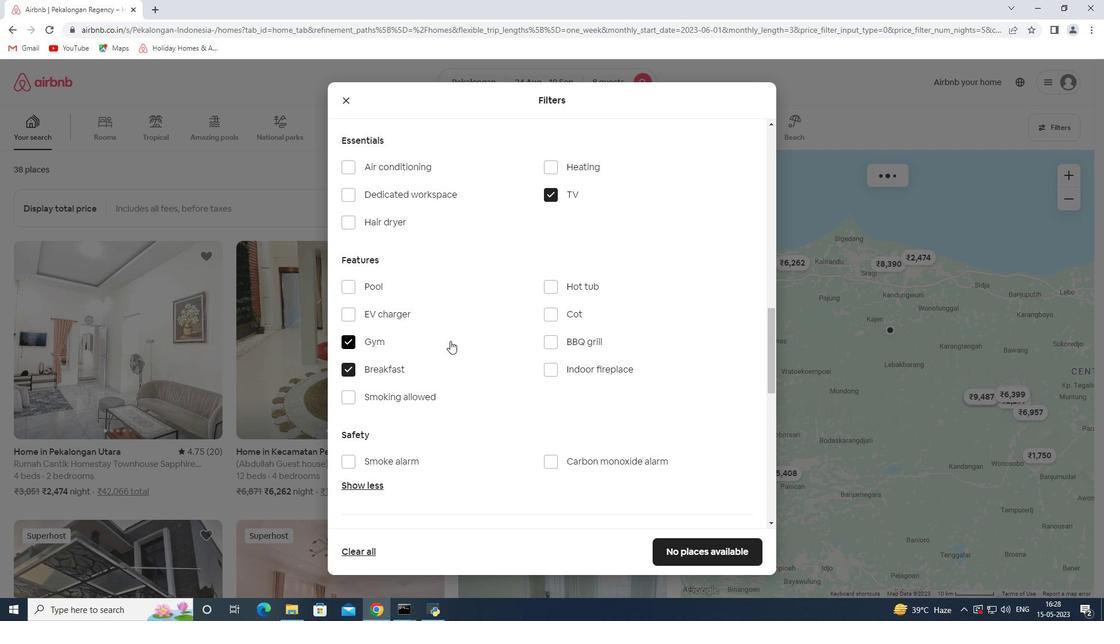 
Action: Mouse moved to (724, 332)
Screenshot: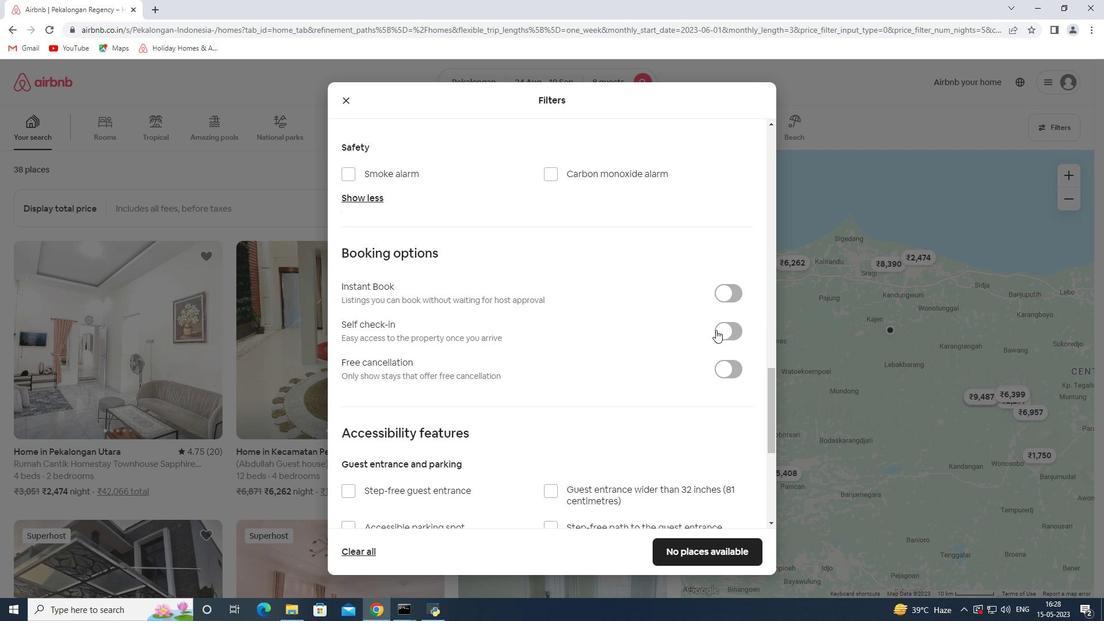 
Action: Mouse pressed left at (724, 332)
Screenshot: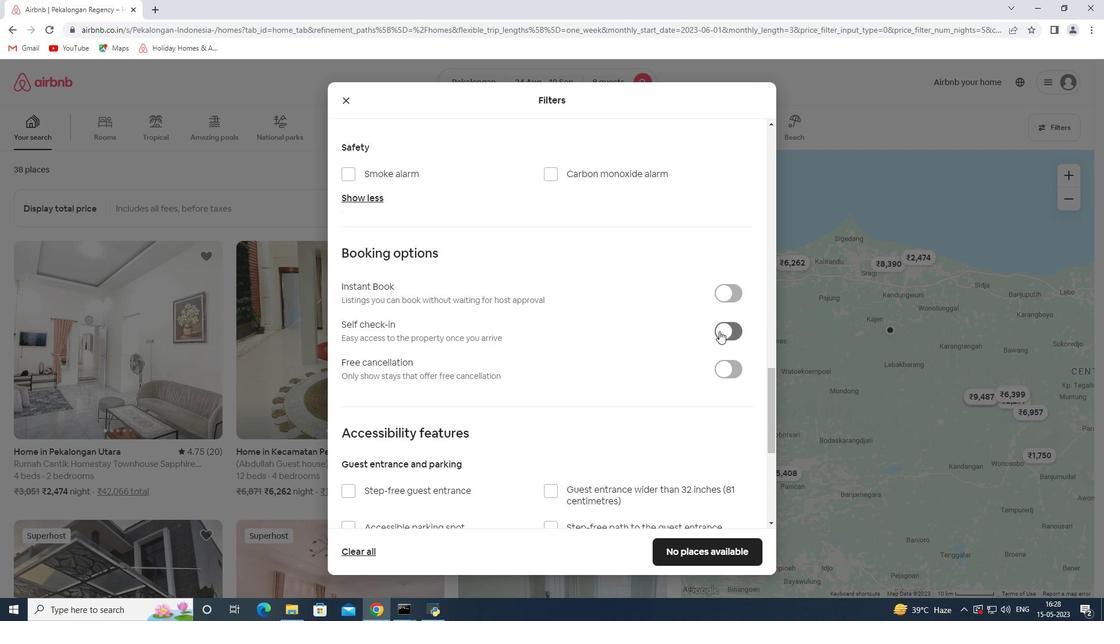
Action: Mouse moved to (527, 393)
Screenshot: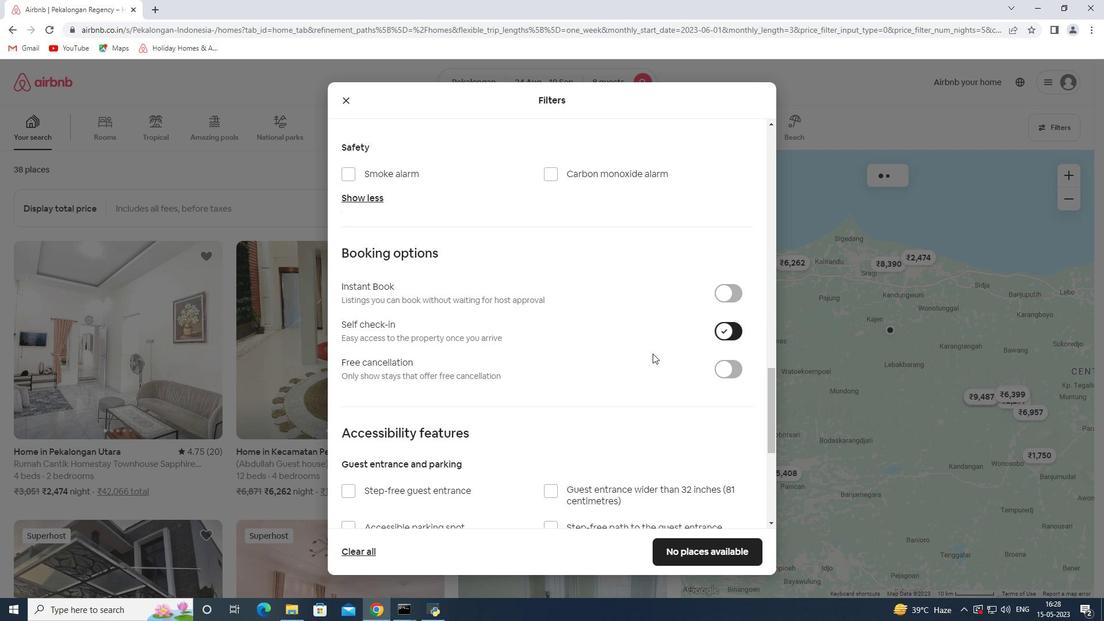 
Action: Mouse scrolled (527, 392) with delta (0, 0)
Screenshot: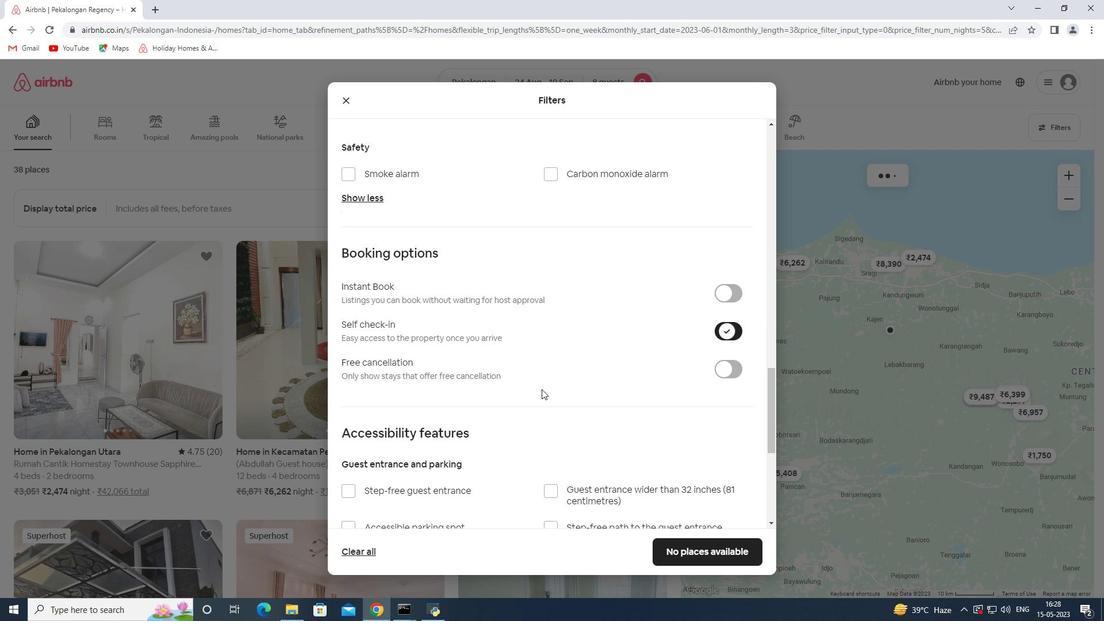 
Action: Mouse scrolled (527, 392) with delta (0, 0)
Screenshot: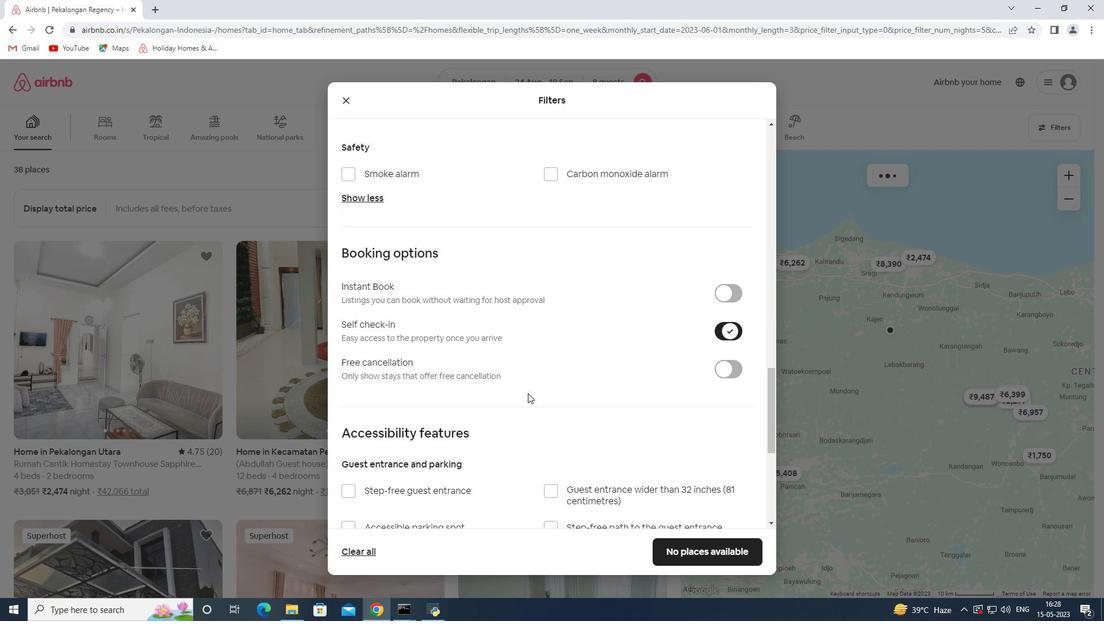 
Action: Mouse scrolled (527, 392) with delta (0, 0)
Screenshot: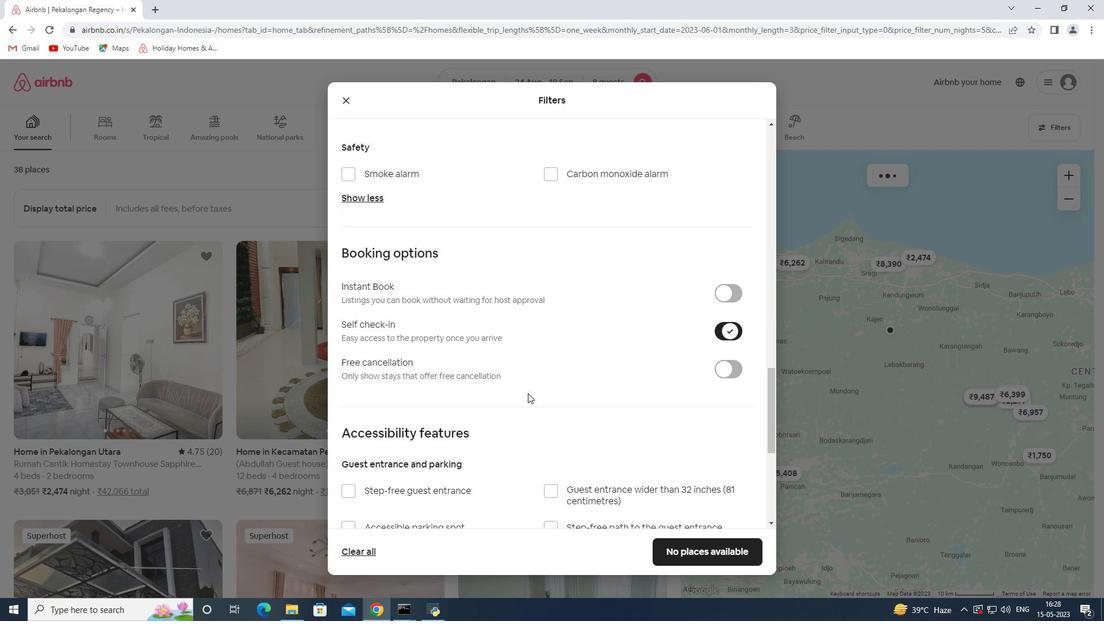 
Action: Mouse scrolled (527, 392) with delta (0, 0)
Screenshot: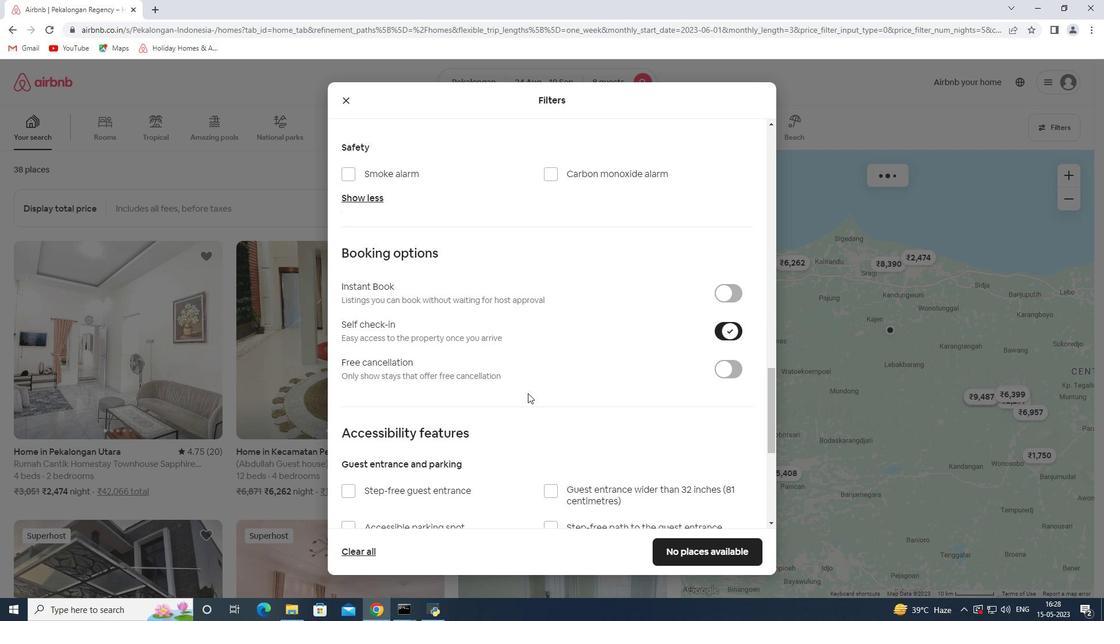 
Action: Mouse scrolled (527, 392) with delta (0, 0)
Screenshot: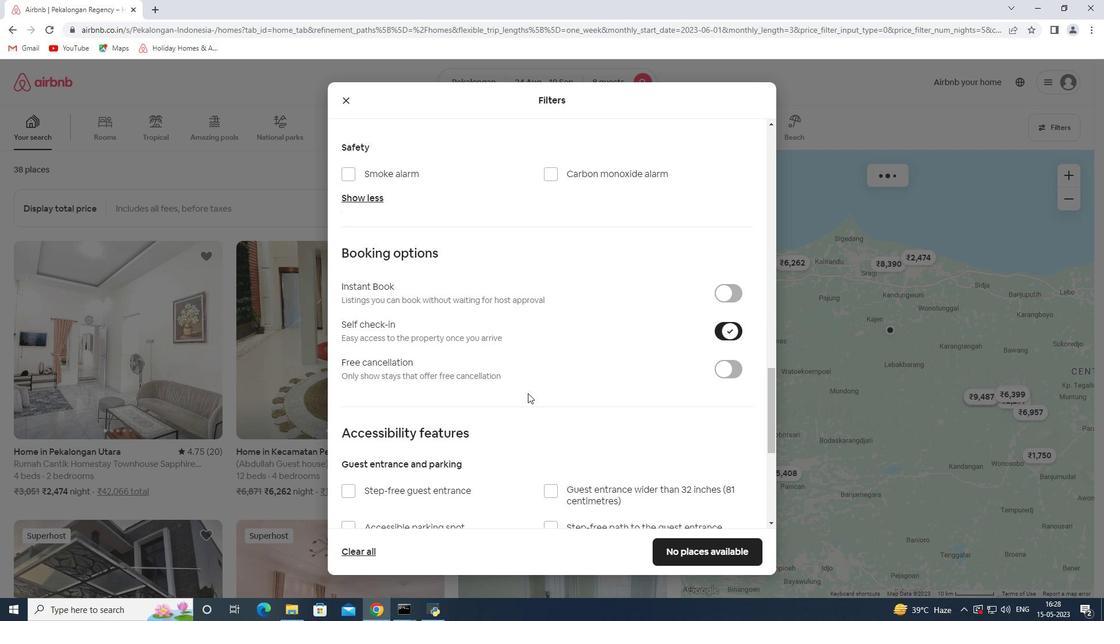 
Action: Mouse moved to (368, 474)
Screenshot: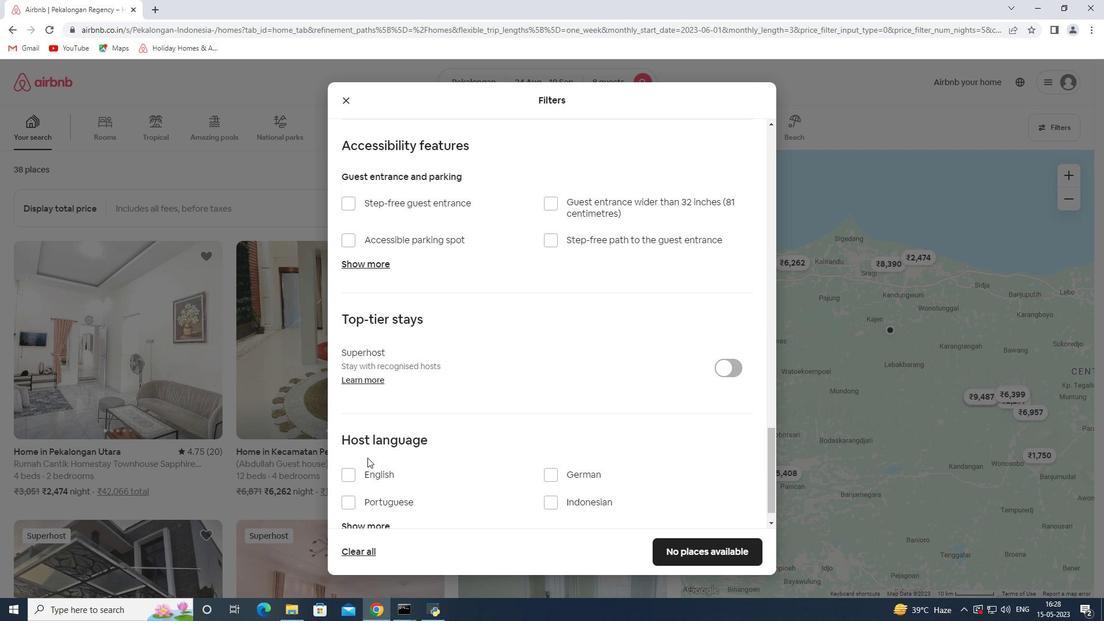 
Action: Mouse pressed left at (368, 474)
Screenshot: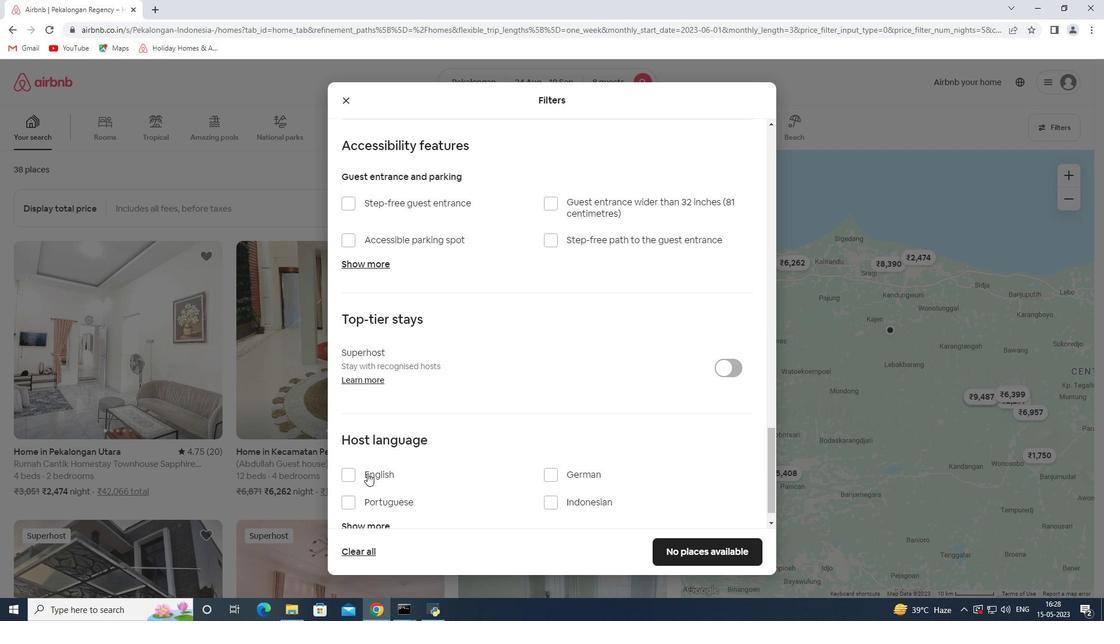 
Action: Mouse moved to (690, 550)
Screenshot: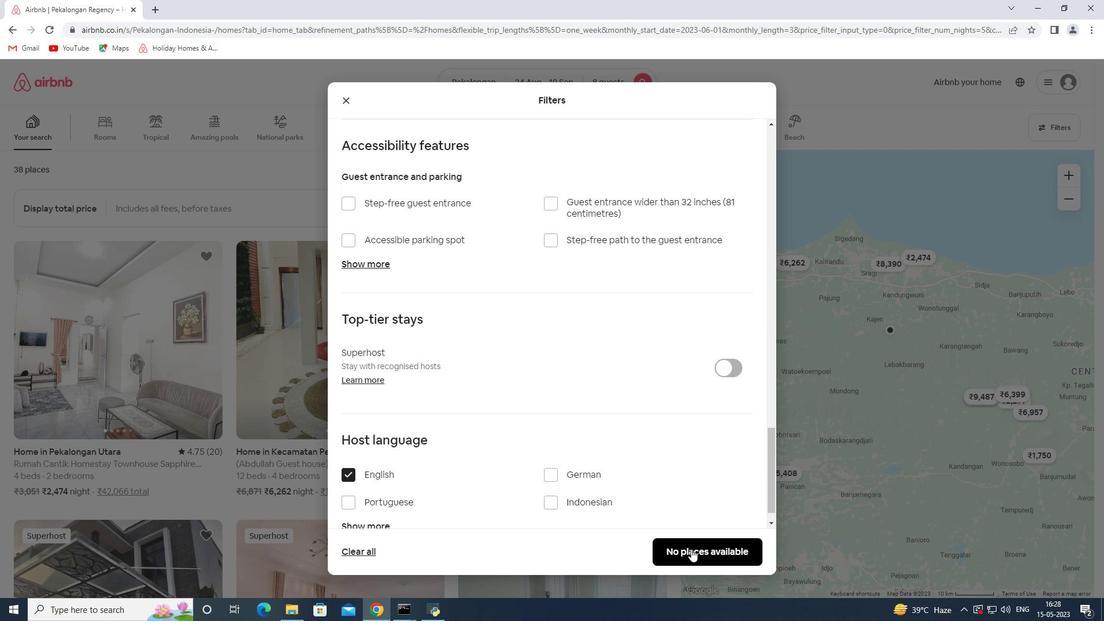 
Action: Mouse pressed left at (690, 550)
Screenshot: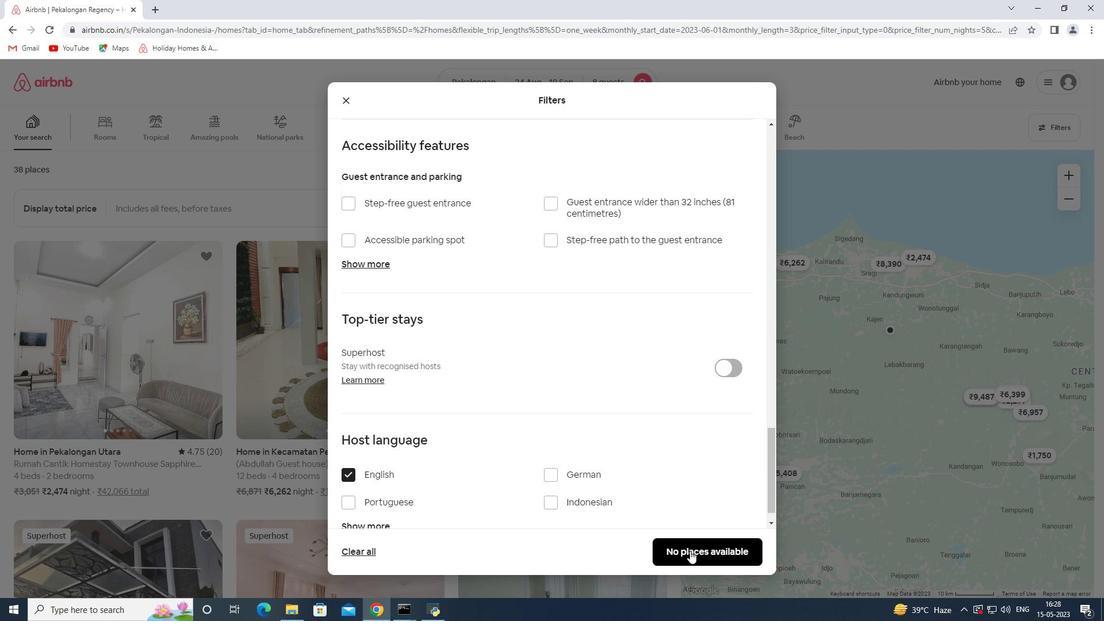 
Action: Mouse moved to (661, 529)
Screenshot: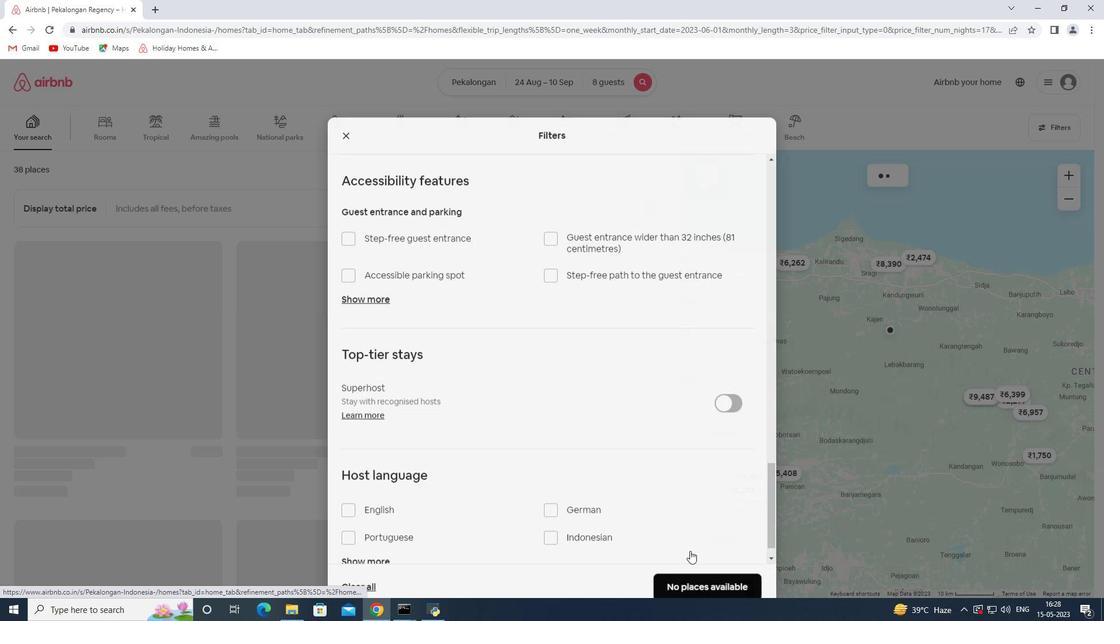 
